 Task: Find connections with filter location La Roda with filter topic #recruitmentwith filter profile language French with filter current company Tata Group with filter school Anna Adarsh College For Women with filter industry Civil Engineering with filter service category Labor and Employment Law with filter keywords title Financial Services Representative
Action: Mouse moved to (644, 82)
Screenshot: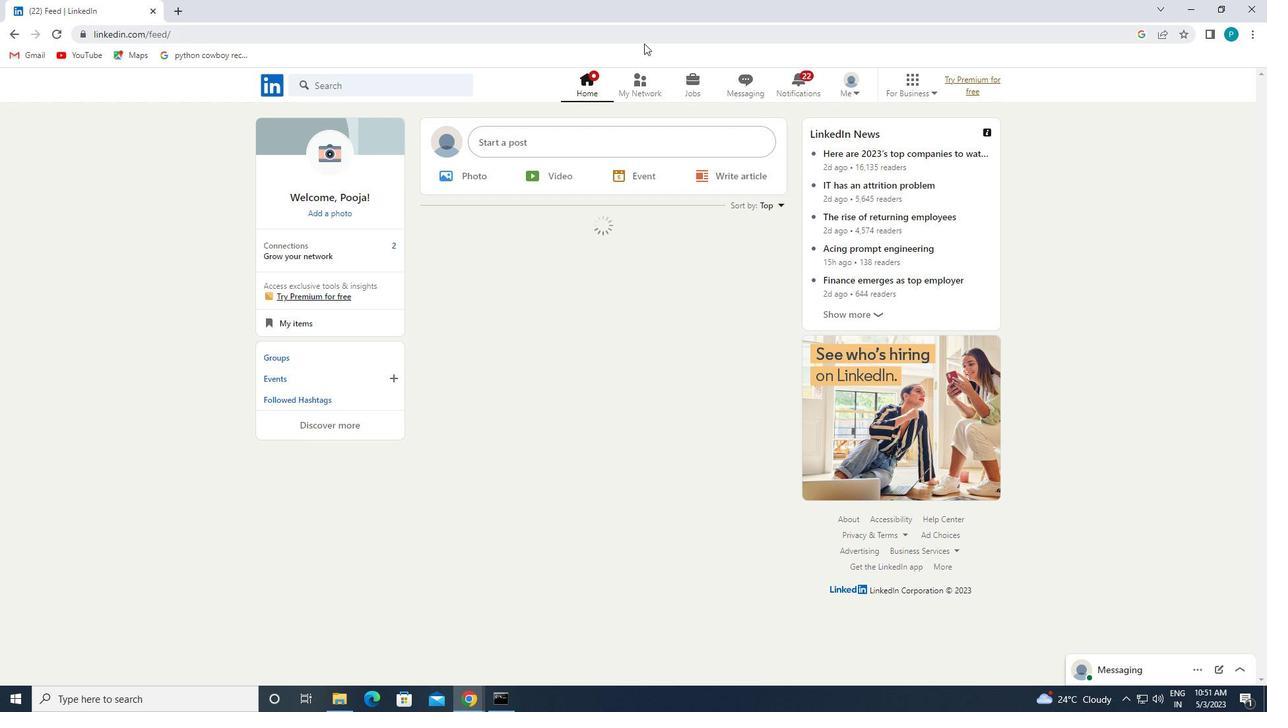 
Action: Mouse pressed left at (644, 82)
Screenshot: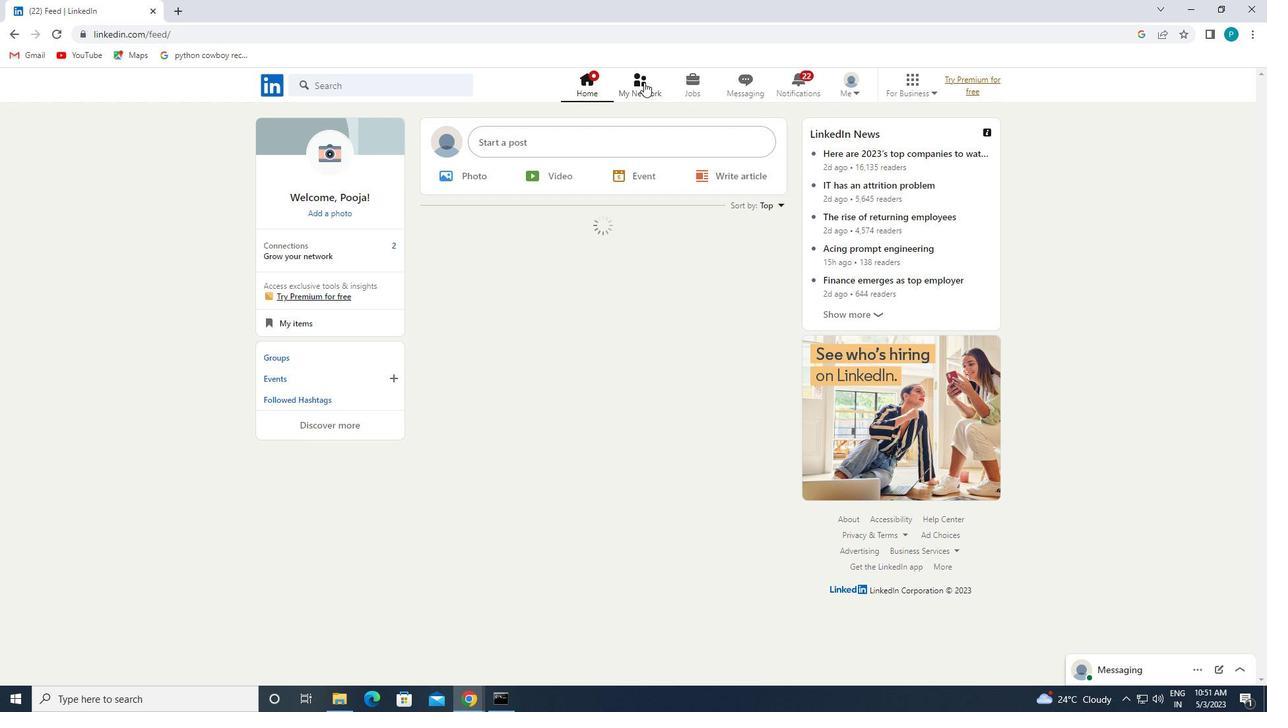 
Action: Mouse moved to (356, 151)
Screenshot: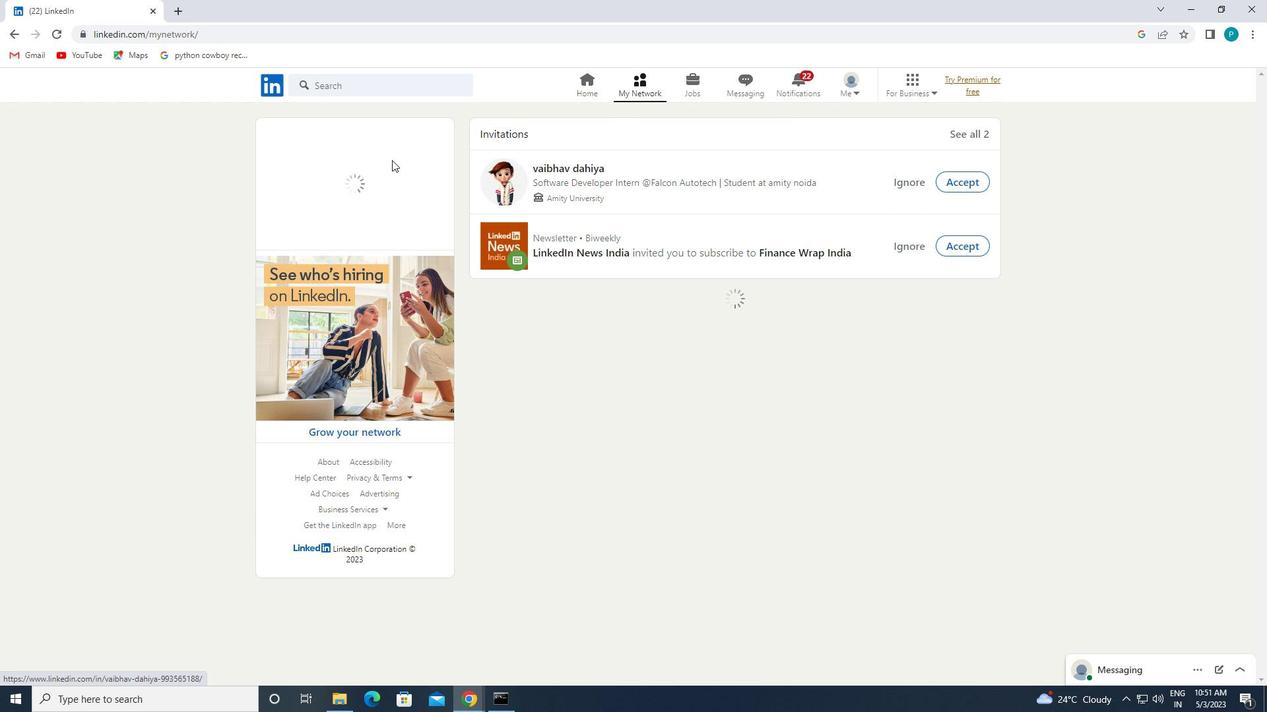 
Action: Mouse pressed left at (356, 151)
Screenshot: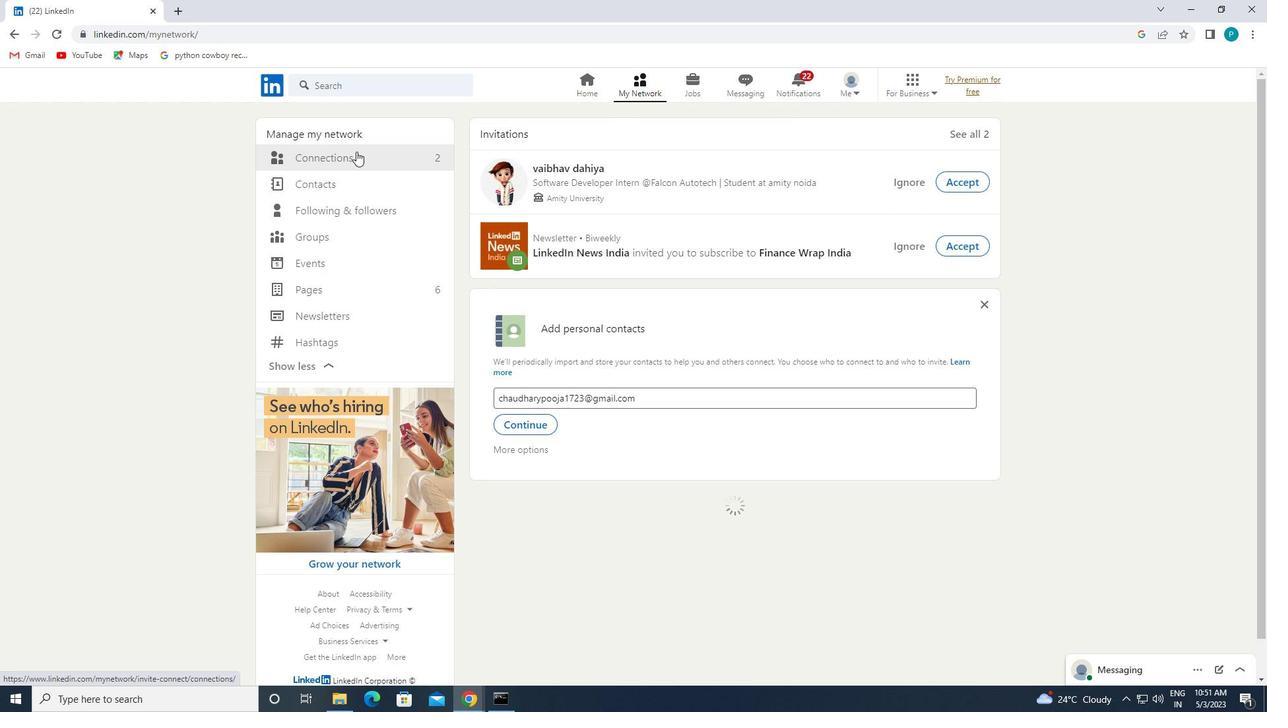 
Action: Mouse moved to (732, 171)
Screenshot: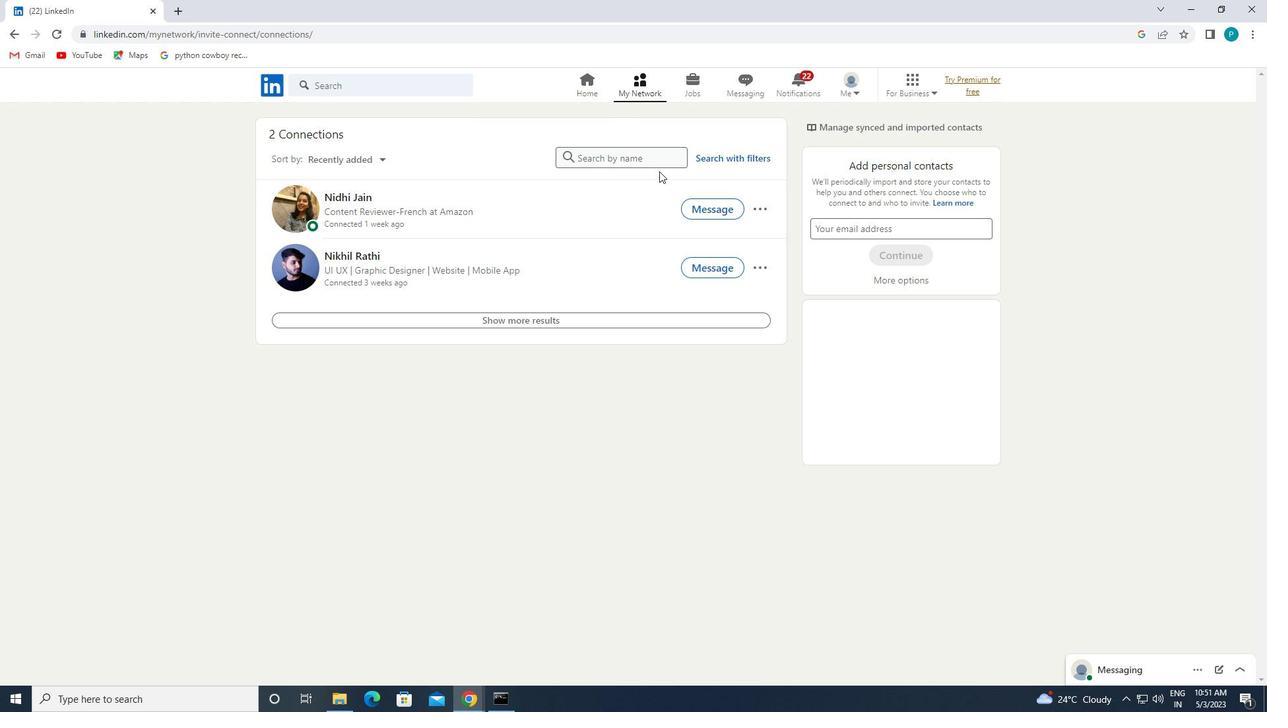 
Action: Mouse pressed left at (732, 171)
Screenshot: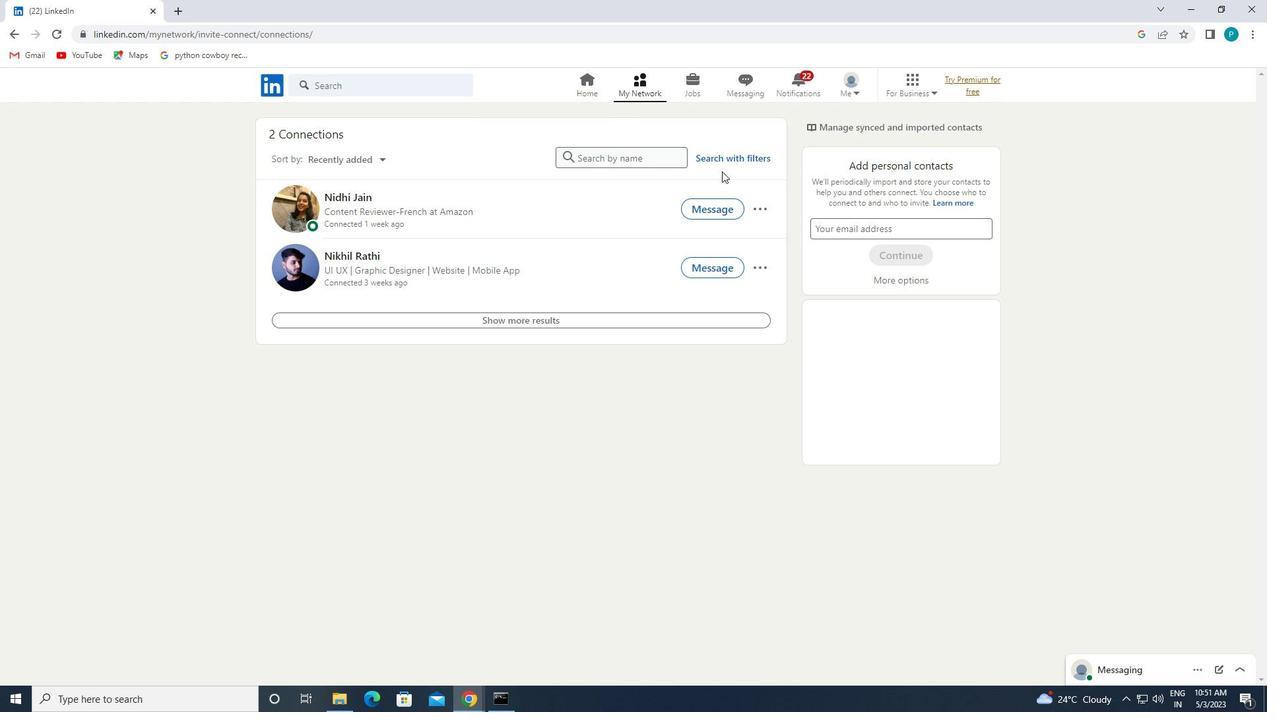 
Action: Mouse moved to (732, 165)
Screenshot: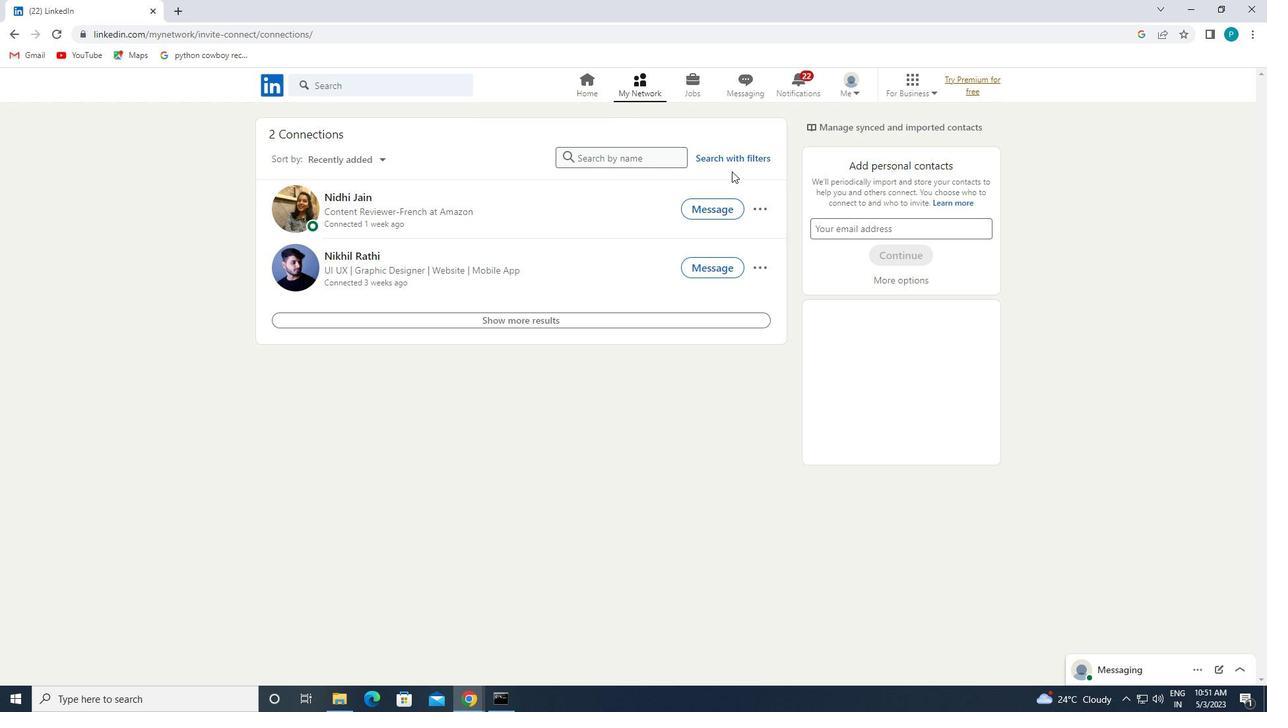 
Action: Mouse pressed left at (732, 165)
Screenshot: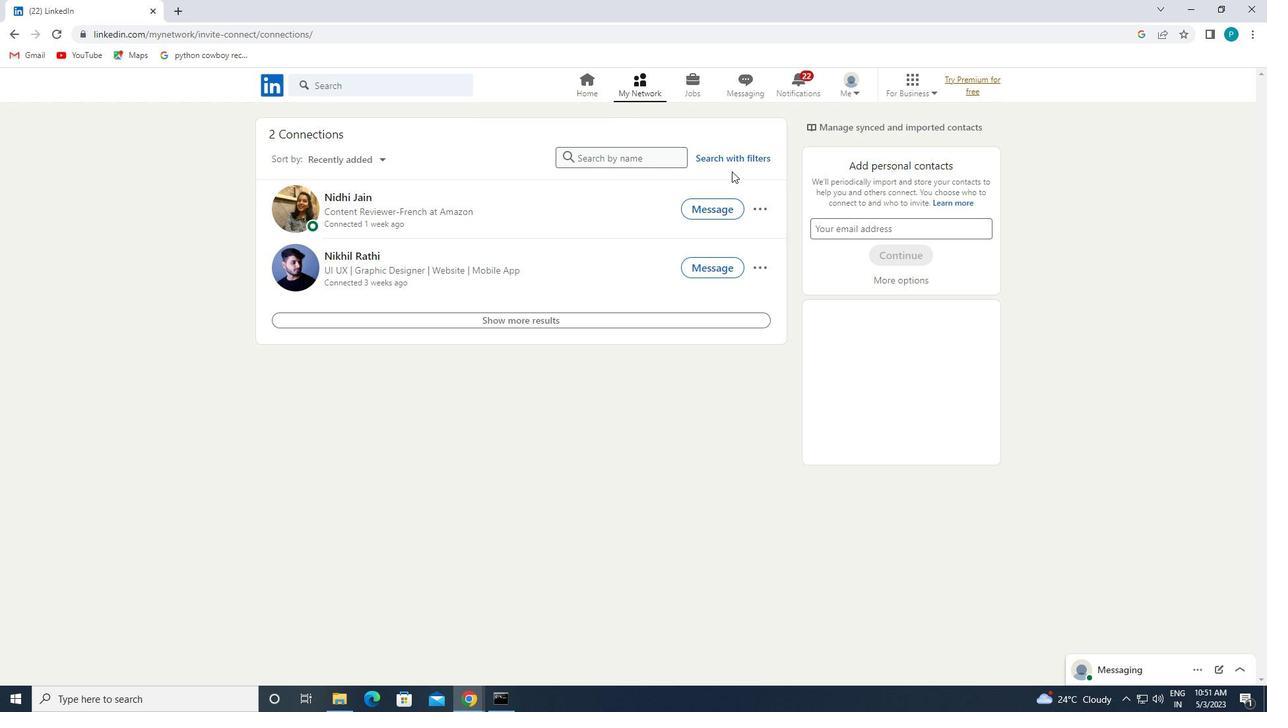 
Action: Mouse moved to (670, 120)
Screenshot: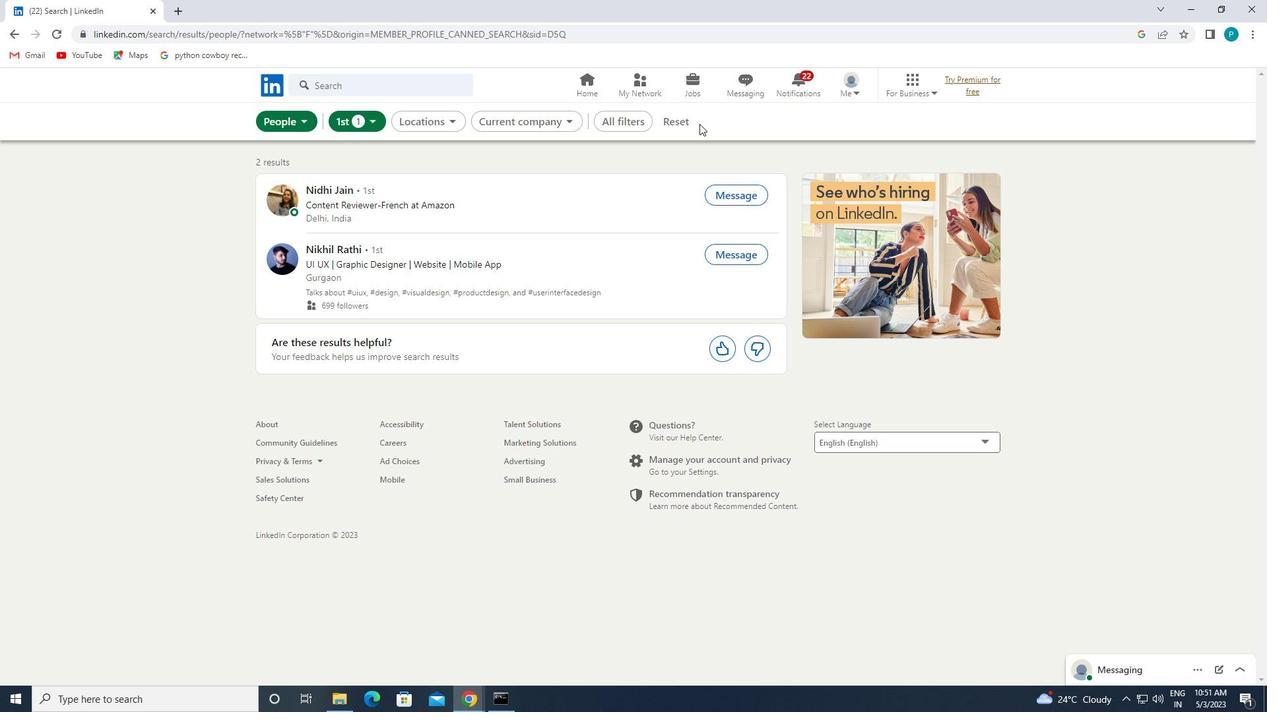 
Action: Mouse pressed left at (670, 120)
Screenshot: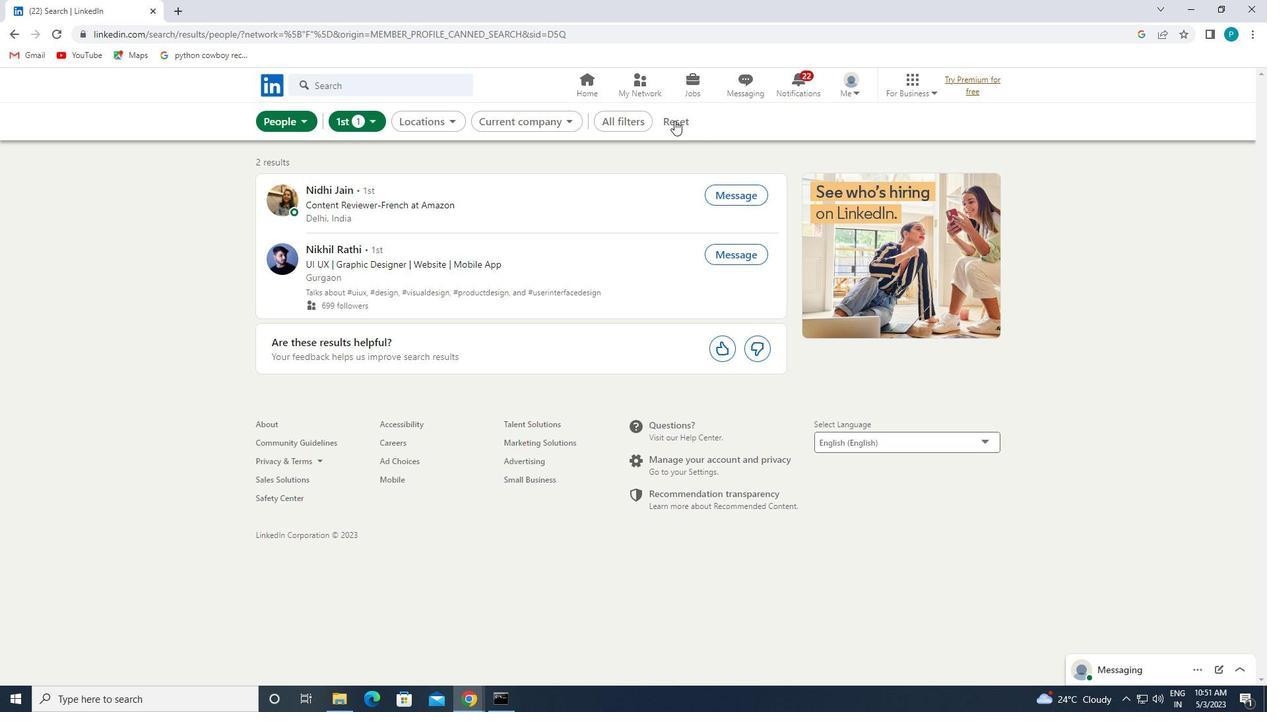 
Action: Mouse moved to (633, 124)
Screenshot: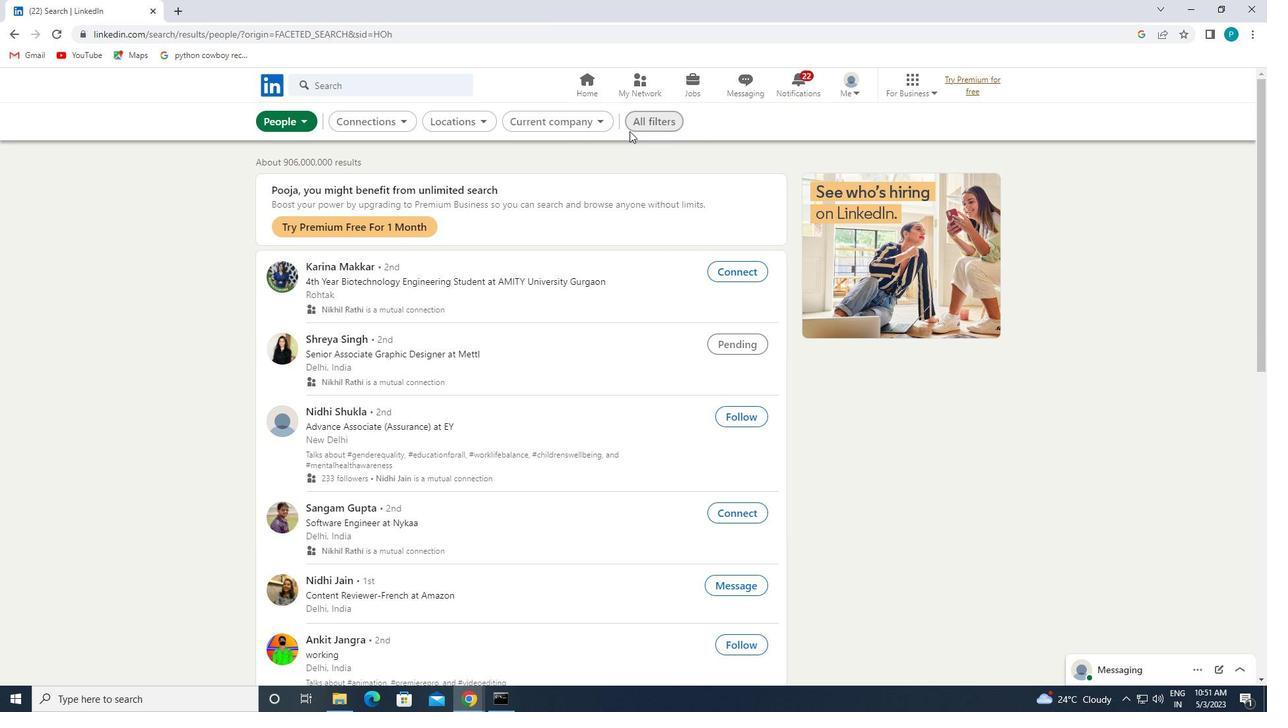 
Action: Mouse pressed left at (633, 124)
Screenshot: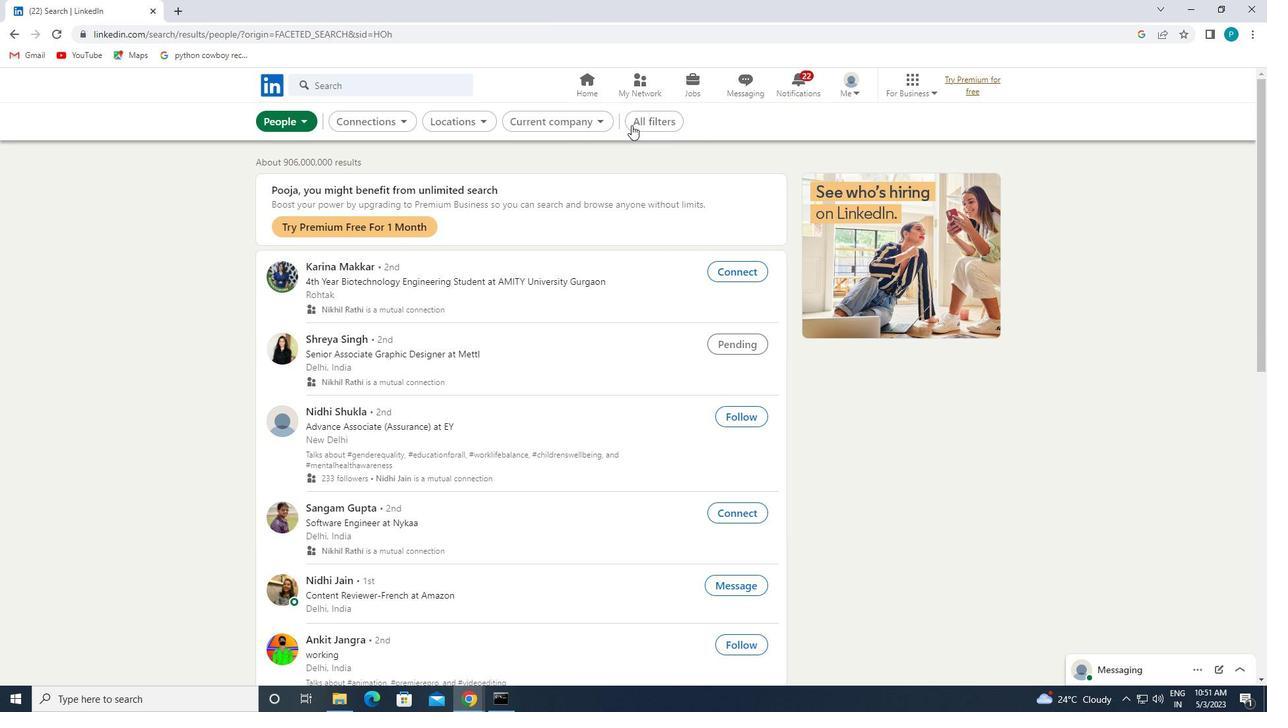 
Action: Mouse moved to (1048, 357)
Screenshot: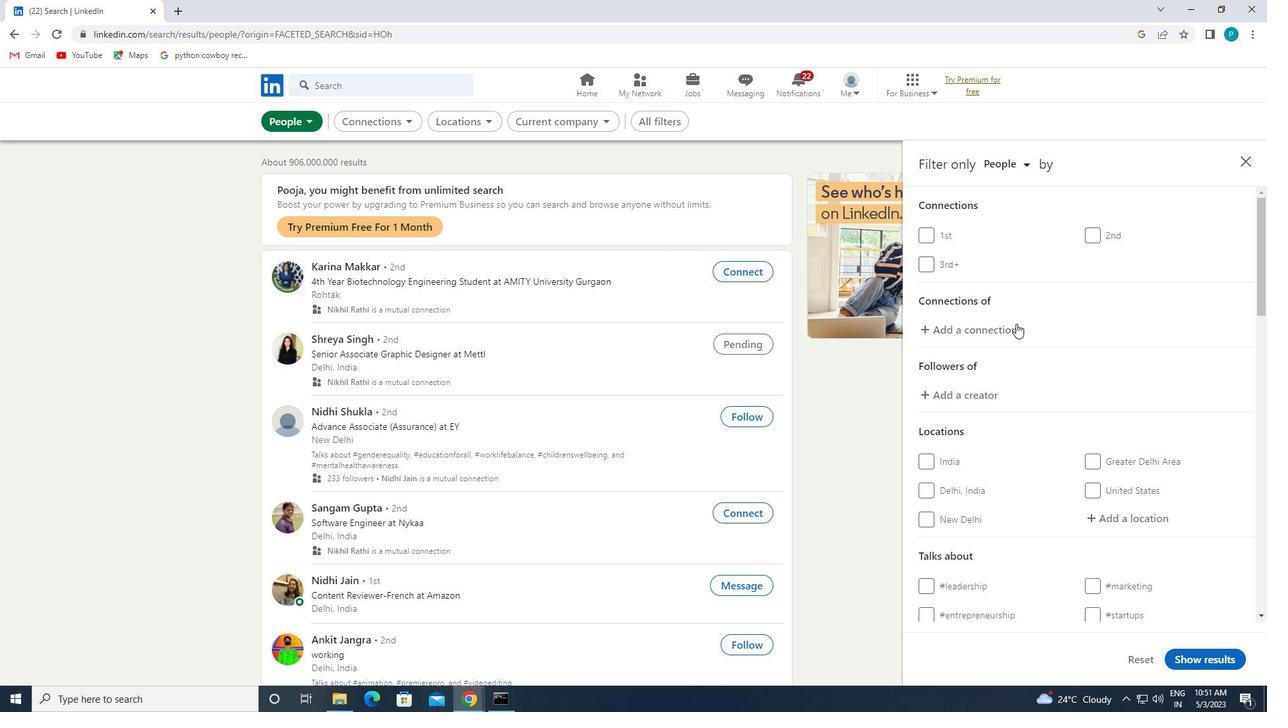 
Action: Mouse scrolled (1048, 356) with delta (0, 0)
Screenshot: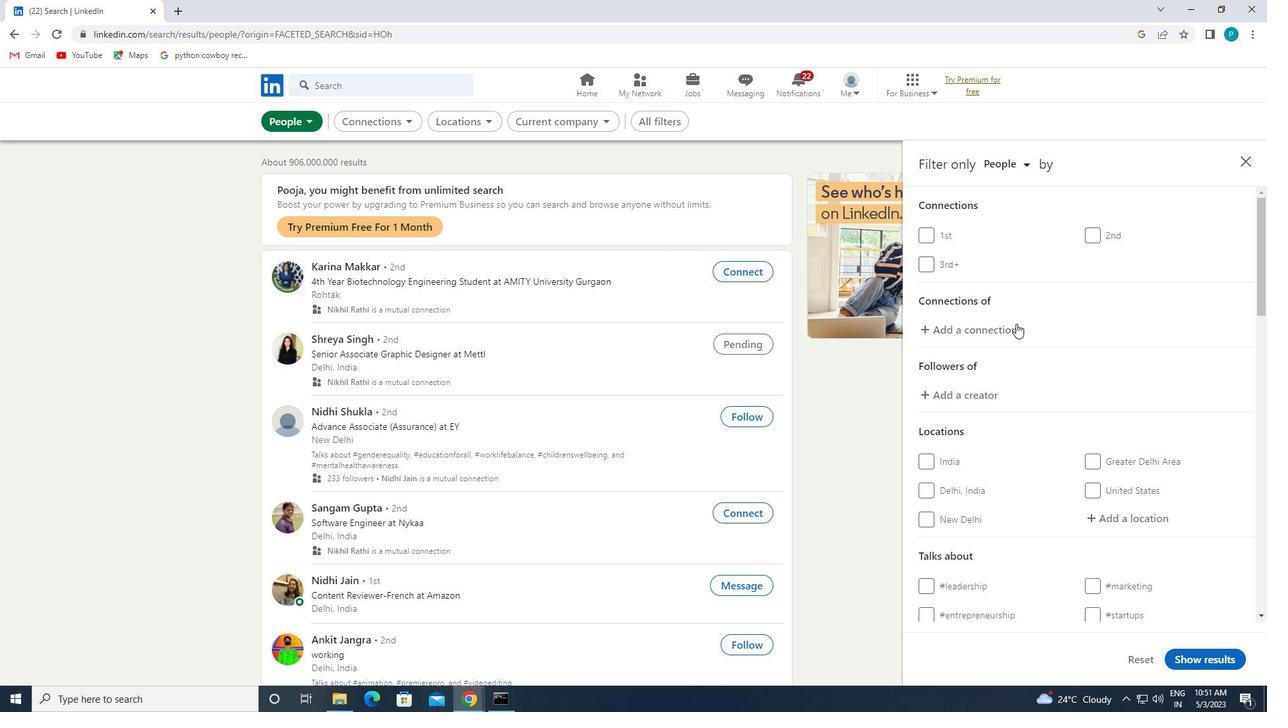 
Action: Mouse moved to (1050, 359)
Screenshot: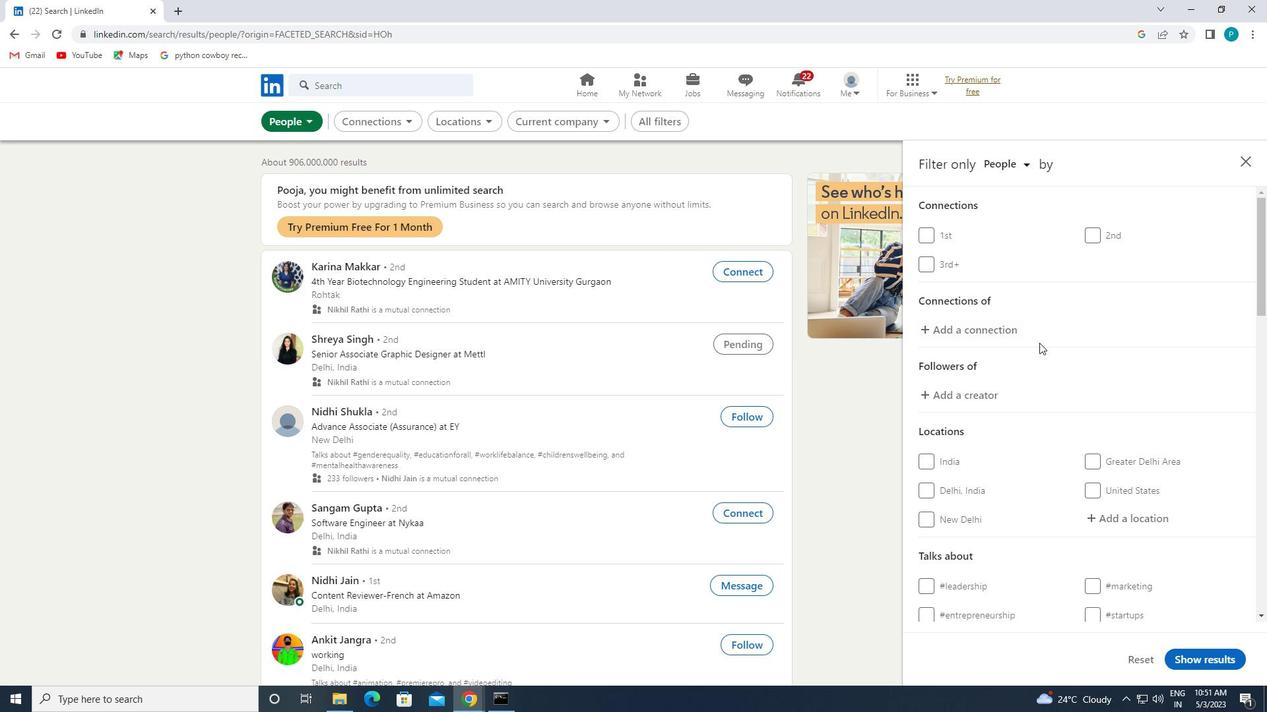 
Action: Mouse scrolled (1050, 358) with delta (0, 0)
Screenshot: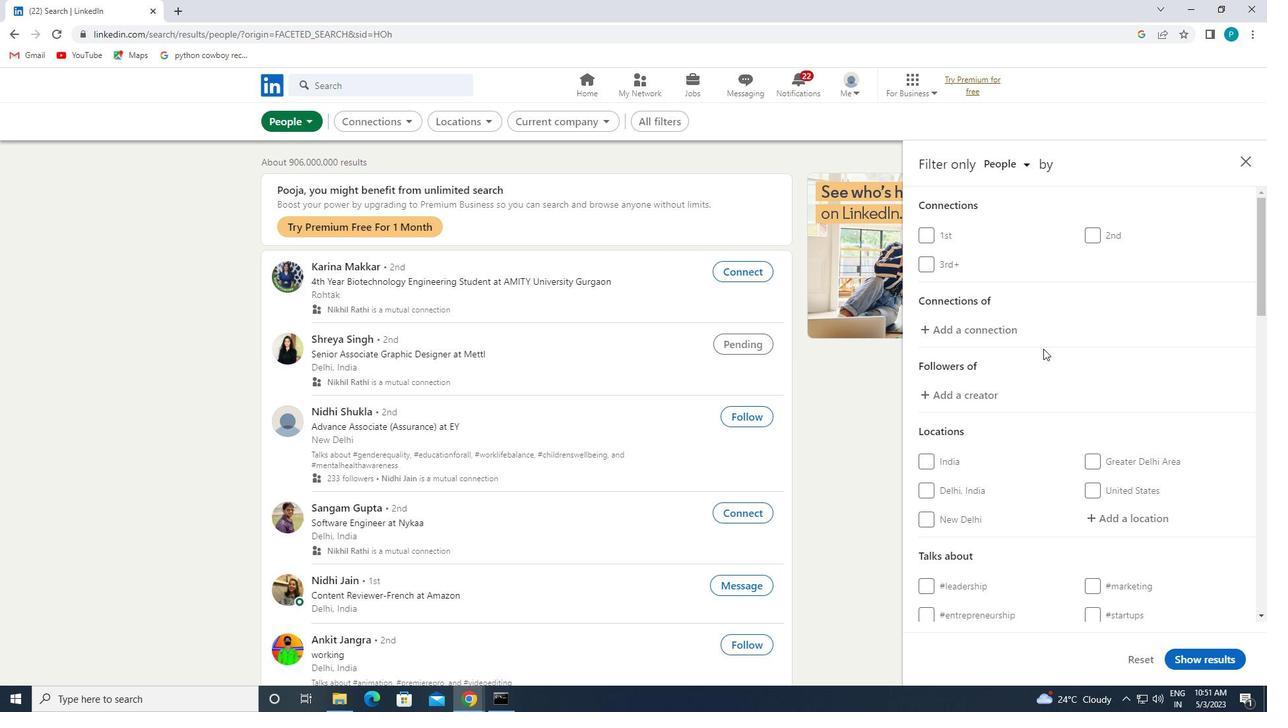 
Action: Mouse moved to (1097, 382)
Screenshot: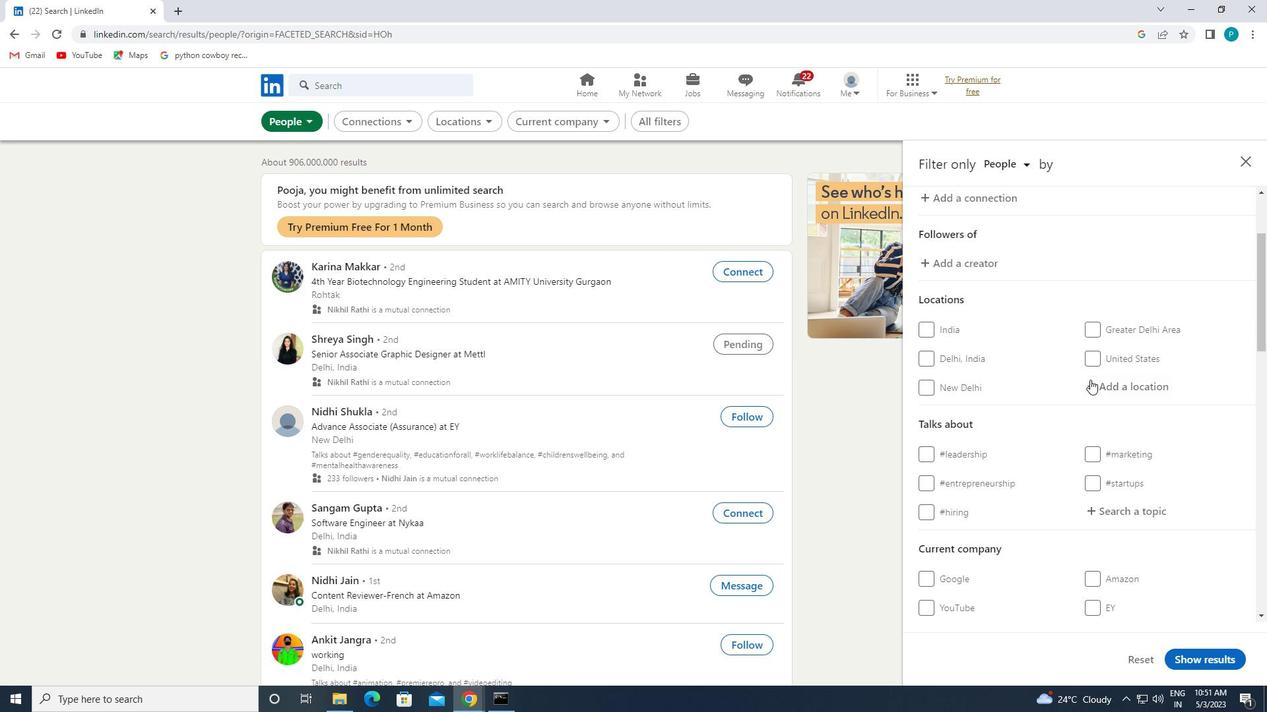 
Action: Mouse pressed left at (1097, 382)
Screenshot: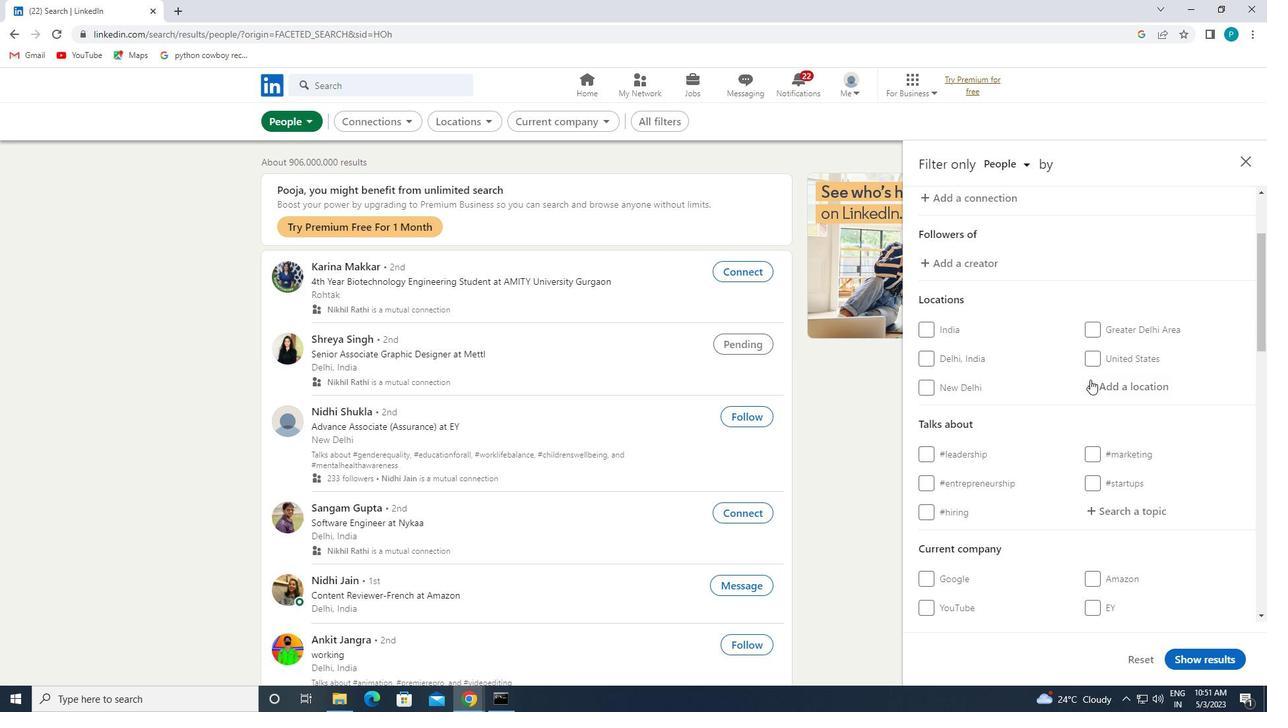
Action: Mouse moved to (1225, 418)
Screenshot: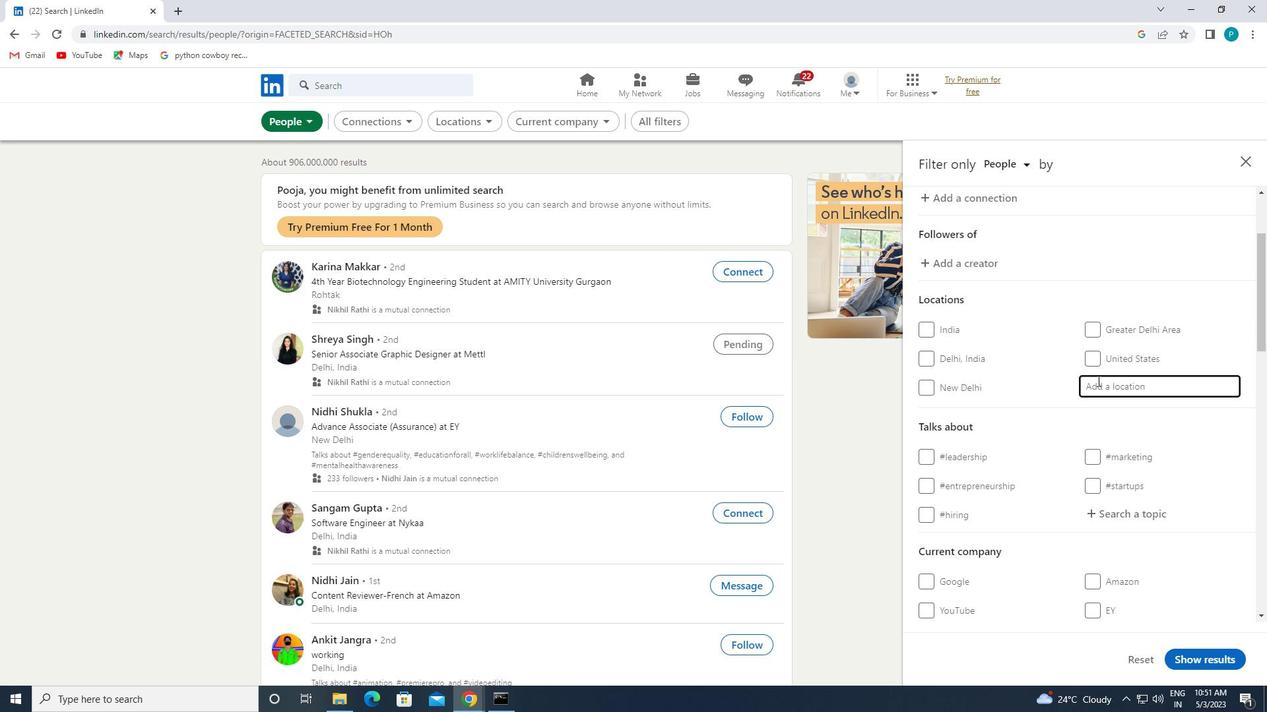 
Action: Key pressed <Key.caps_lock>l<Key.caps_lock>a<Key.space><Key.caps_lock>r<Key.caps_lock>oda
Screenshot: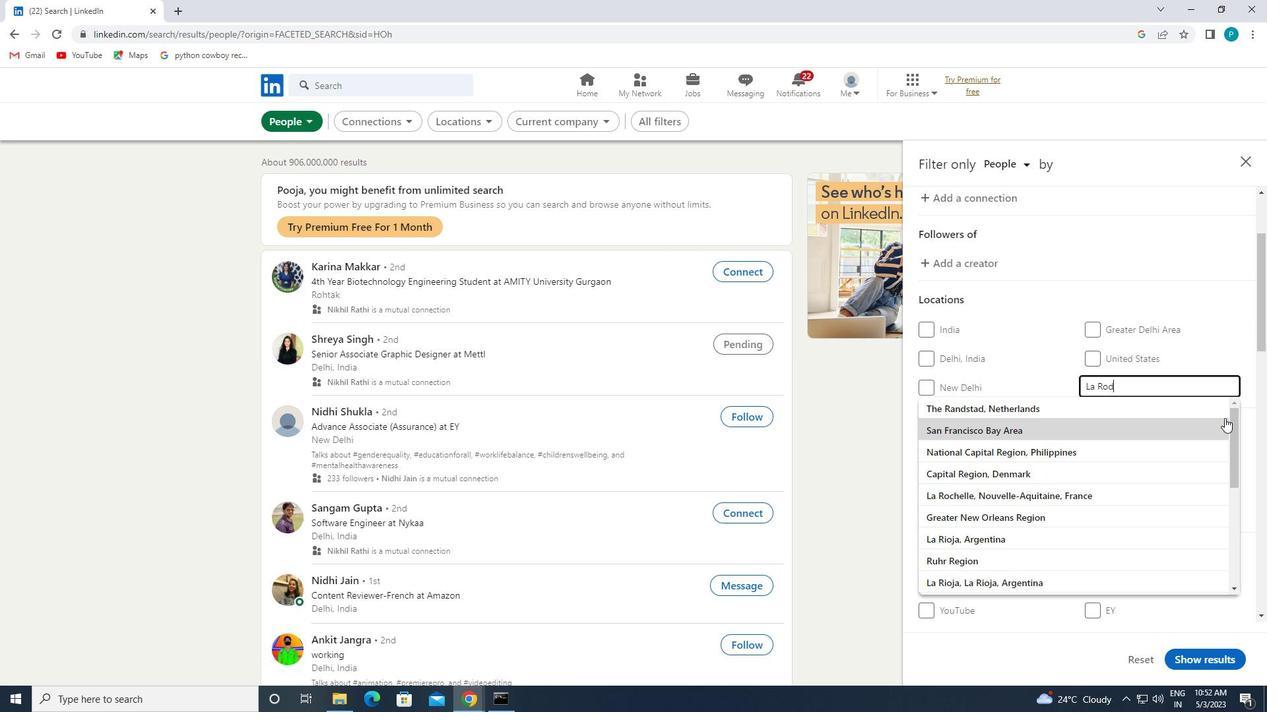 
Action: Mouse moved to (1179, 411)
Screenshot: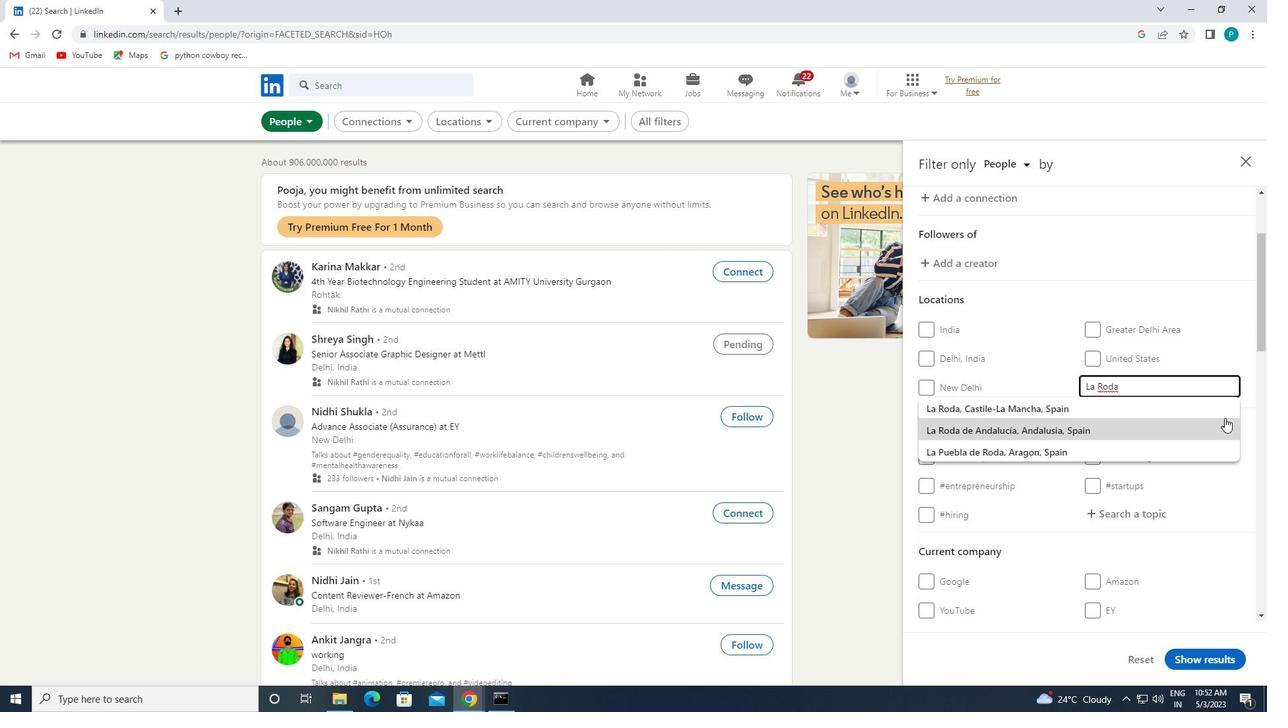 
Action: Mouse pressed left at (1179, 411)
Screenshot: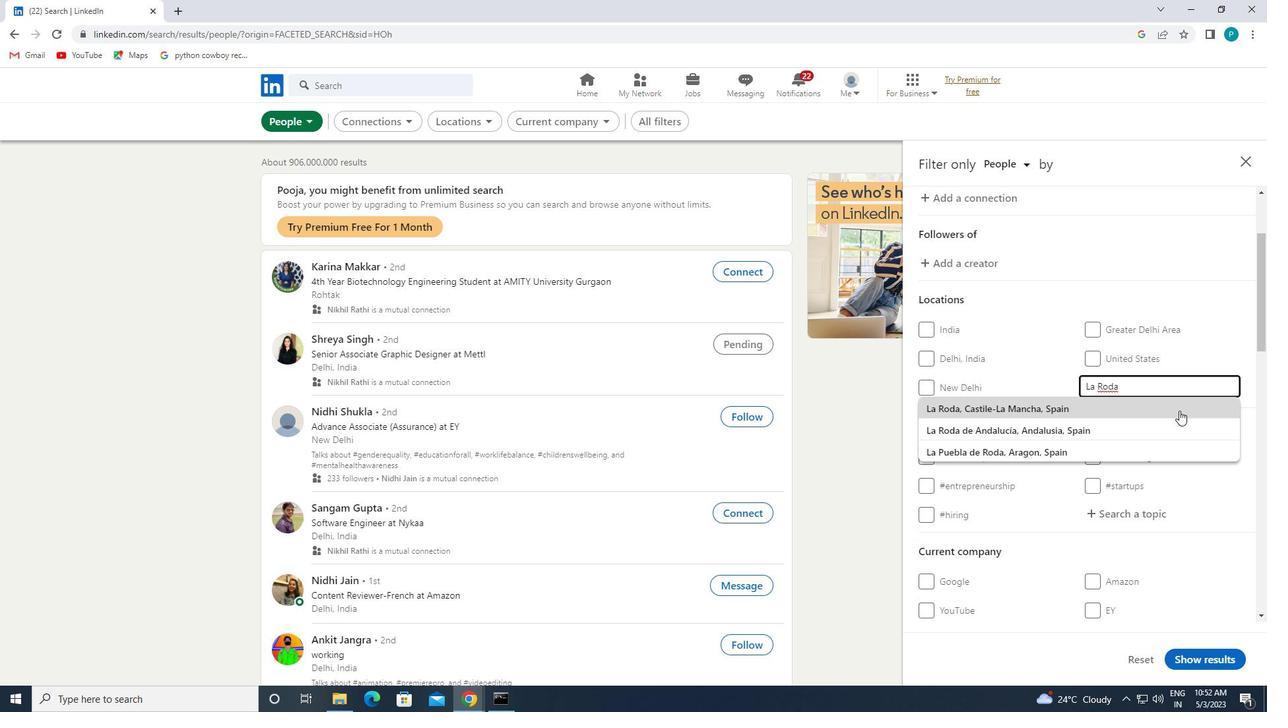 
Action: Mouse moved to (1179, 426)
Screenshot: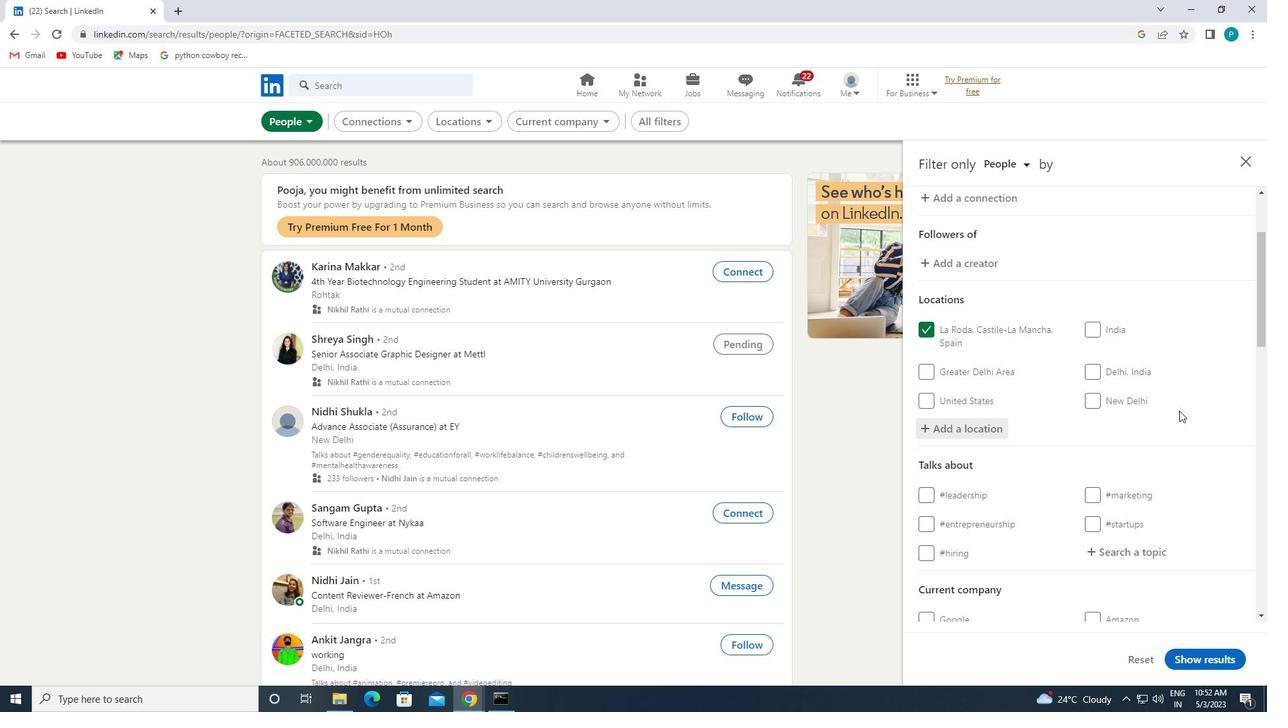 
Action: Mouse scrolled (1179, 425) with delta (0, 0)
Screenshot: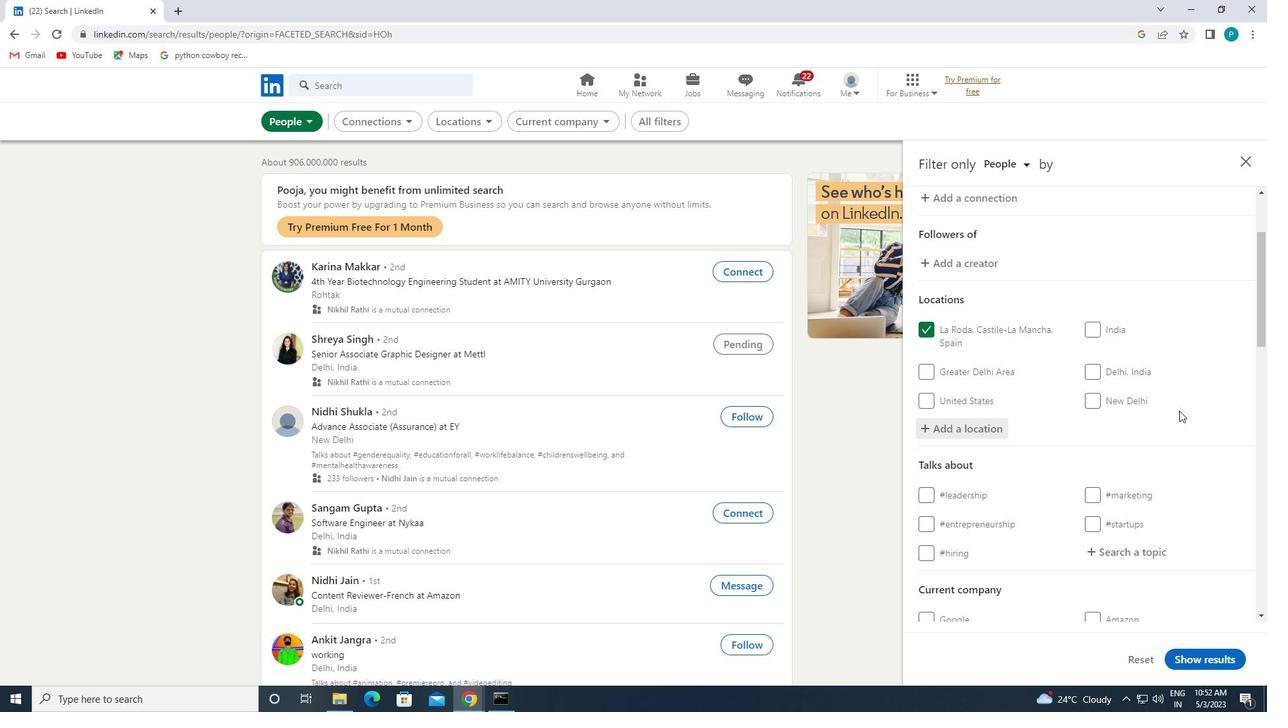 
Action: Mouse scrolled (1179, 425) with delta (0, 0)
Screenshot: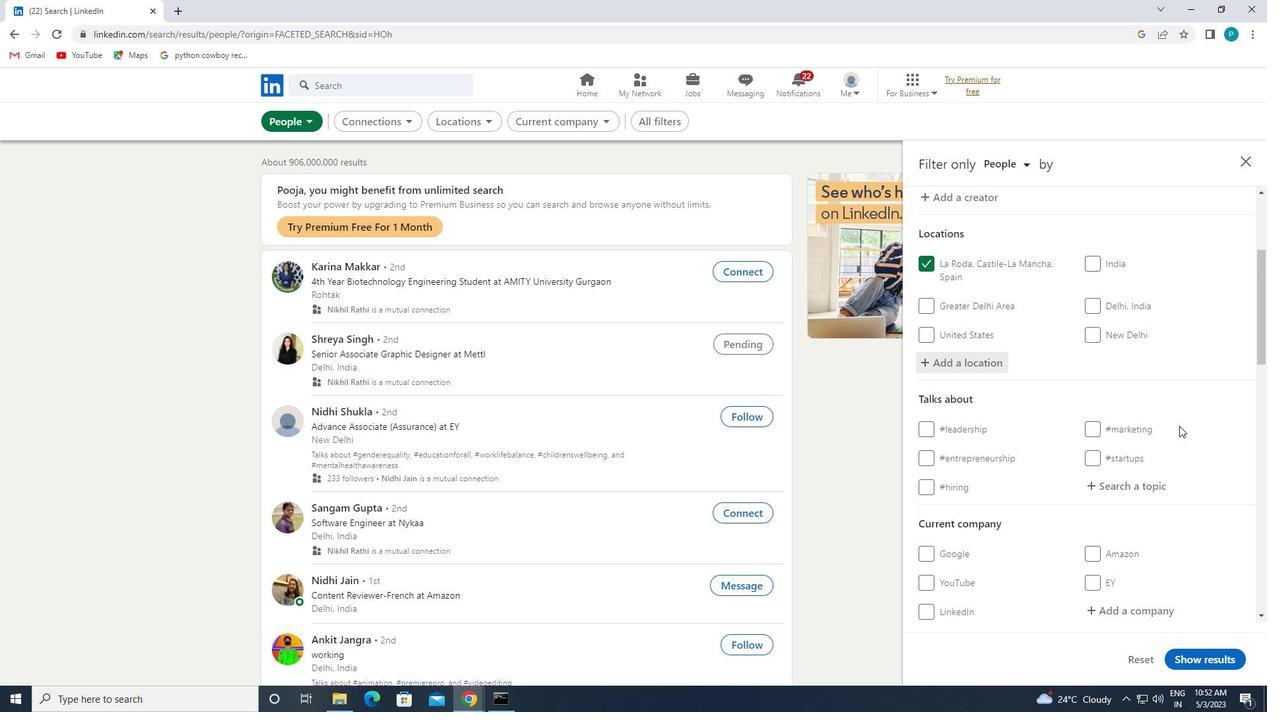 
Action: Mouse moved to (1179, 427)
Screenshot: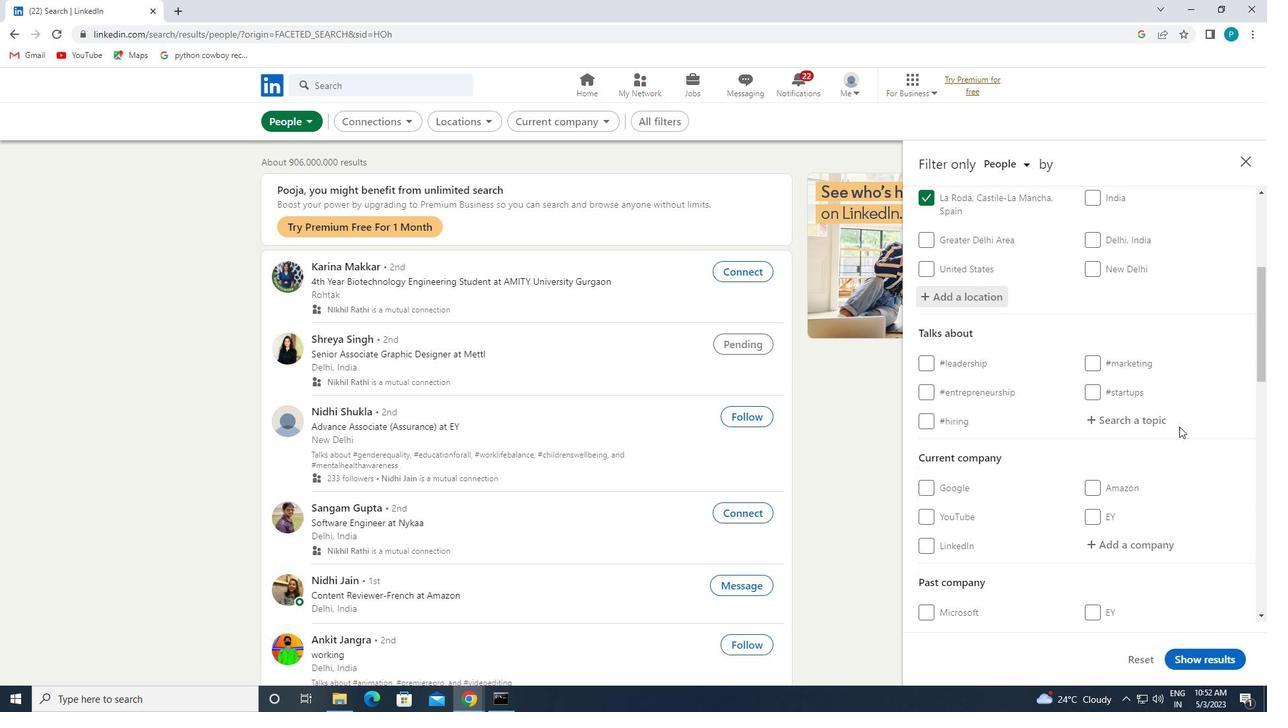 
Action: Mouse scrolled (1179, 427) with delta (0, 0)
Screenshot: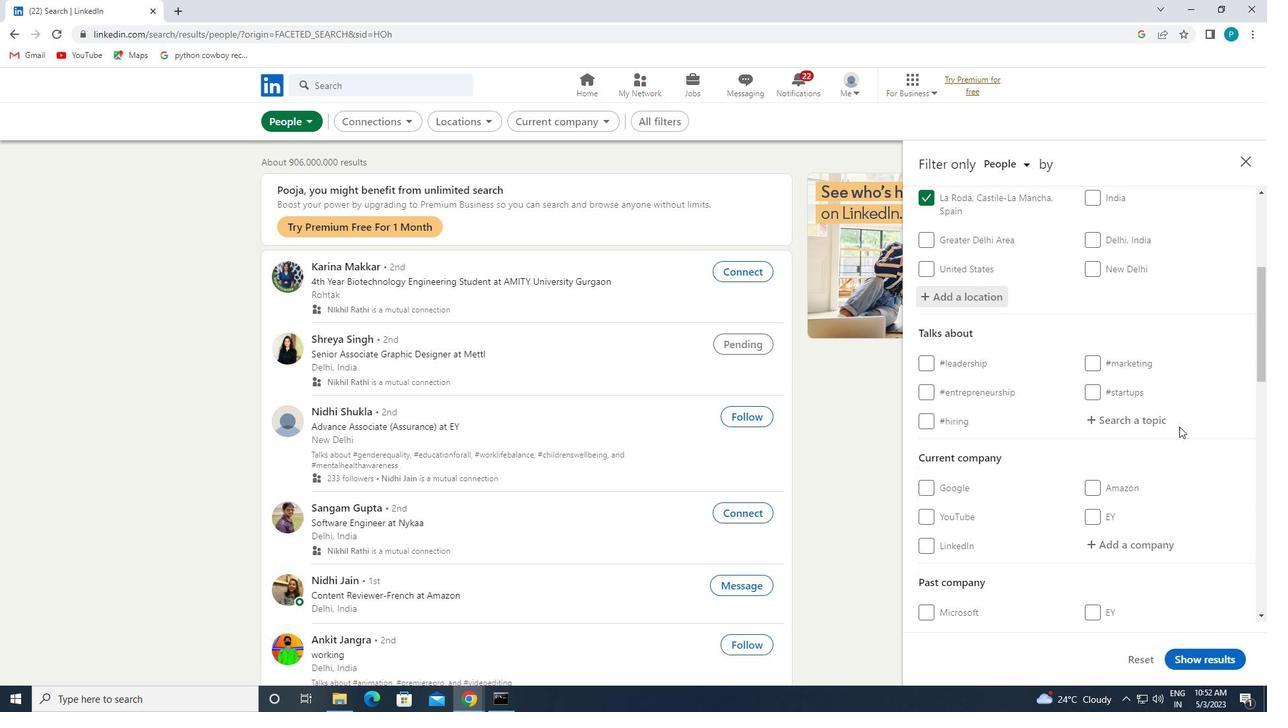 
Action: Mouse moved to (1146, 361)
Screenshot: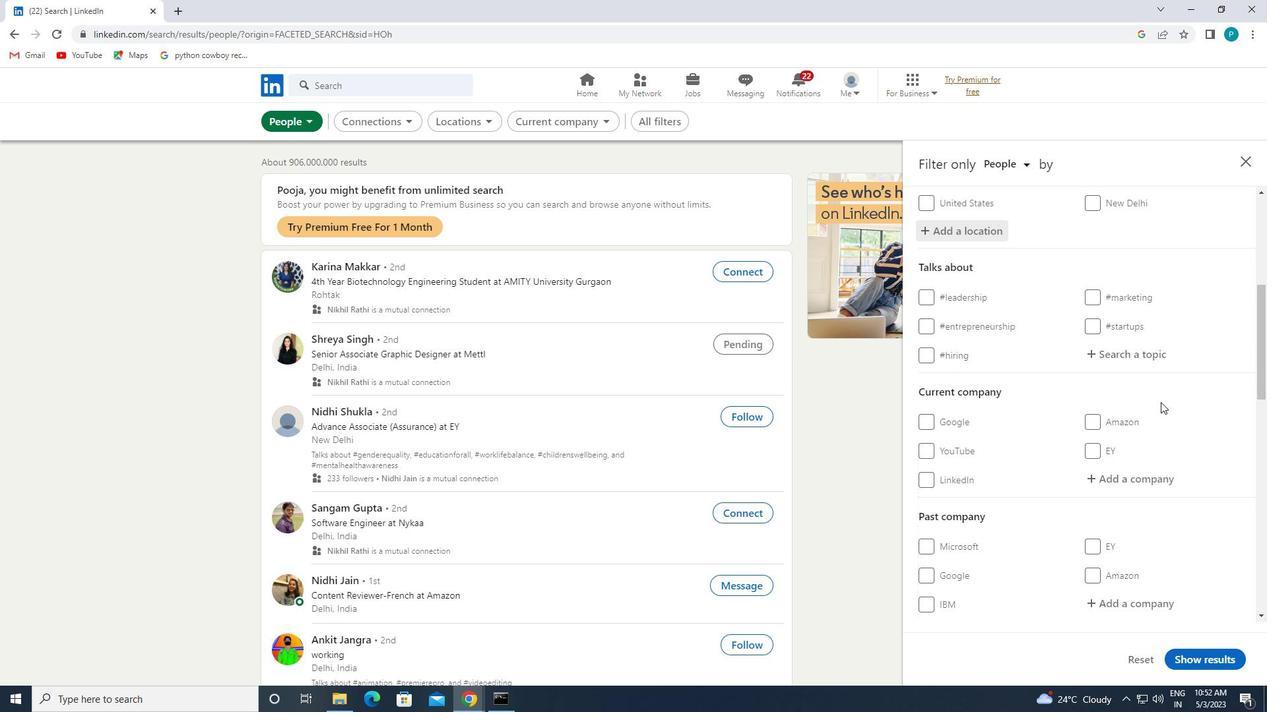 
Action: Mouse pressed left at (1146, 361)
Screenshot: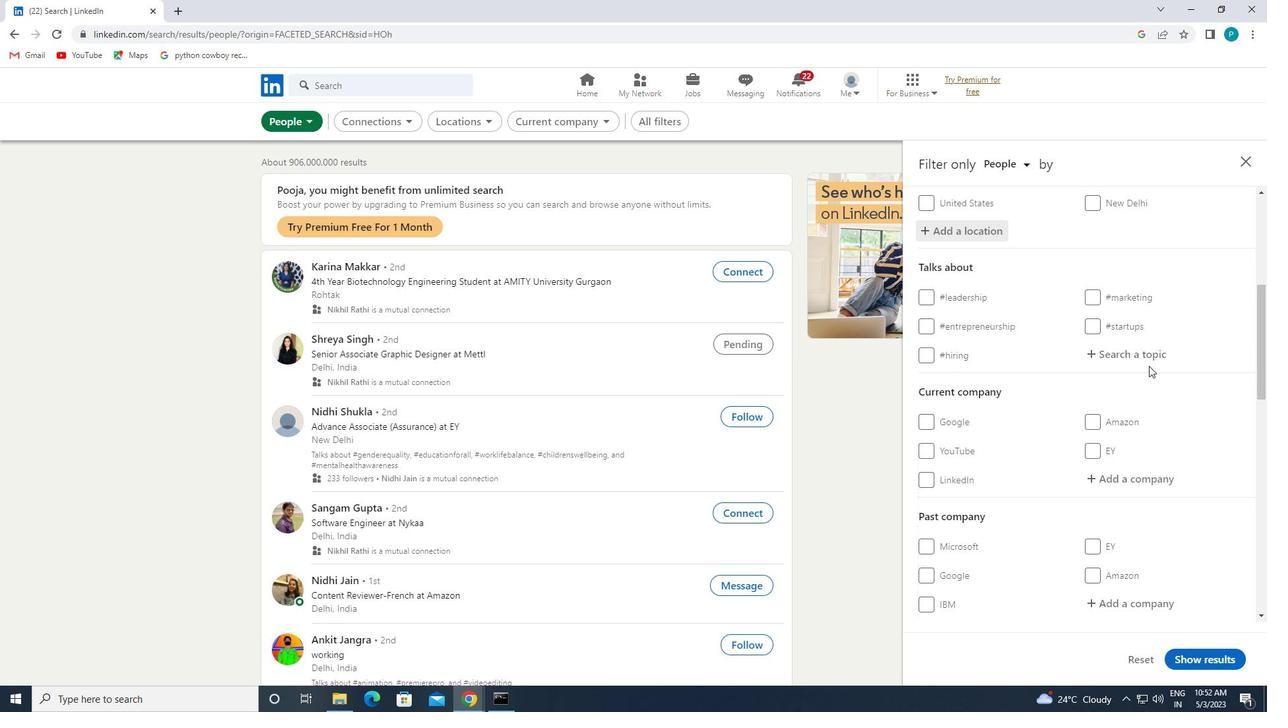 
Action: Mouse moved to (1176, 380)
Screenshot: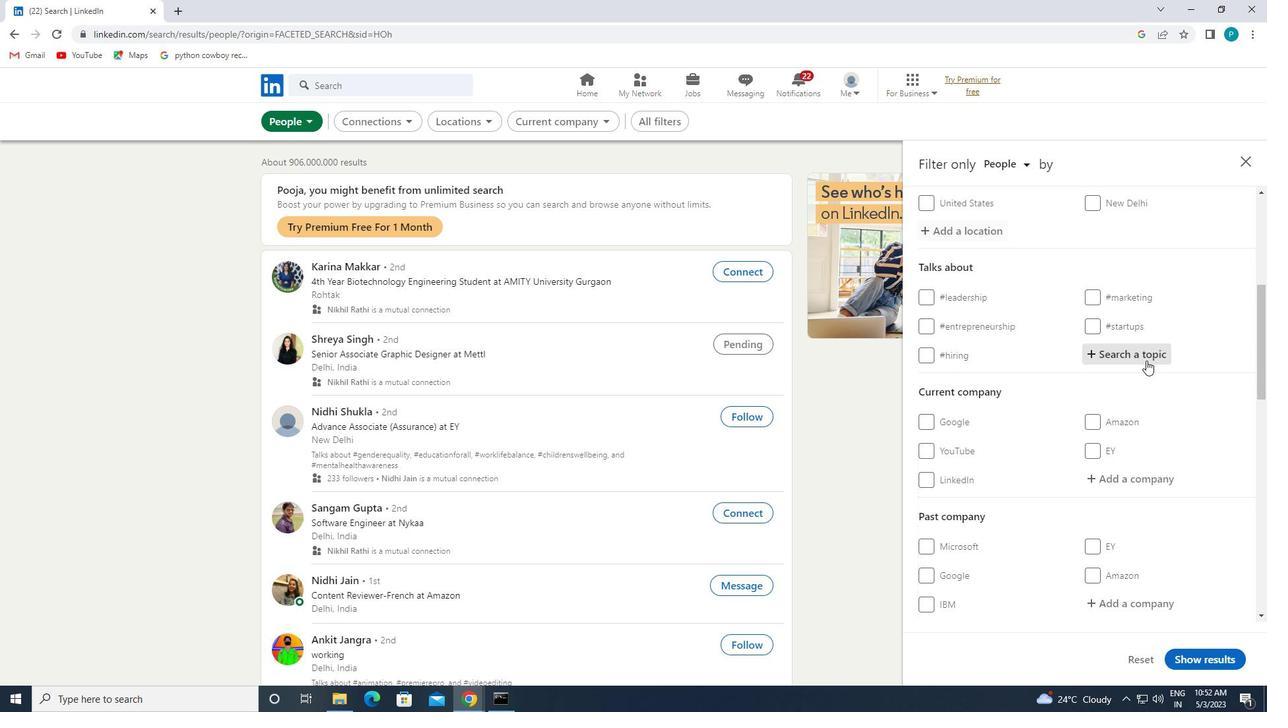 
Action: Key pressed <Key.shift><Key.shift>#RECRUITMENT
Screenshot: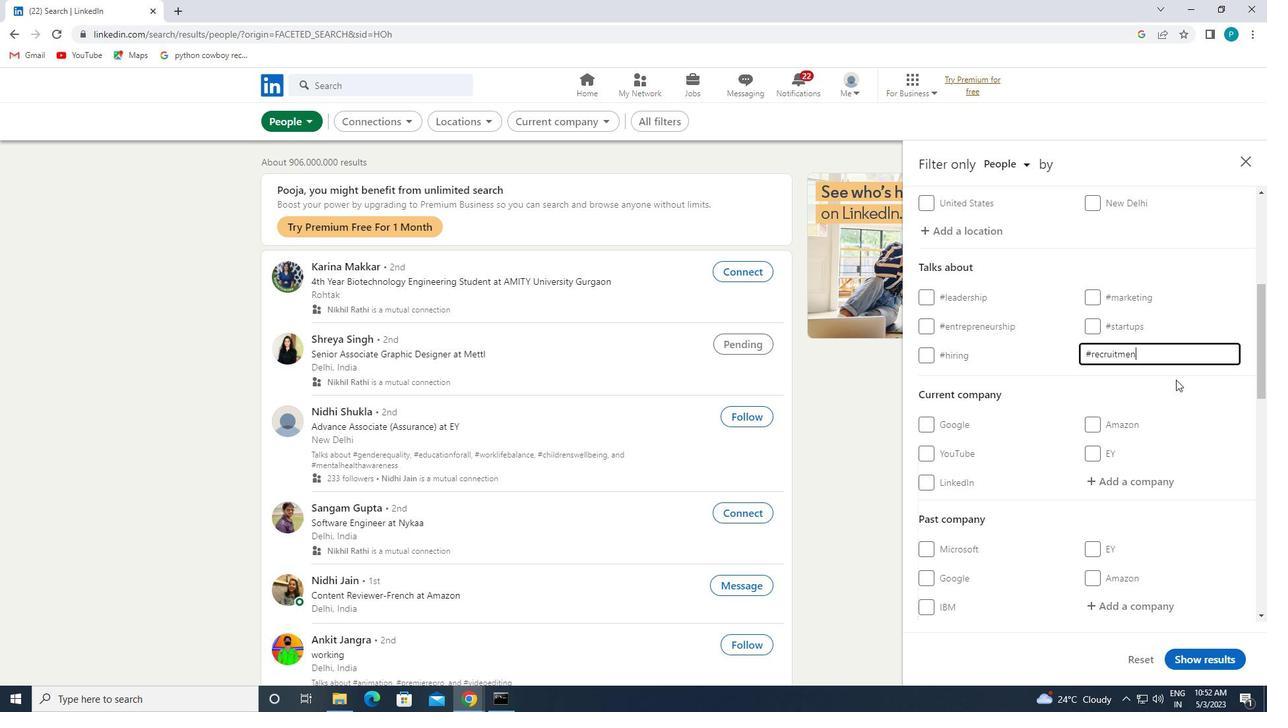 
Action: Mouse moved to (1103, 387)
Screenshot: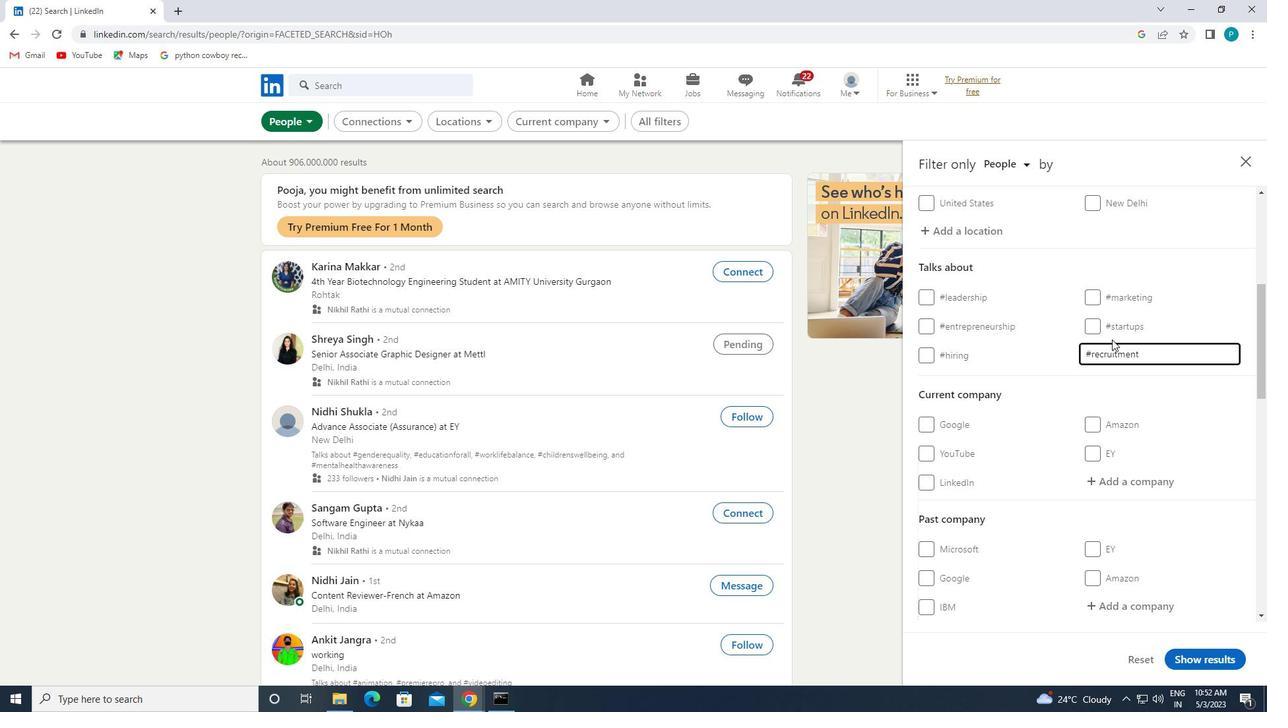 
Action: Mouse scrolled (1103, 386) with delta (0, 0)
Screenshot: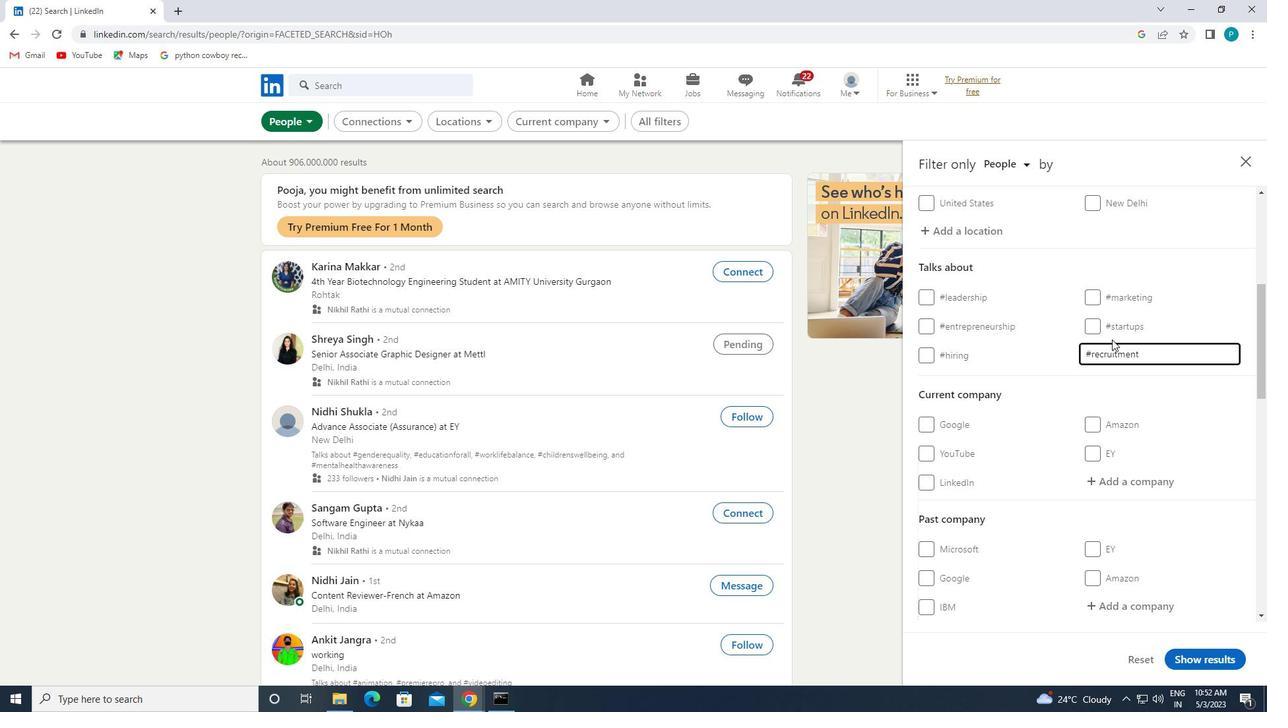 
Action: Mouse moved to (1102, 396)
Screenshot: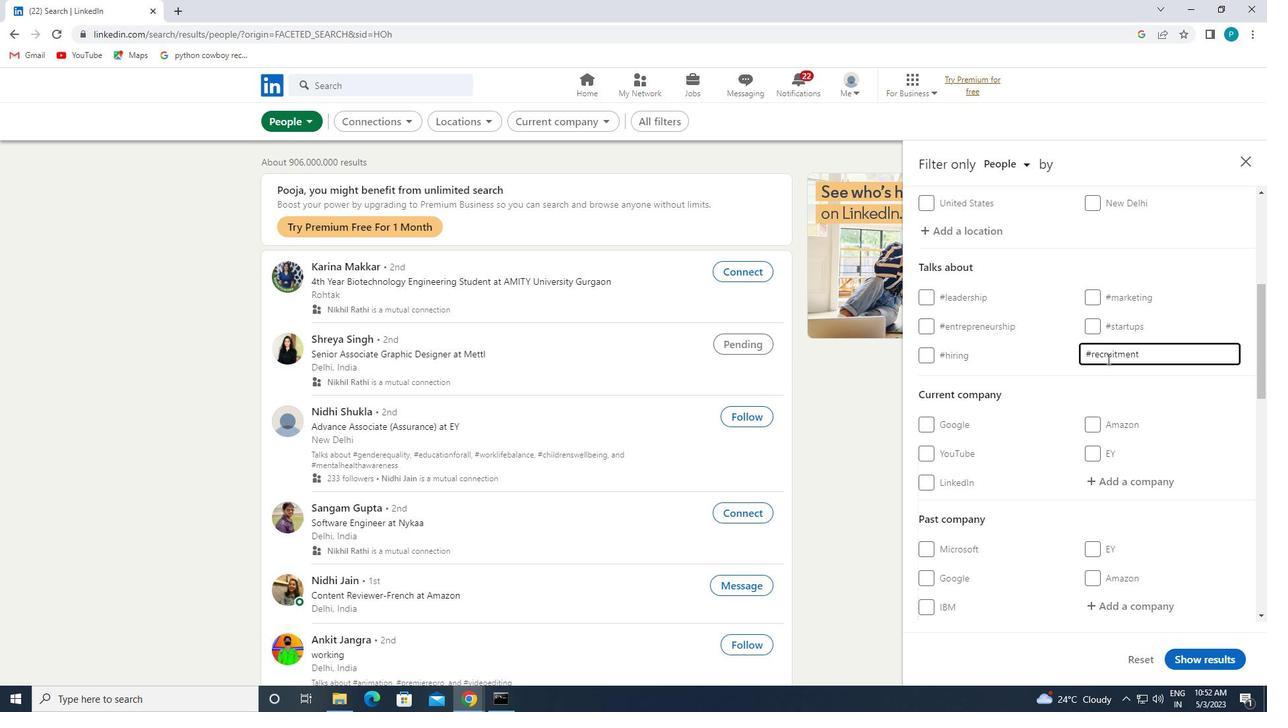 
Action: Mouse scrolled (1102, 395) with delta (0, 0)
Screenshot: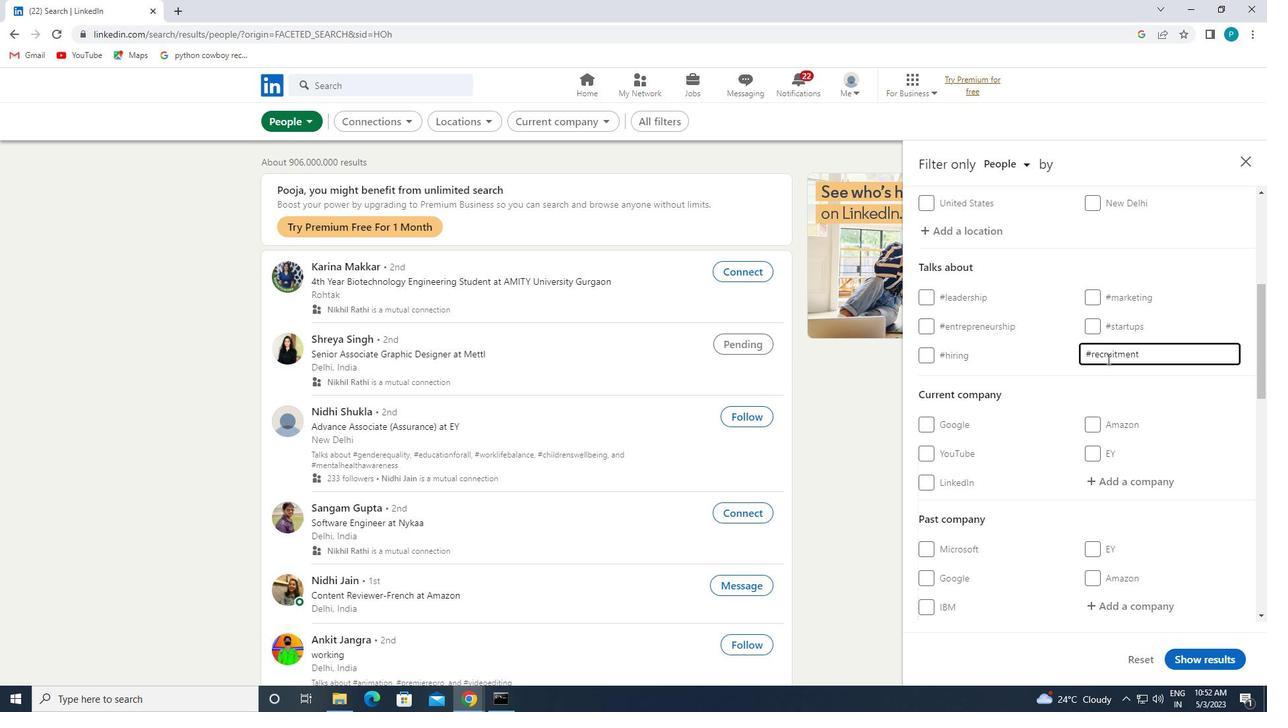 
Action: Mouse moved to (1102, 398)
Screenshot: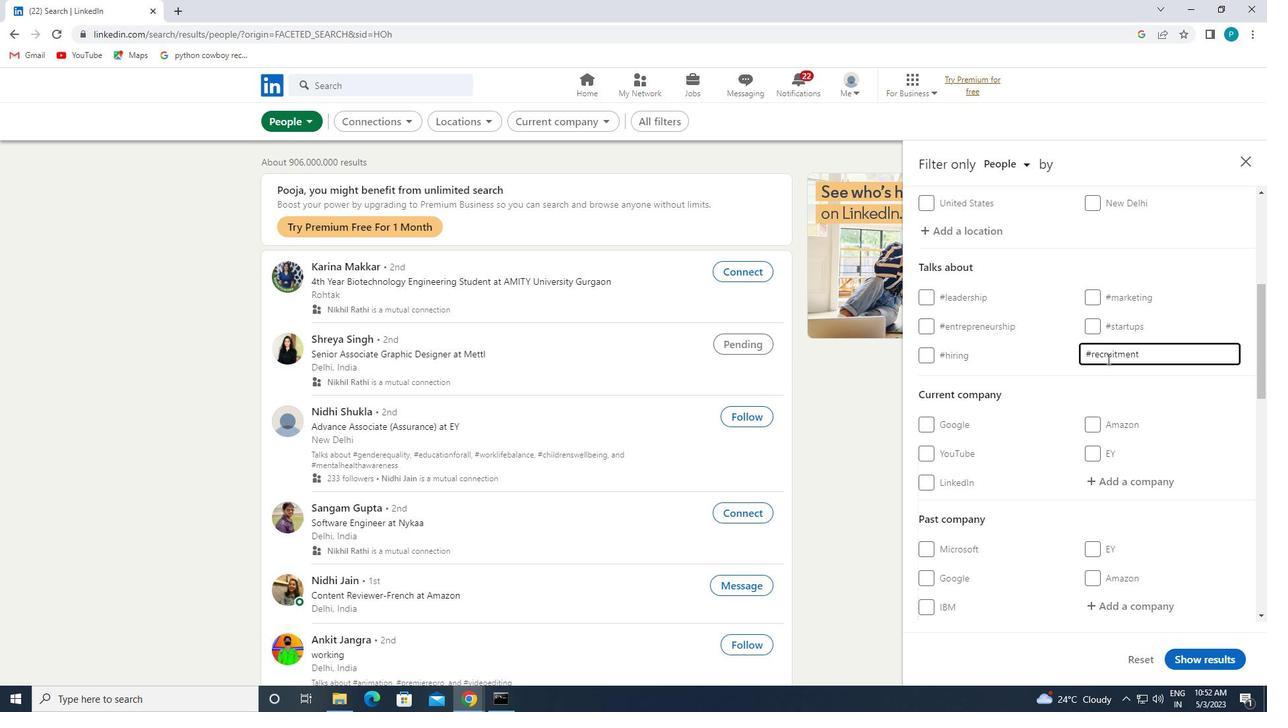 
Action: Mouse scrolled (1102, 397) with delta (0, 0)
Screenshot: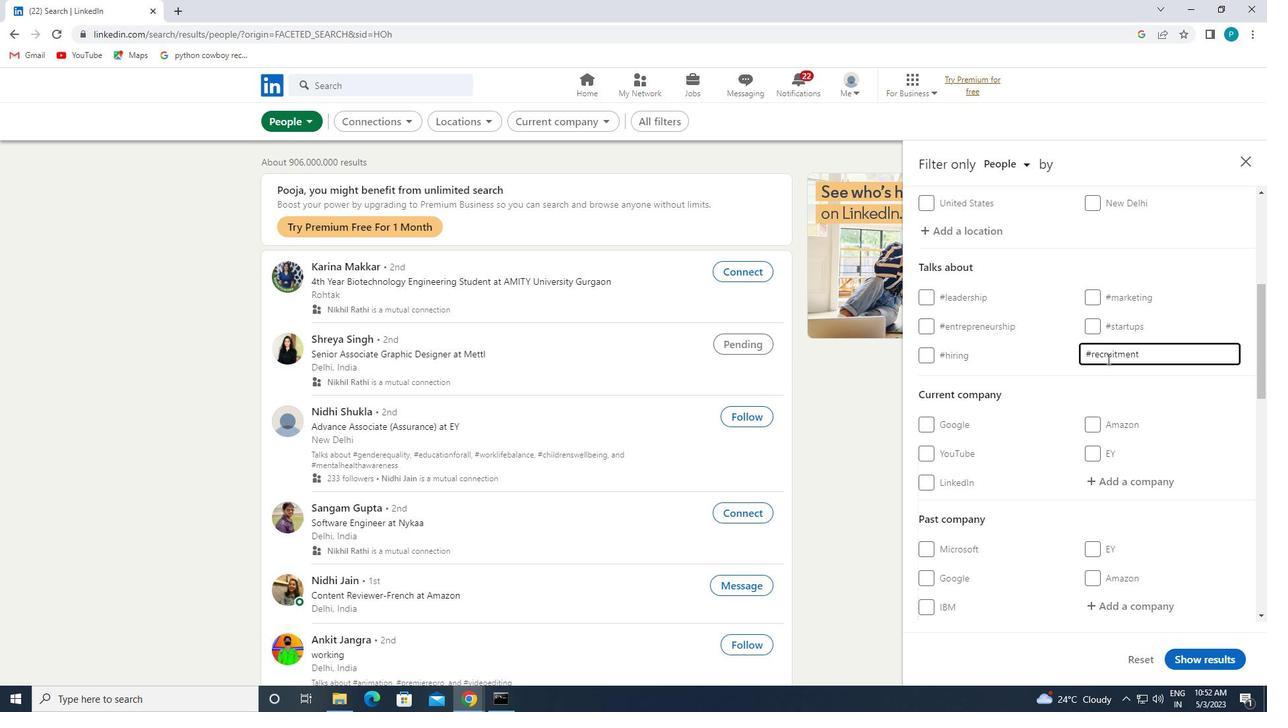 
Action: Mouse moved to (1101, 398)
Screenshot: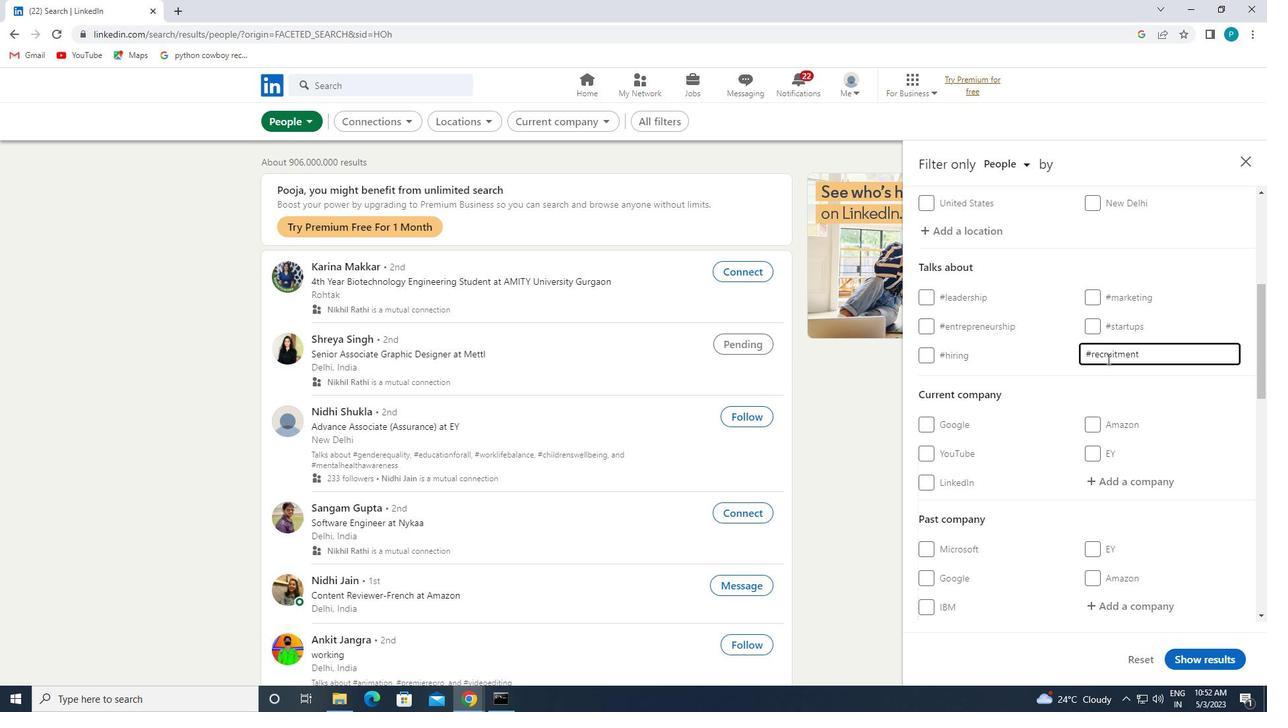 
Action: Mouse scrolled (1101, 398) with delta (0, 0)
Screenshot: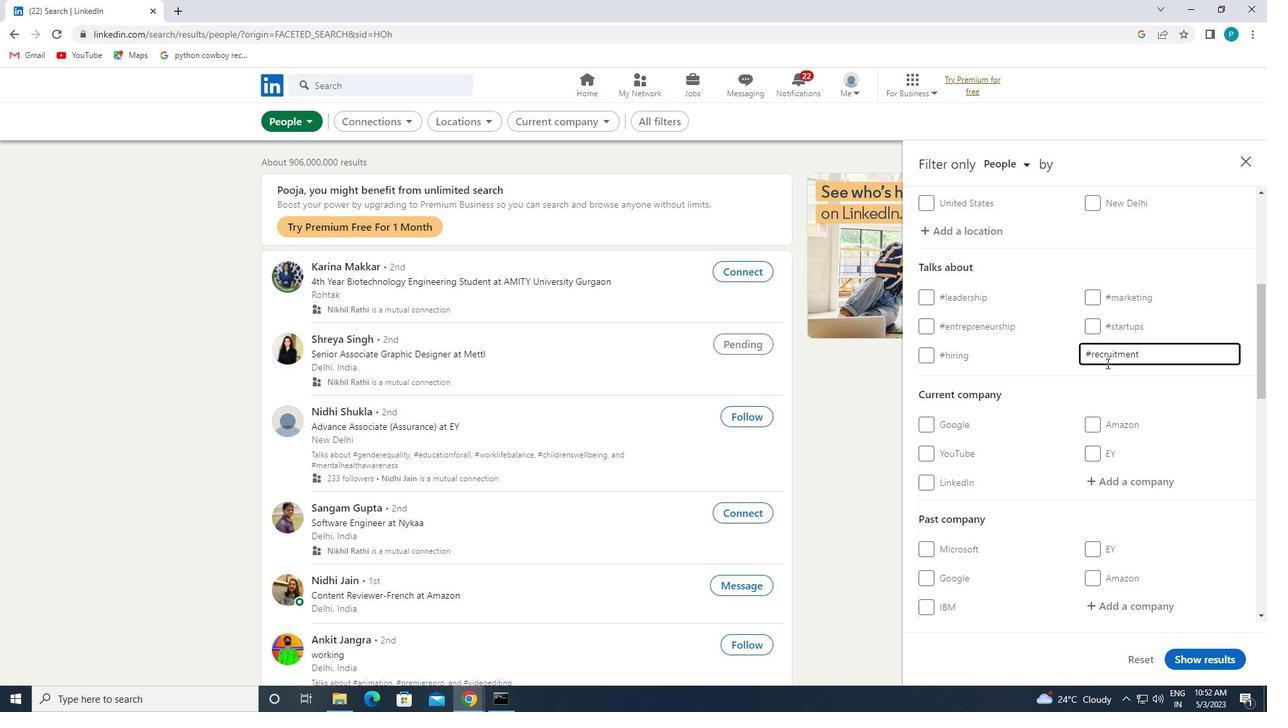 
Action: Mouse moved to (1059, 423)
Screenshot: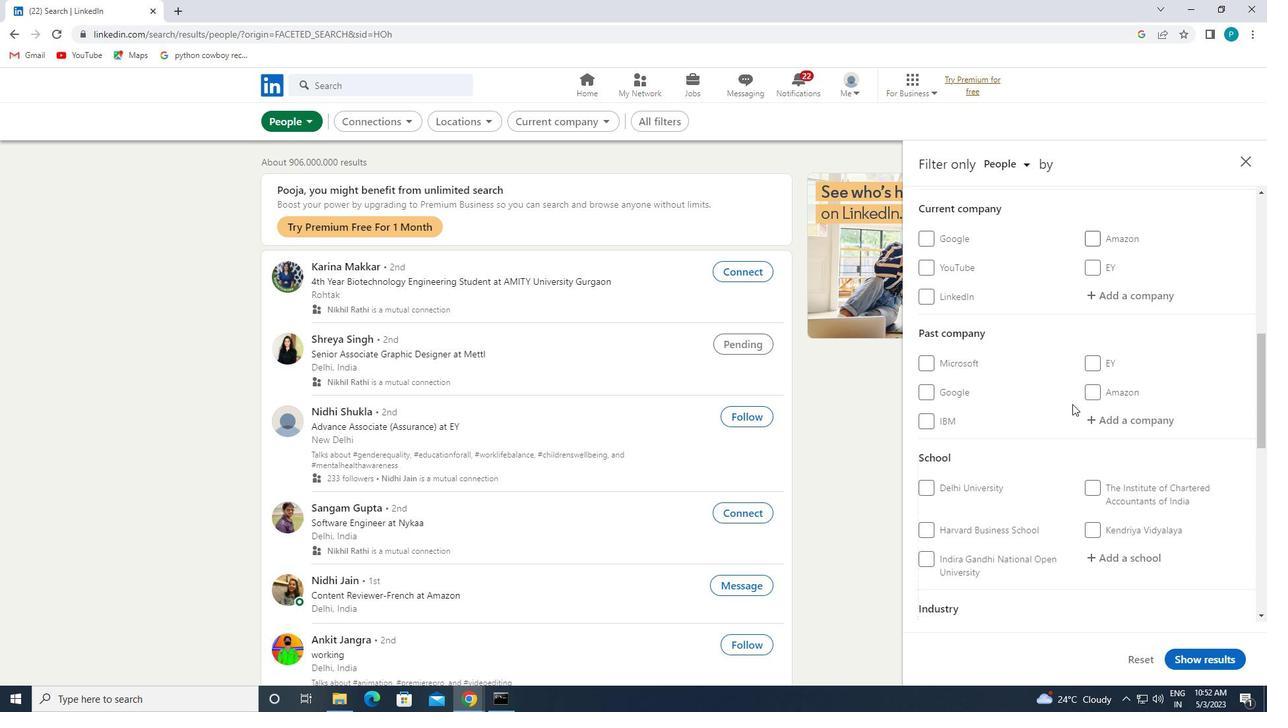 
Action: Mouse scrolled (1059, 422) with delta (0, 0)
Screenshot: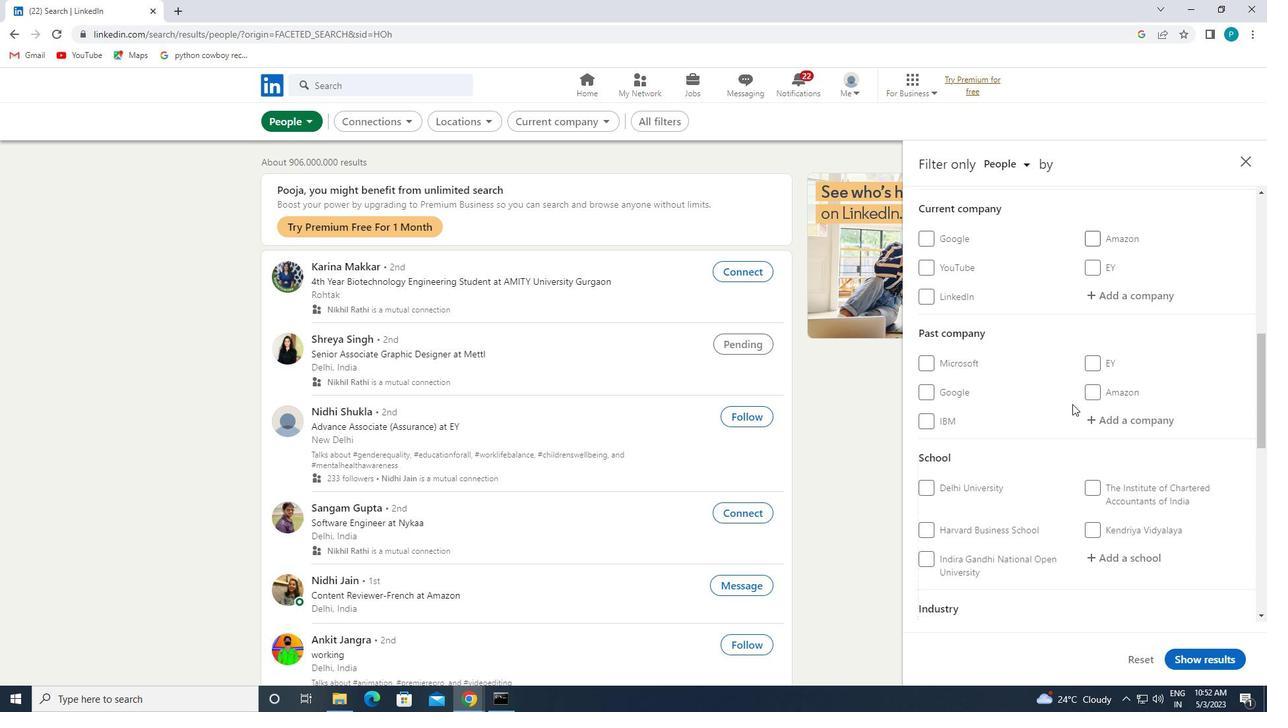 
Action: Mouse moved to (1059, 423)
Screenshot: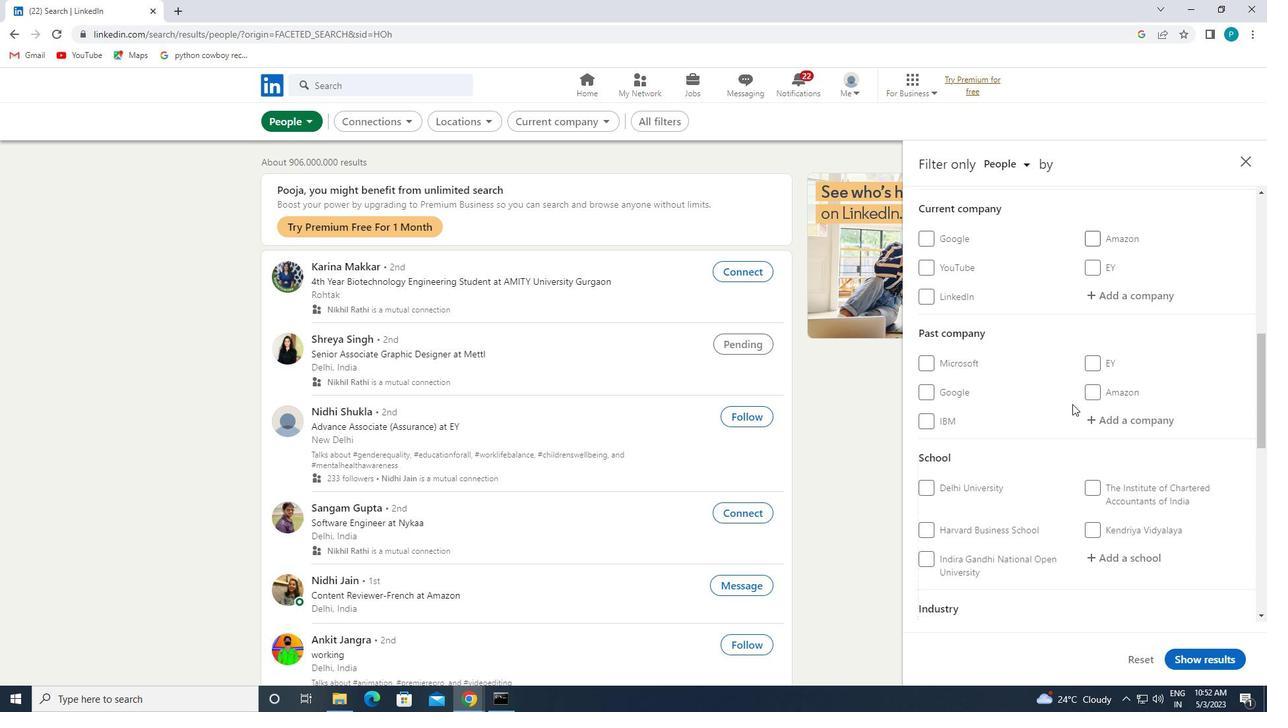 
Action: Mouse scrolled (1059, 422) with delta (0, 0)
Screenshot: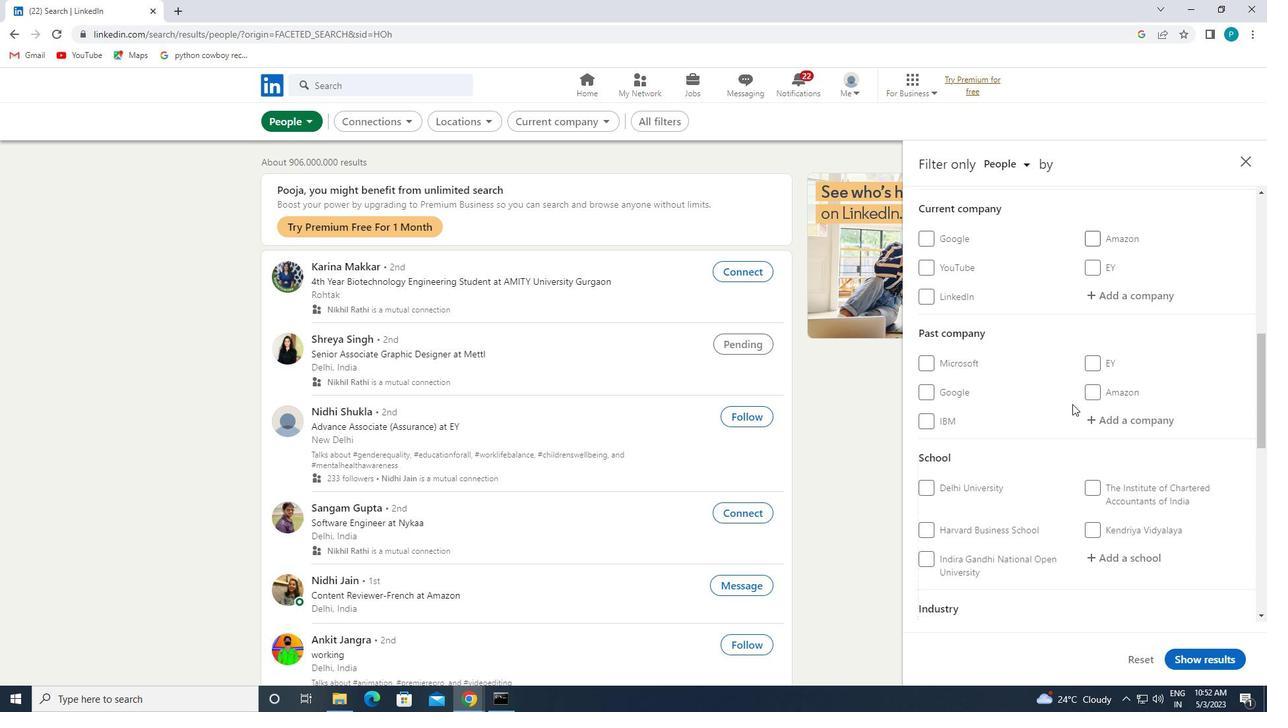 
Action: Mouse moved to (1077, 466)
Screenshot: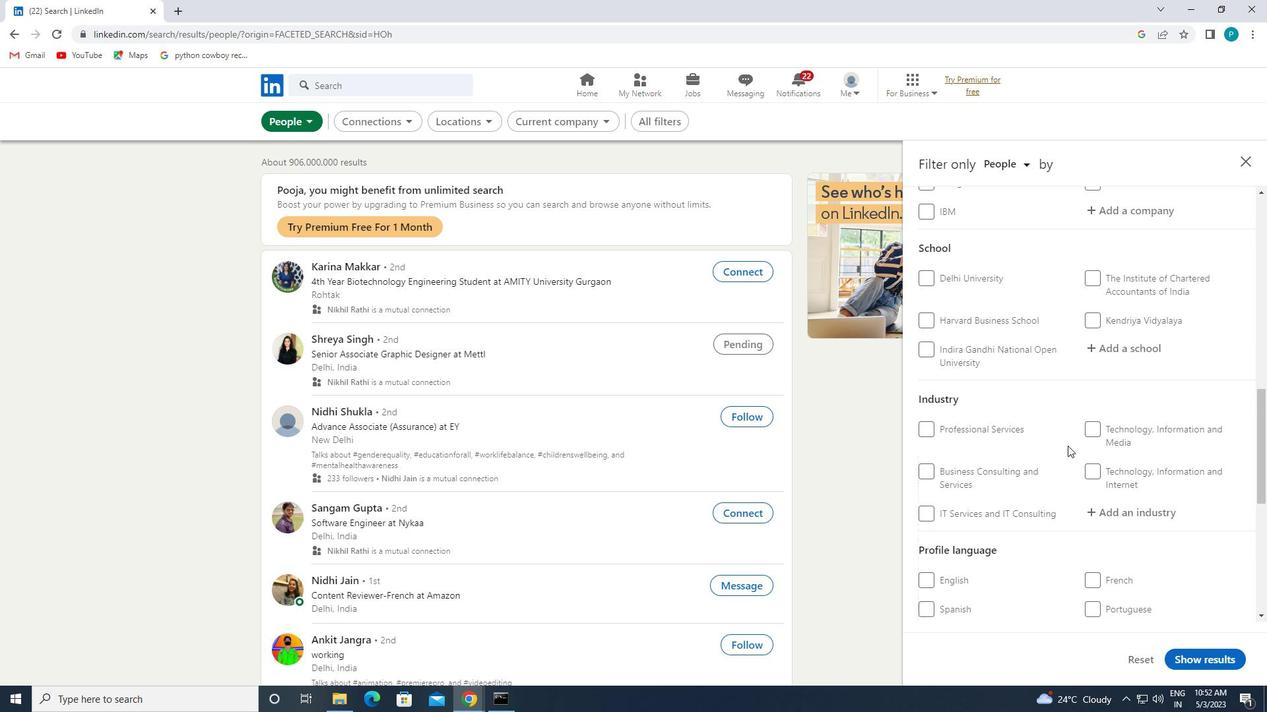 
Action: Mouse scrolled (1077, 465) with delta (0, 0)
Screenshot: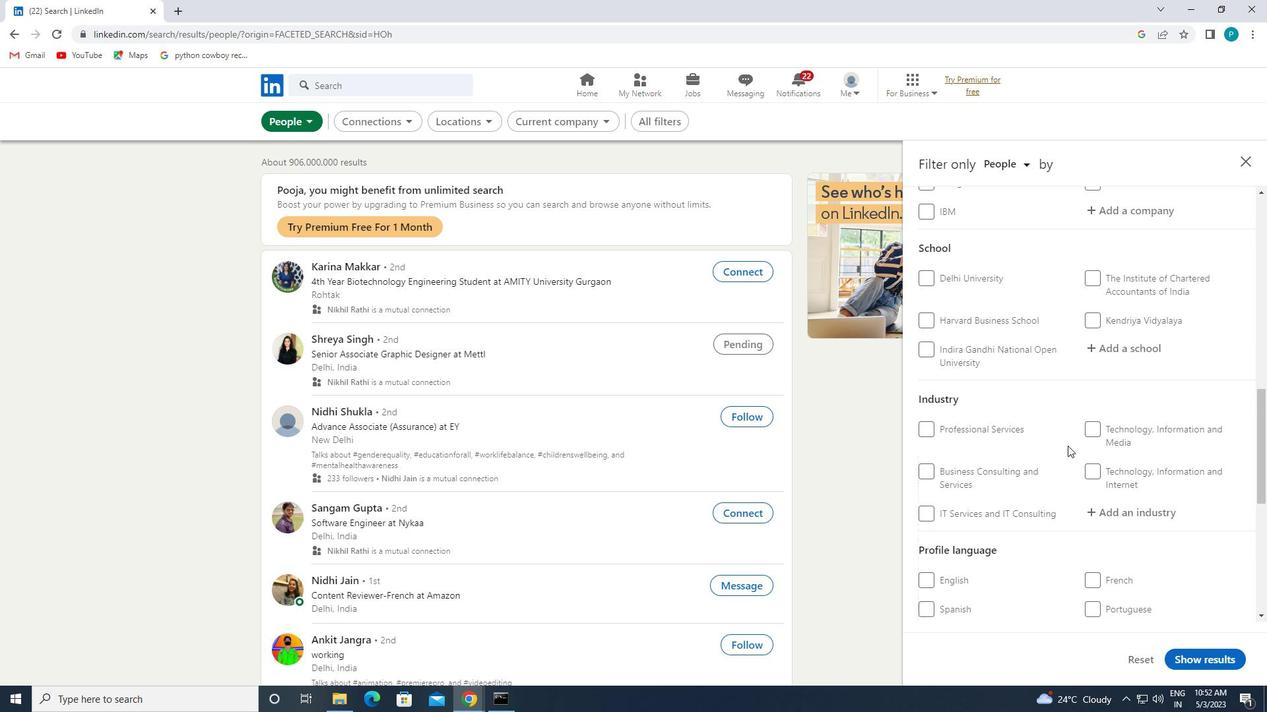 
Action: Mouse moved to (1098, 515)
Screenshot: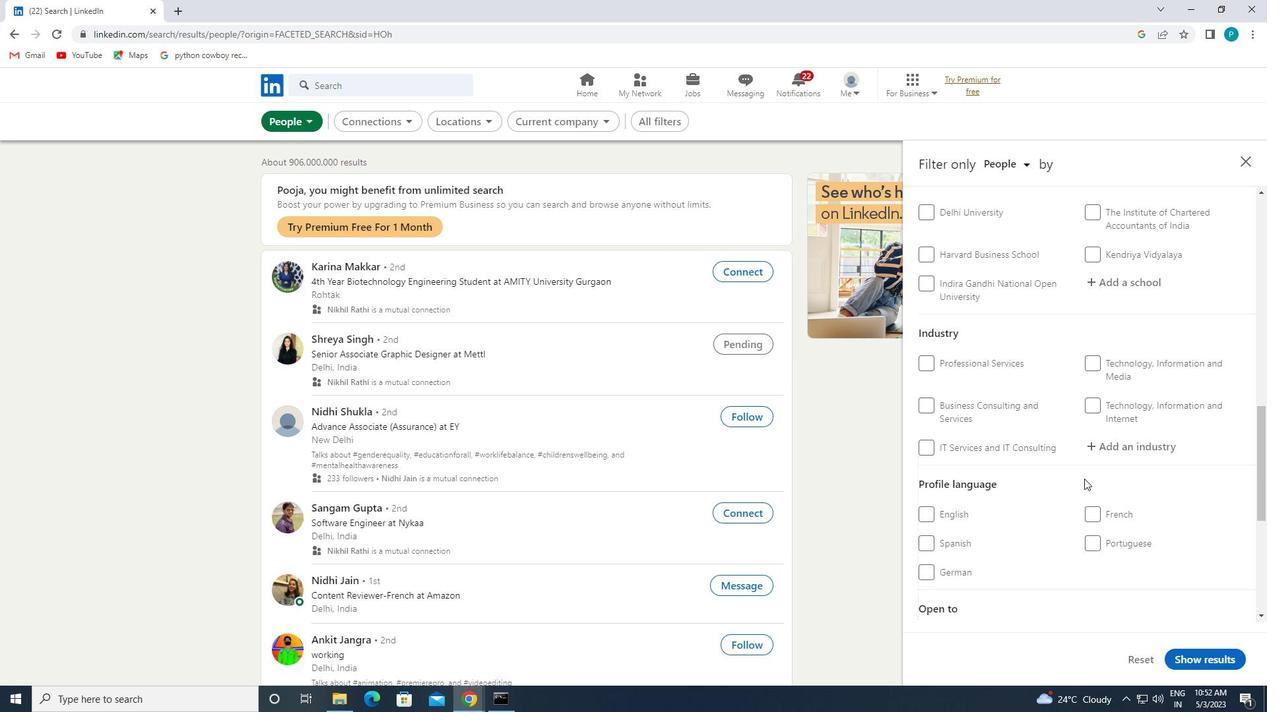 
Action: Mouse pressed left at (1098, 515)
Screenshot: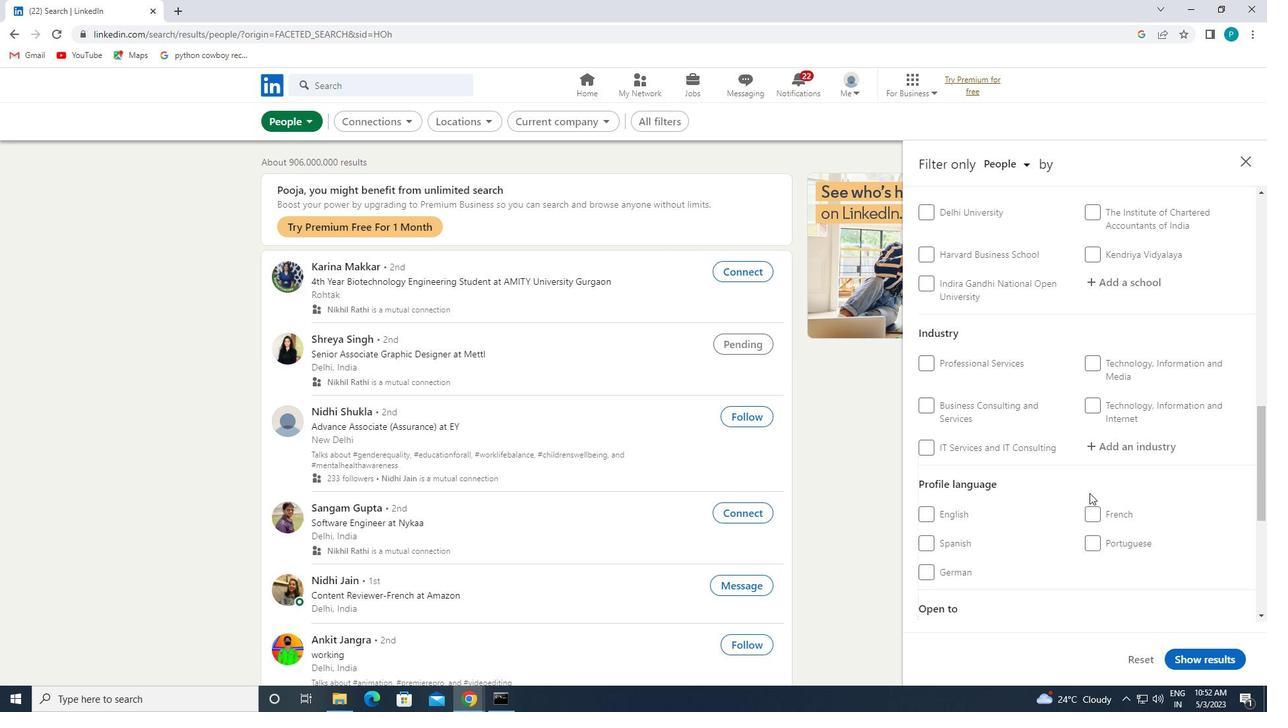 
Action: Mouse moved to (1158, 413)
Screenshot: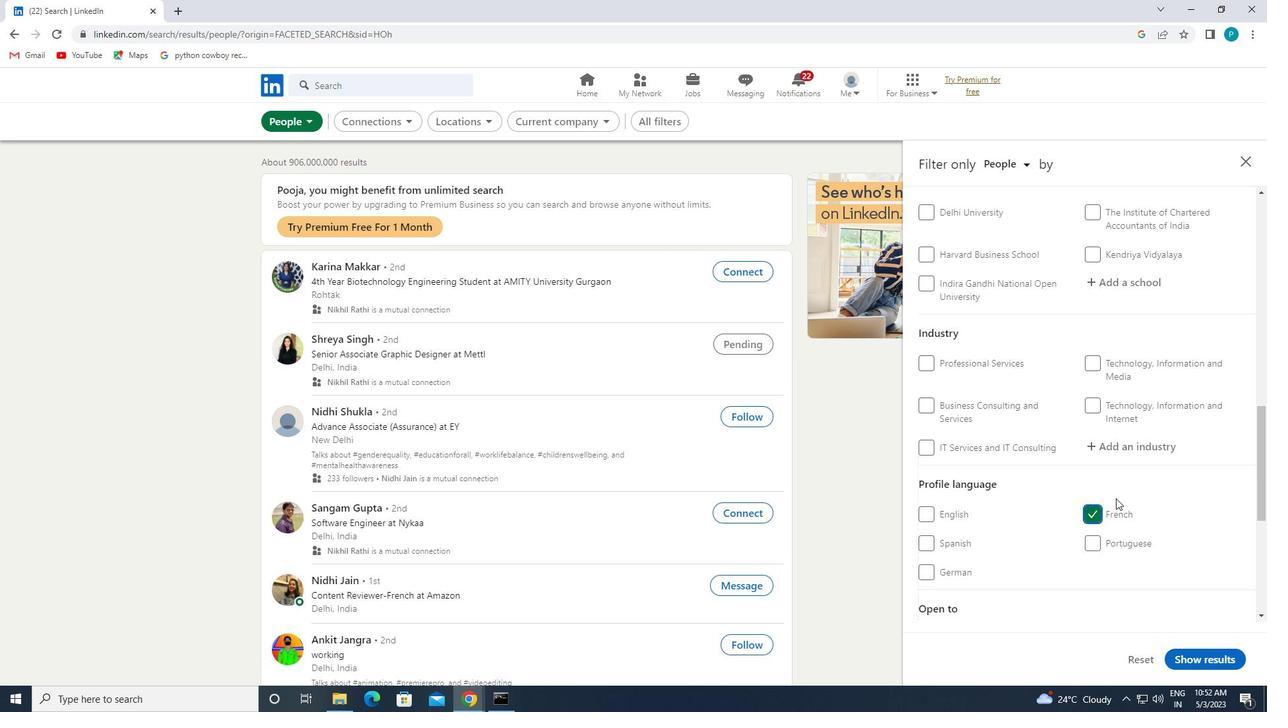 
Action: Mouse scrolled (1158, 413) with delta (0, 0)
Screenshot: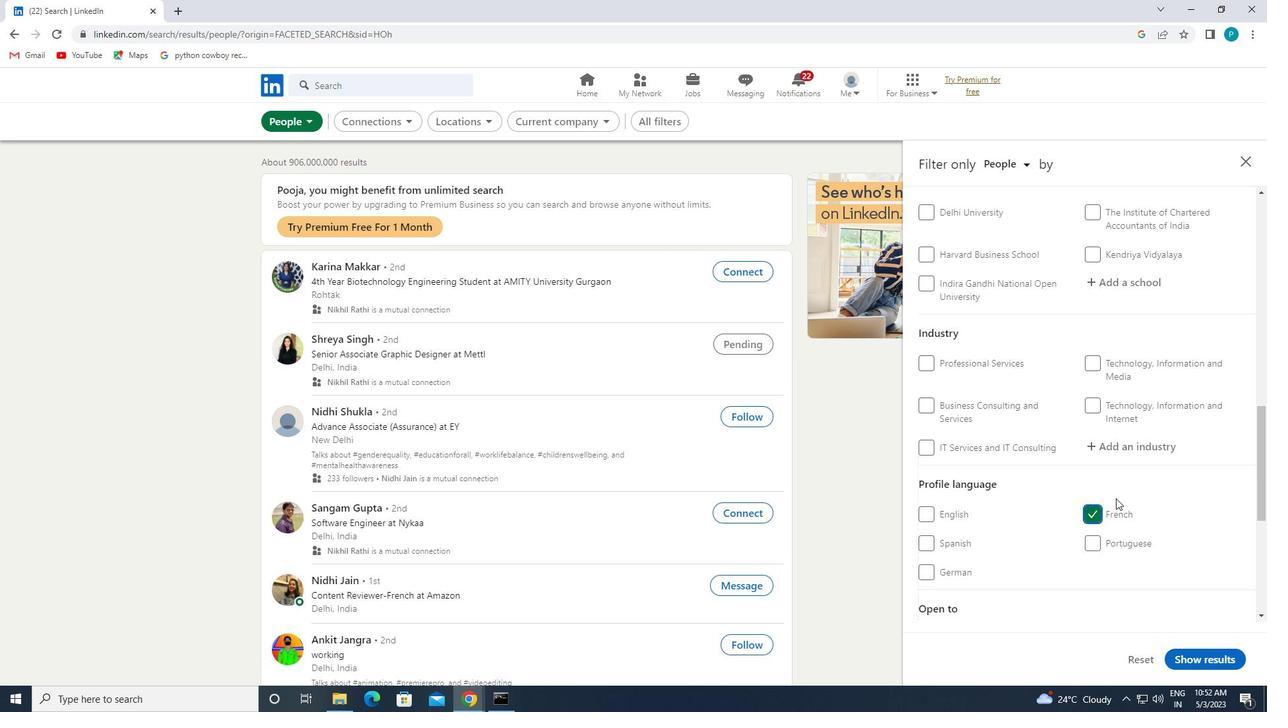 
Action: Mouse moved to (1158, 412)
Screenshot: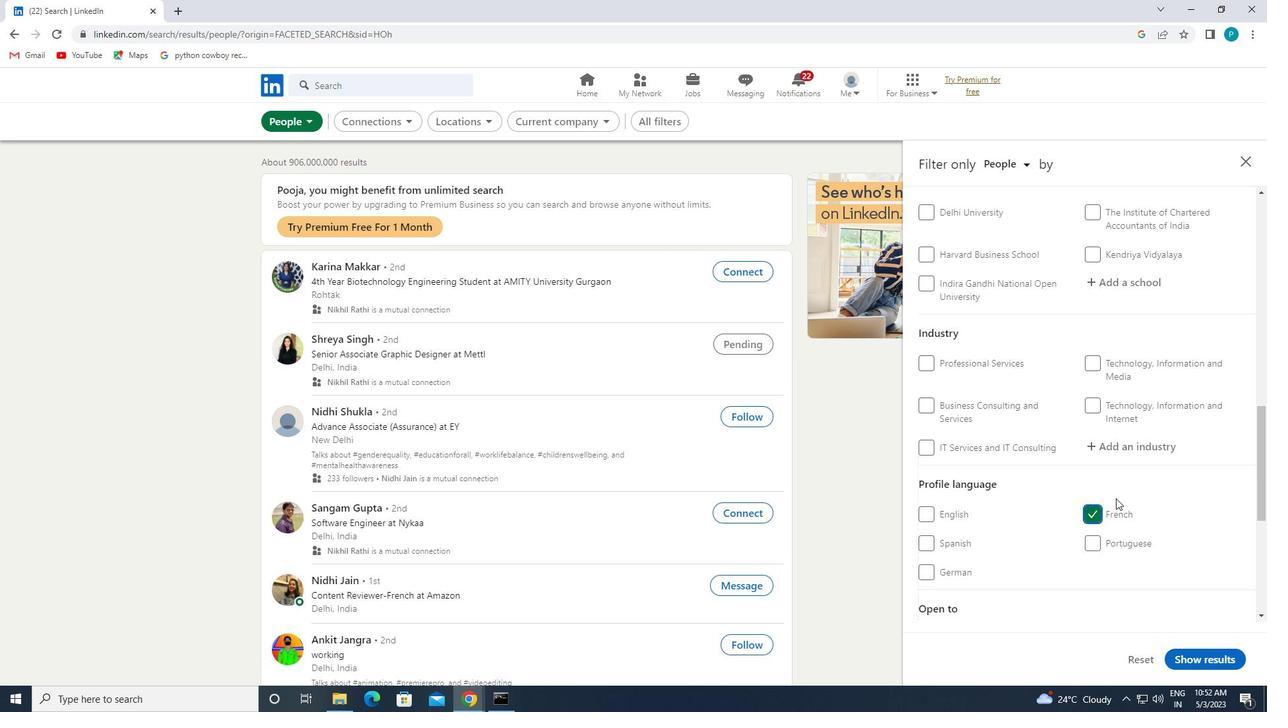 
Action: Mouse scrolled (1158, 413) with delta (0, 0)
Screenshot: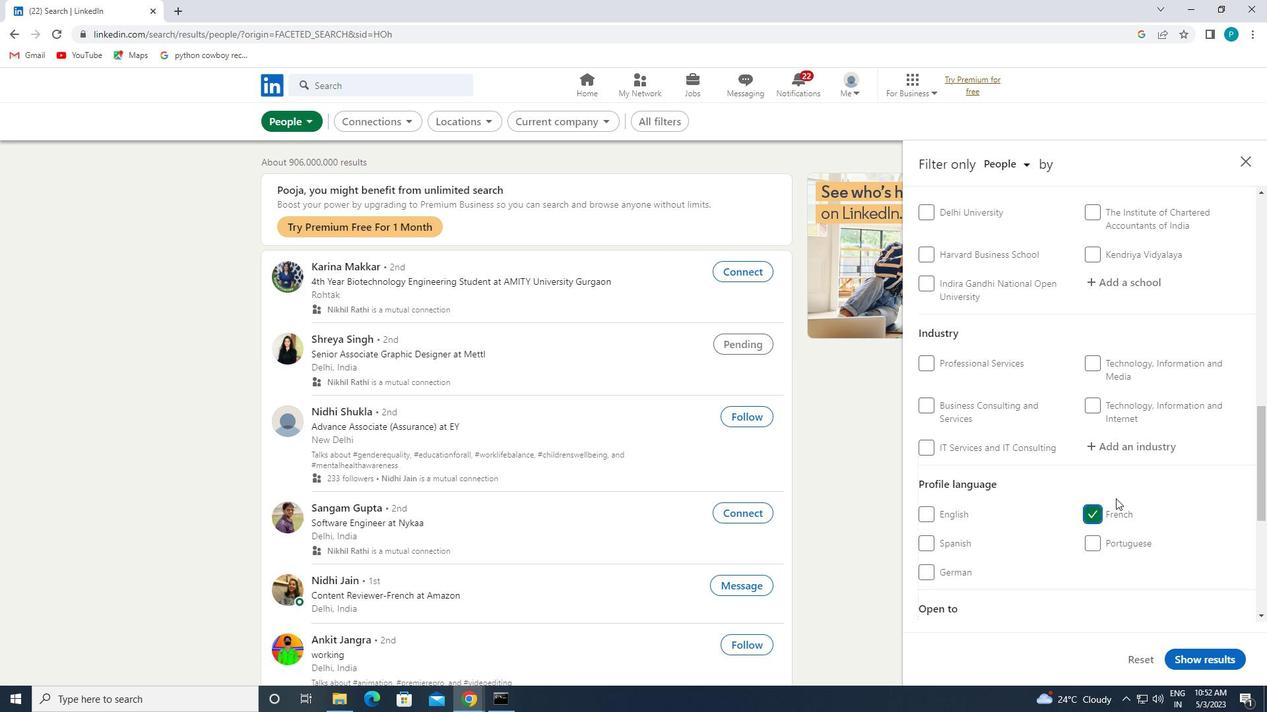 
Action: Mouse scrolled (1158, 413) with delta (0, 0)
Screenshot: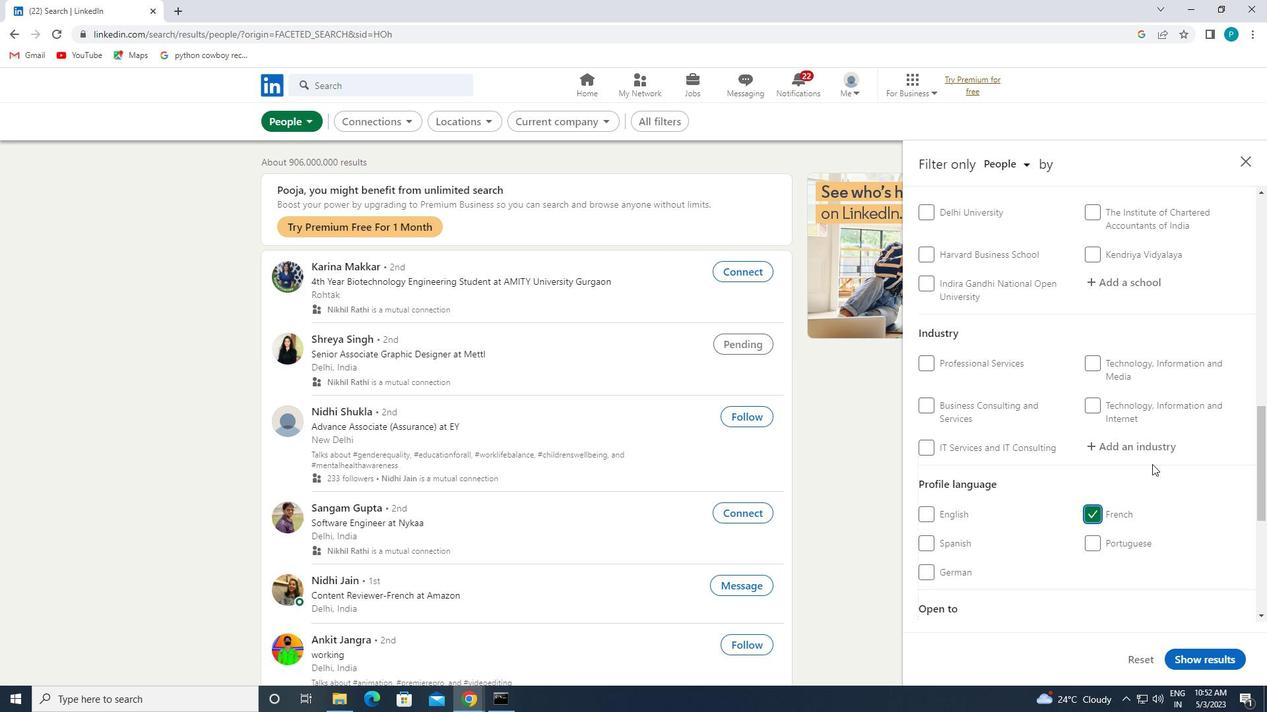 
Action: Mouse scrolled (1158, 413) with delta (0, 0)
Screenshot: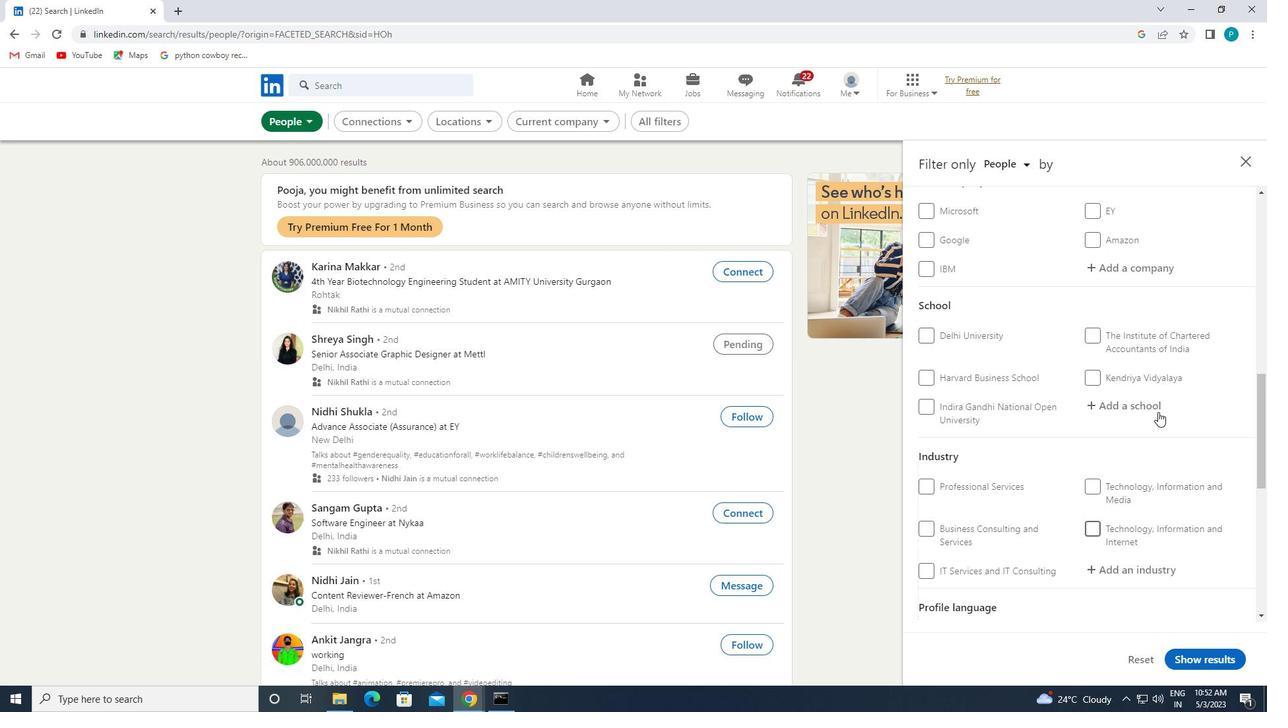 
Action: Mouse moved to (1158, 410)
Screenshot: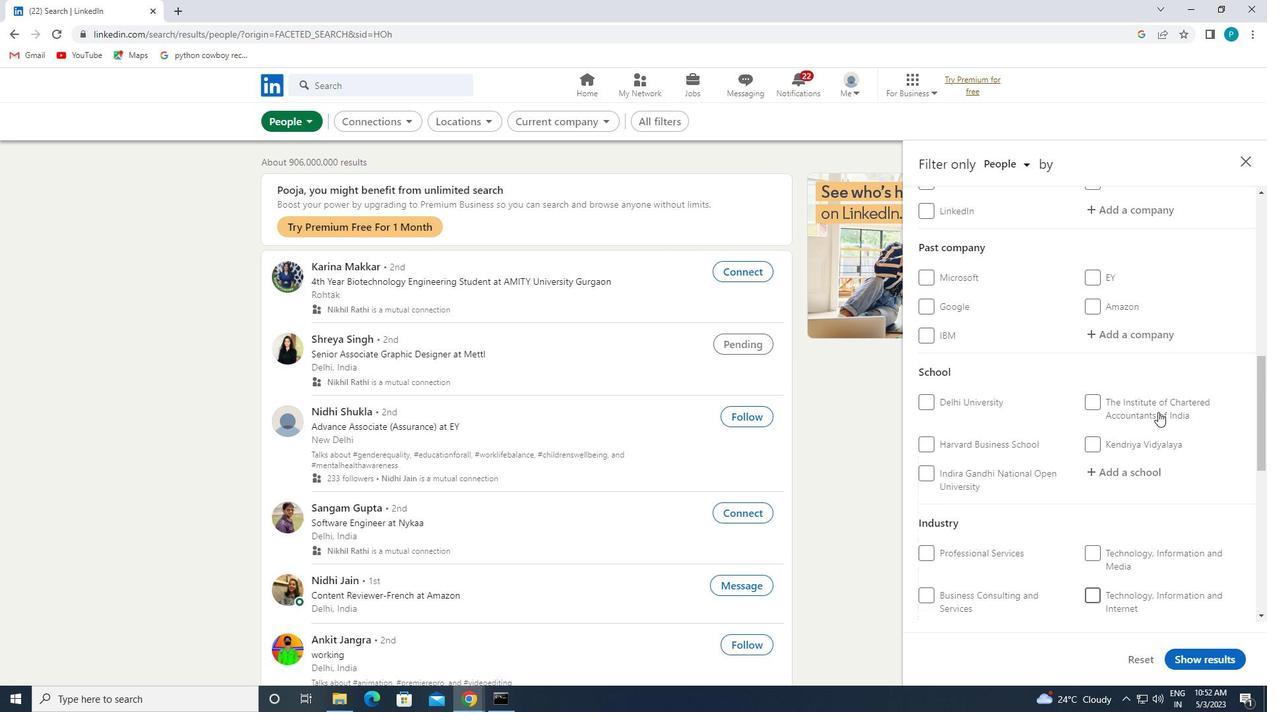 
Action: Mouse scrolled (1158, 411) with delta (0, 0)
Screenshot: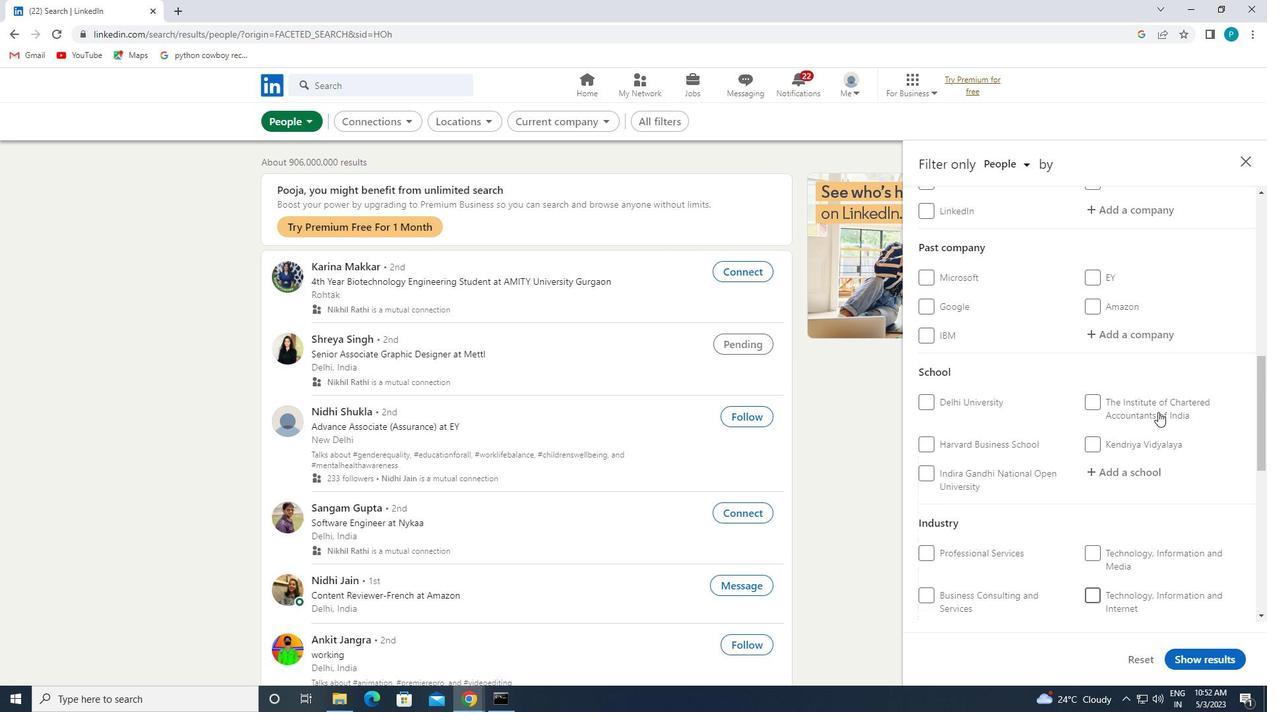 
Action: Mouse moved to (1158, 408)
Screenshot: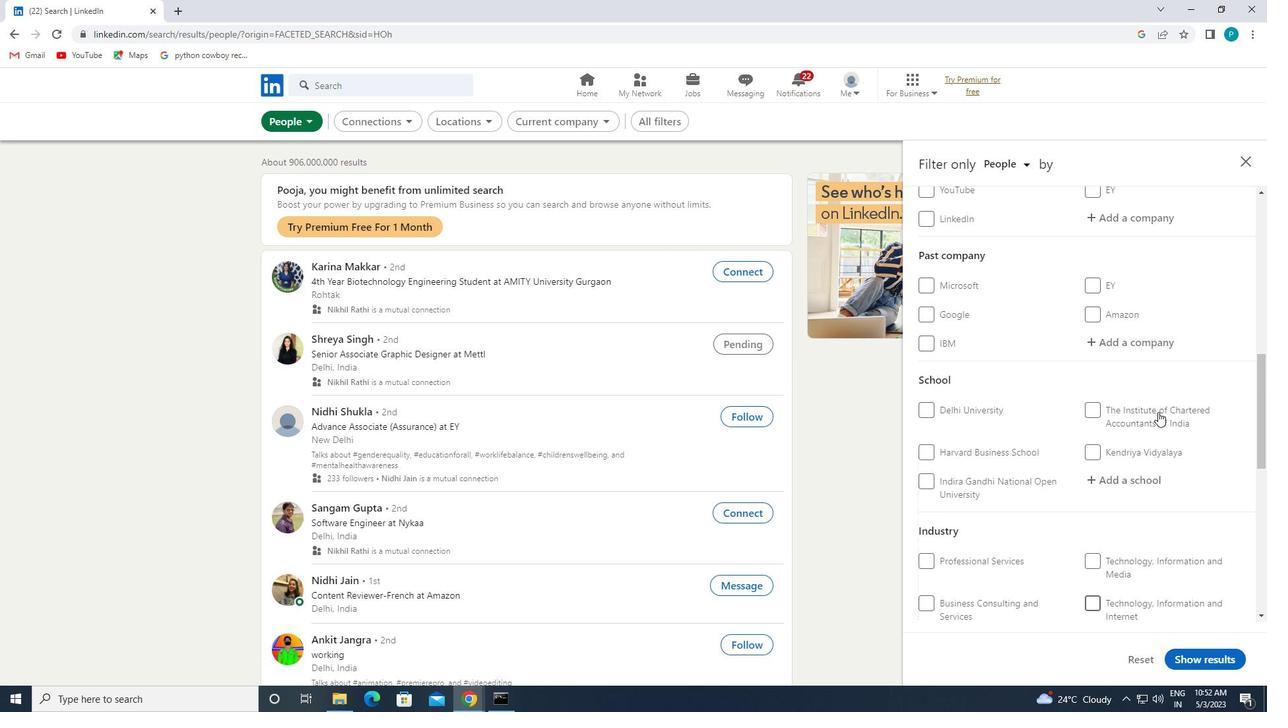 
Action: Mouse scrolled (1158, 409) with delta (0, 0)
Screenshot: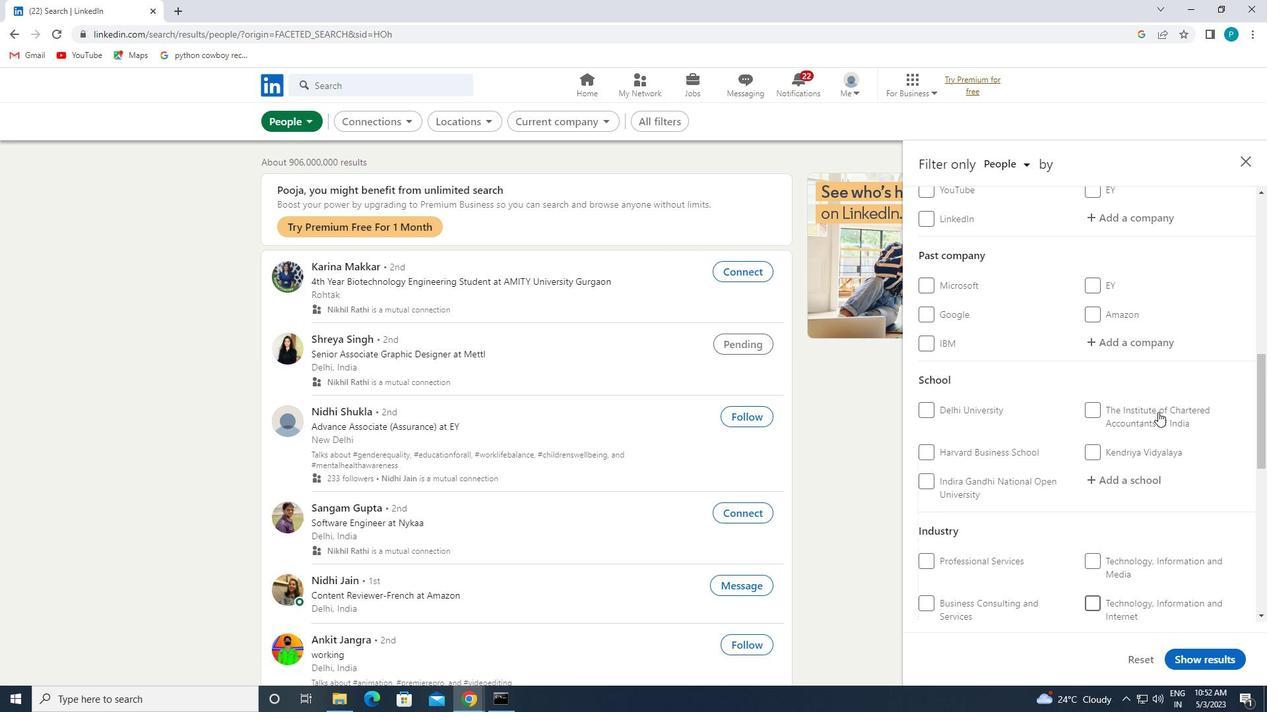 
Action: Mouse moved to (1130, 413)
Screenshot: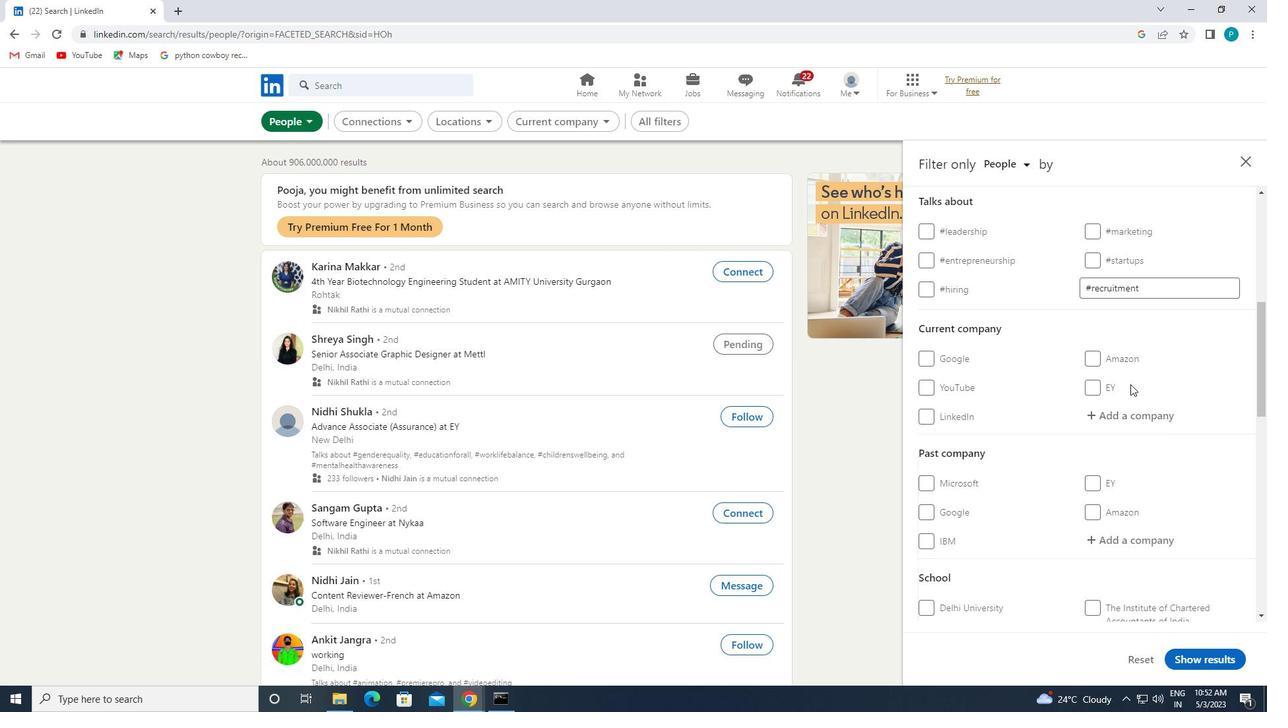 
Action: Mouse pressed left at (1130, 413)
Screenshot: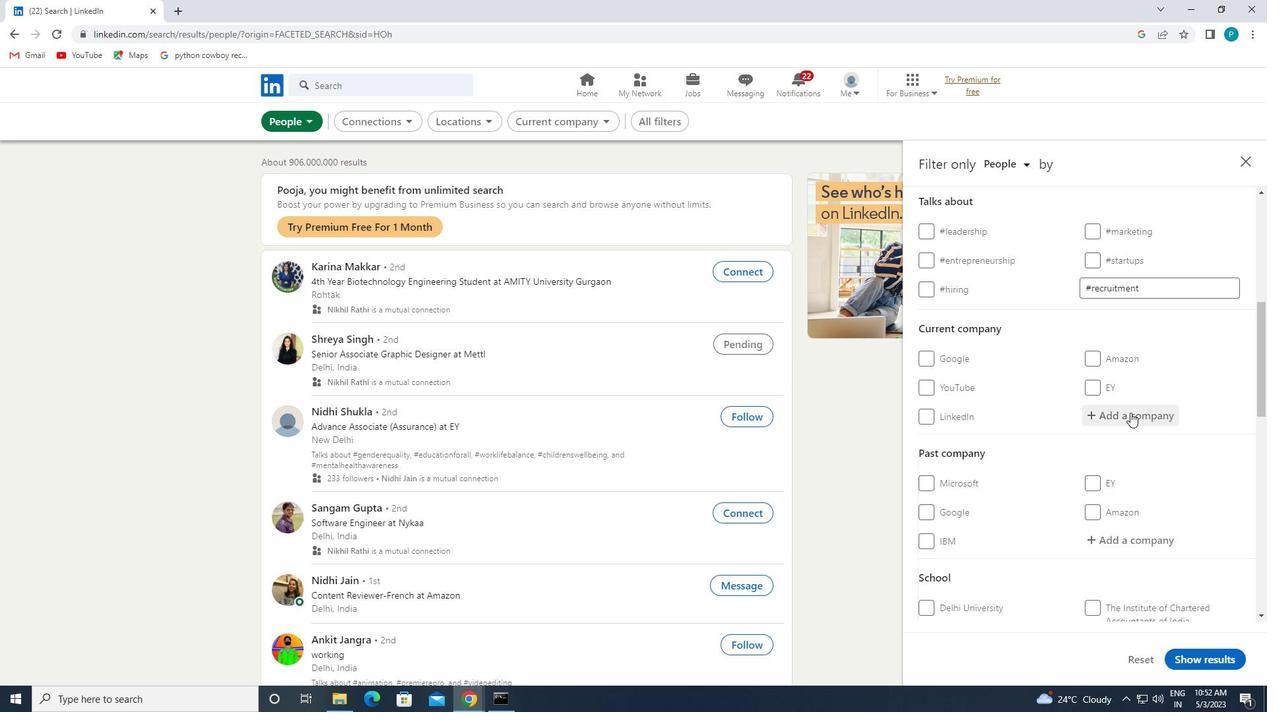
Action: Mouse moved to (1016, 407)
Screenshot: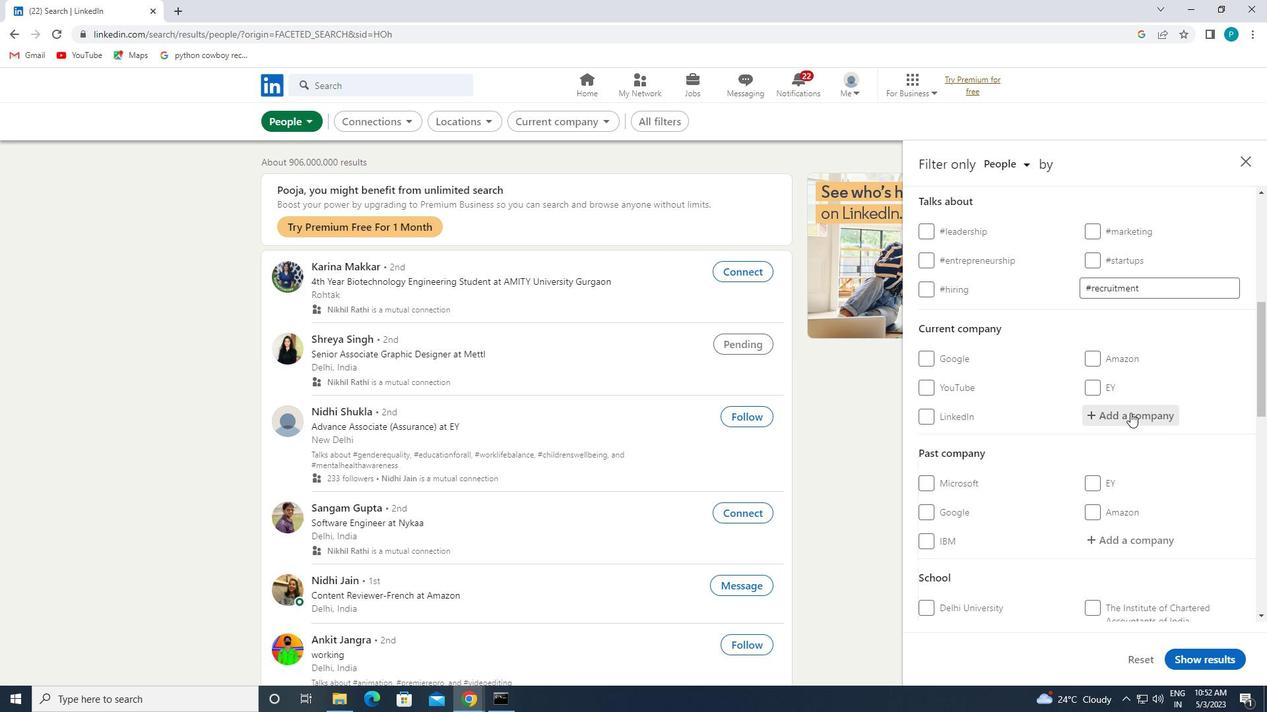 
Action: Key pressed <Key.caps_lock>T<Key.caps_lock>ATA<Key.space>
Screenshot: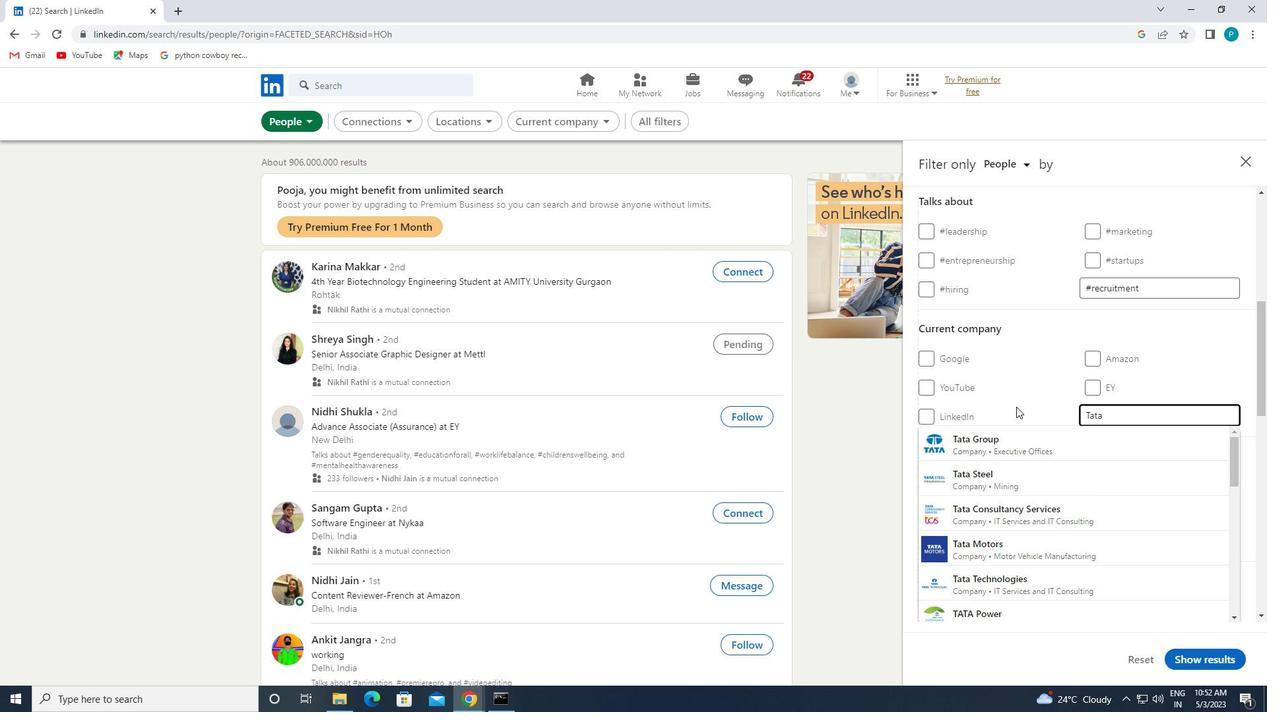 
Action: Mouse moved to (1005, 437)
Screenshot: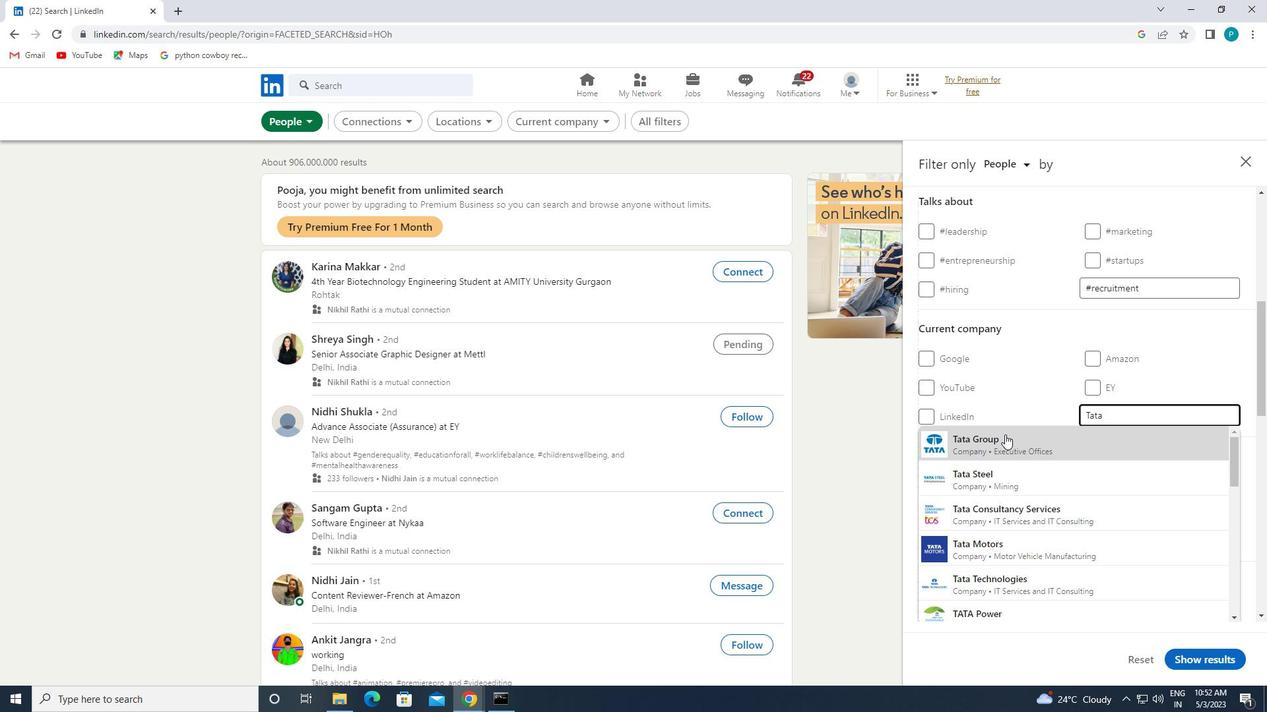 
Action: Mouse pressed left at (1005, 437)
Screenshot: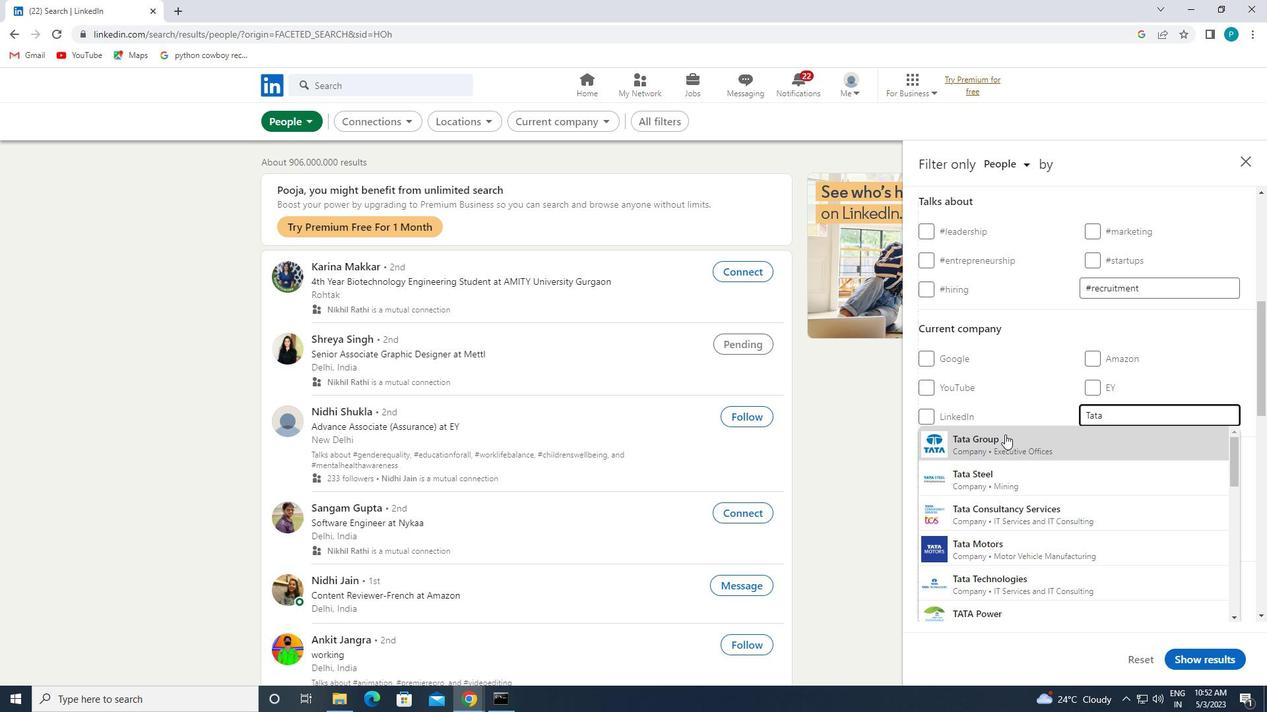 
Action: Mouse scrolled (1005, 437) with delta (0, 0)
Screenshot: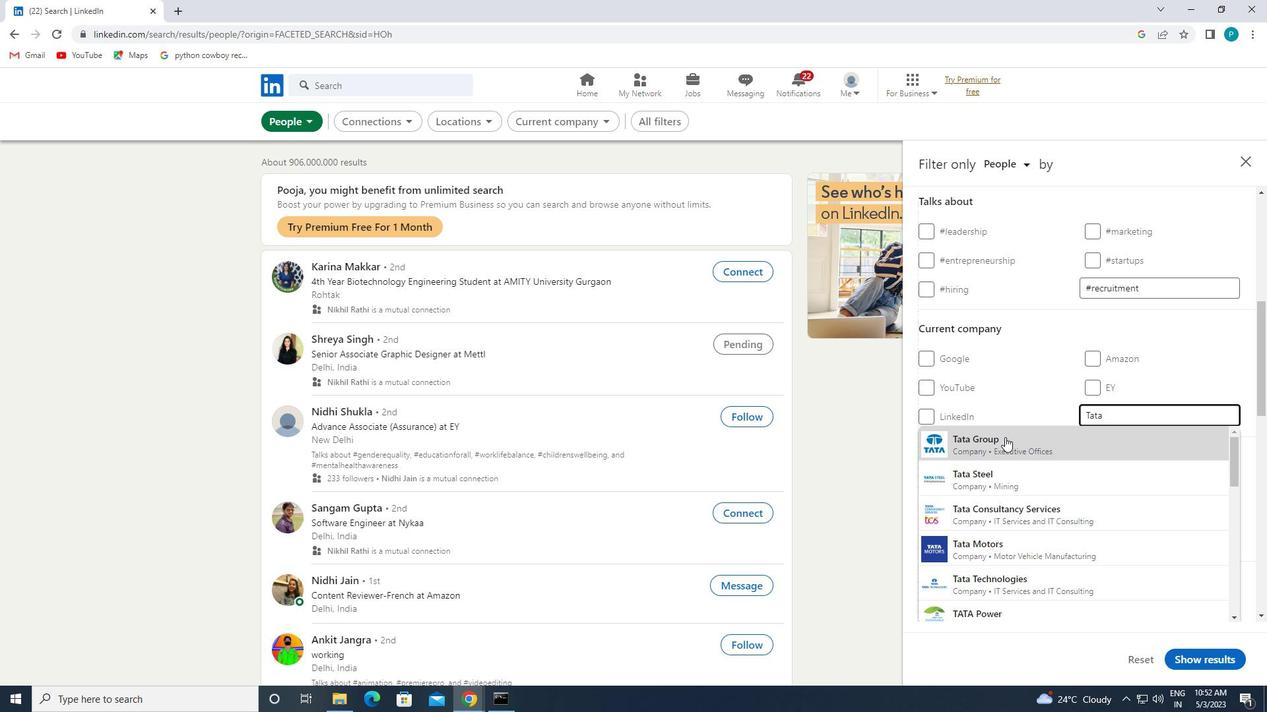 
Action: Mouse moved to (1005, 439)
Screenshot: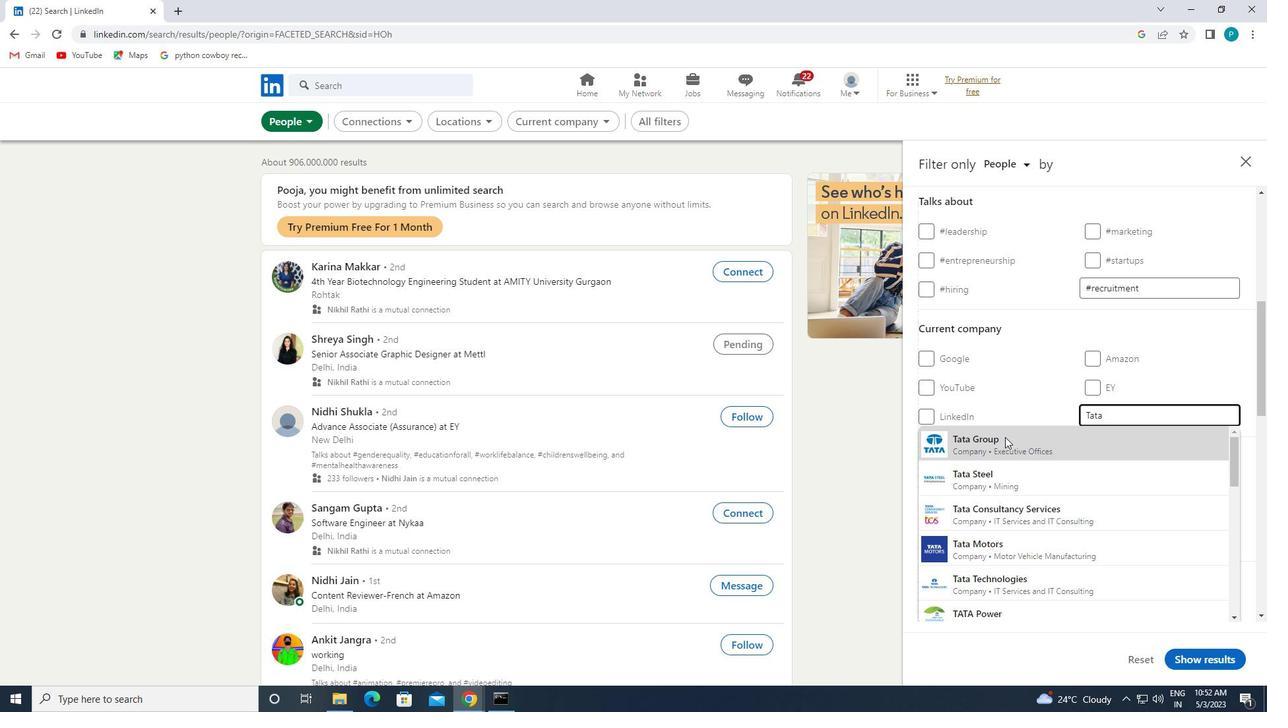
Action: Mouse scrolled (1005, 438) with delta (0, 0)
Screenshot: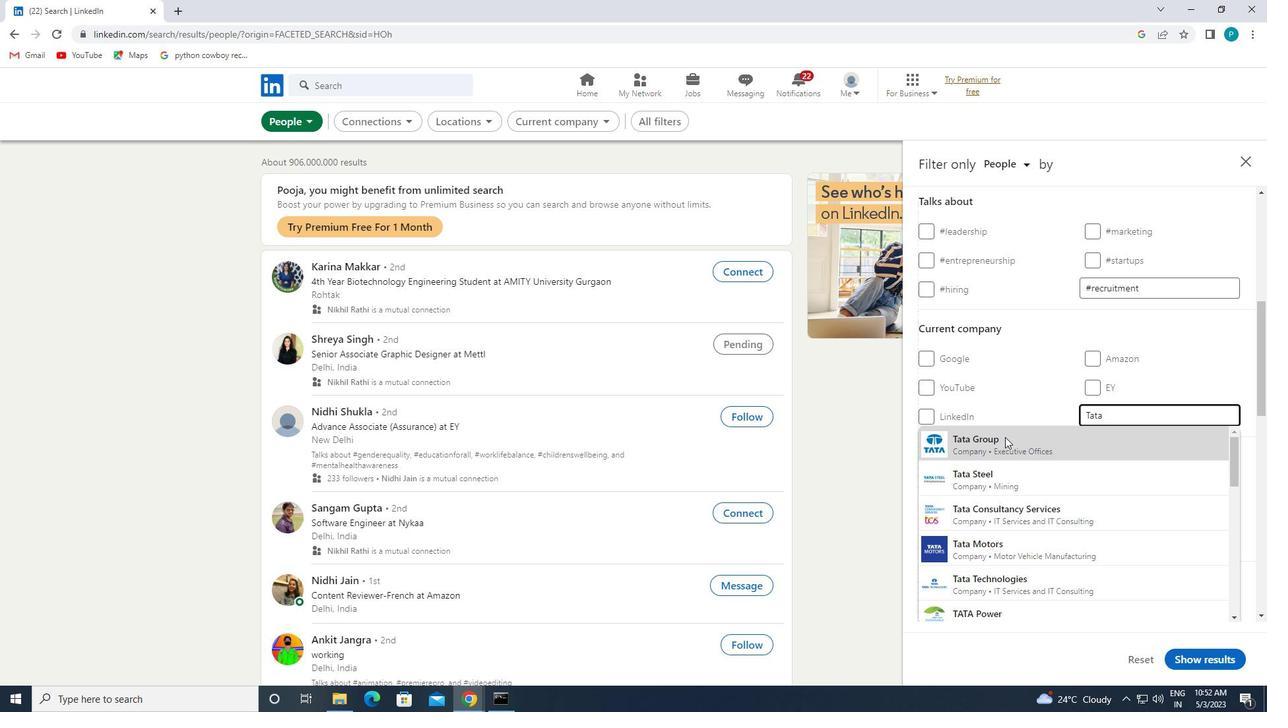
Action: Mouse moved to (1006, 443)
Screenshot: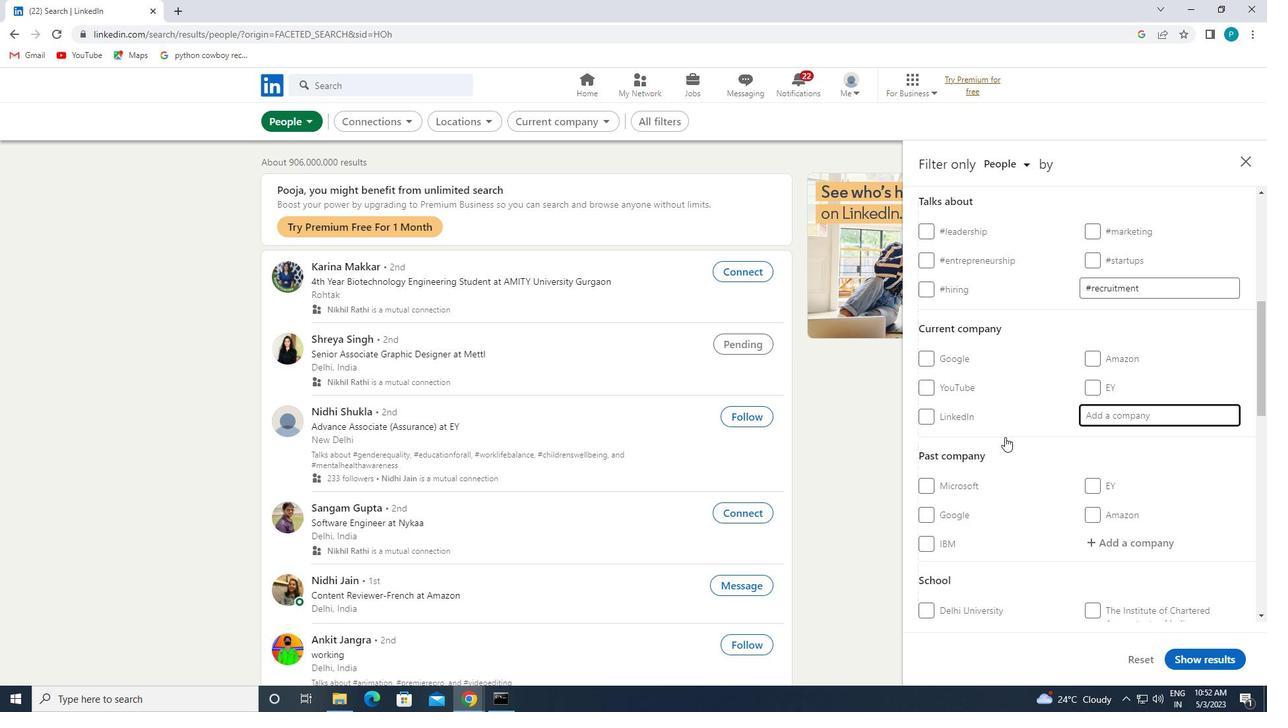 
Action: Mouse scrolled (1006, 442) with delta (0, 0)
Screenshot: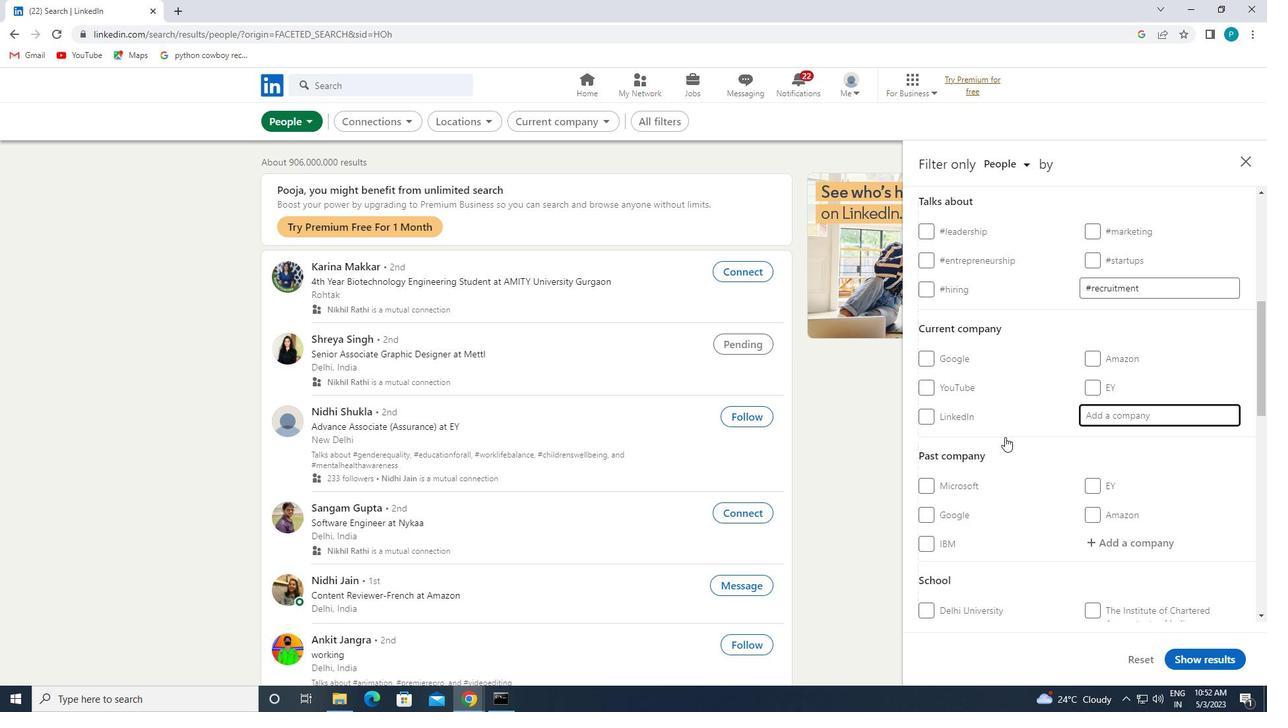 
Action: Mouse moved to (1011, 449)
Screenshot: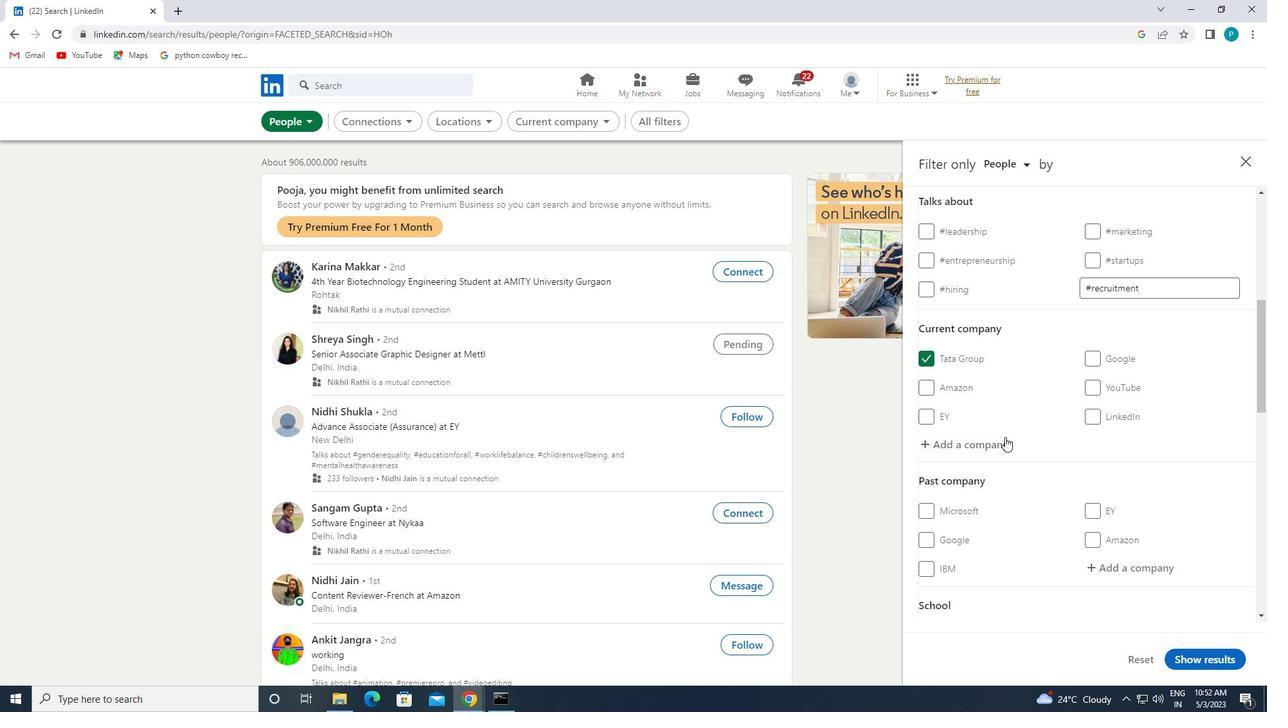
Action: Mouse scrolled (1011, 448) with delta (0, 0)
Screenshot: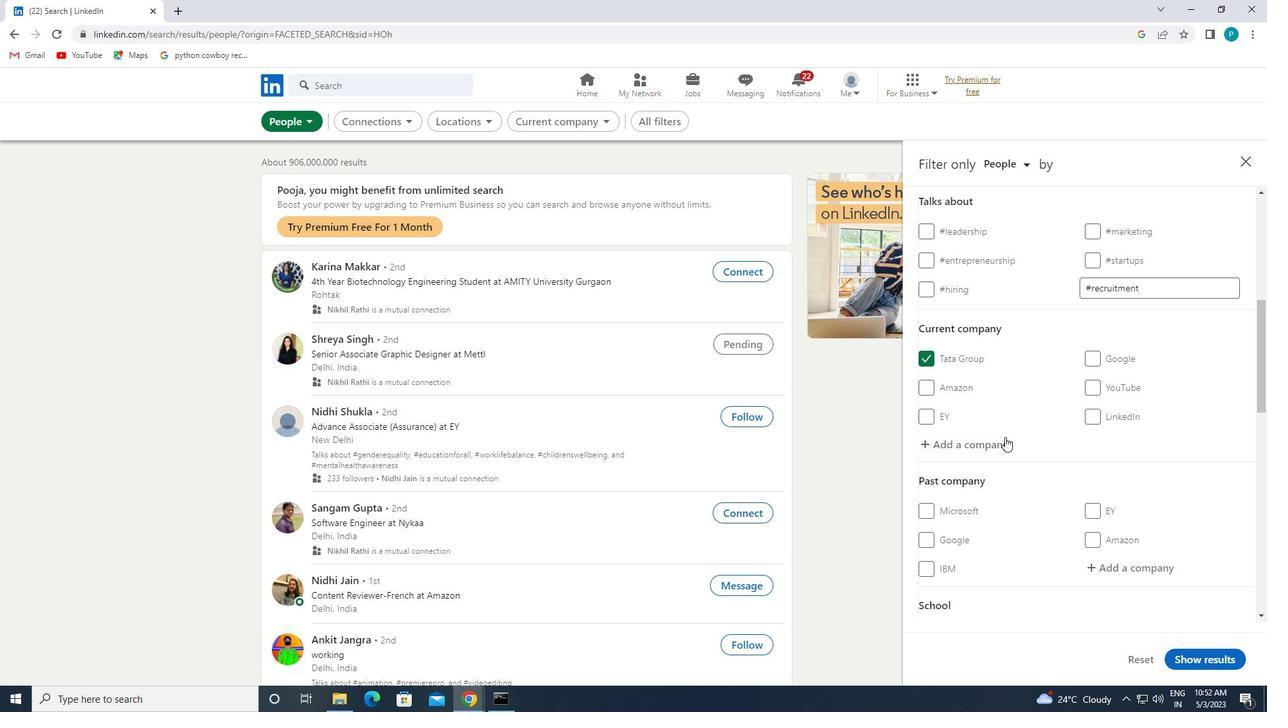 
Action: Mouse moved to (1125, 435)
Screenshot: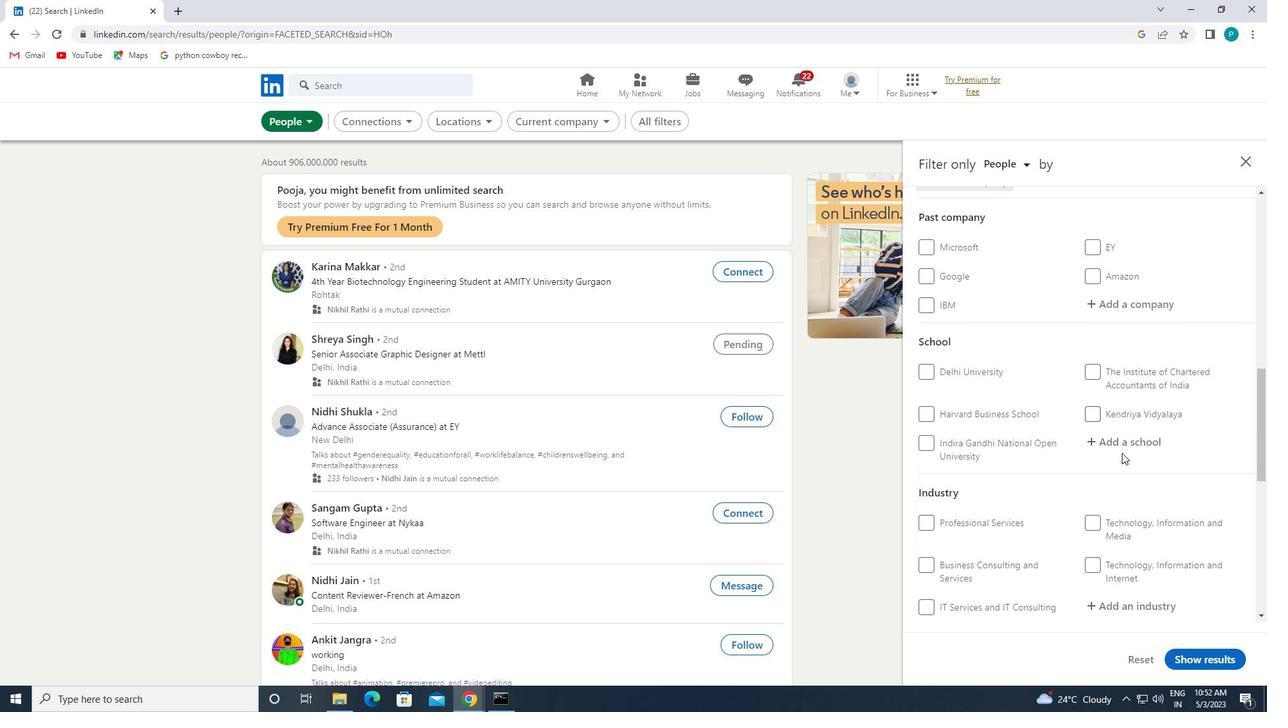 
Action: Mouse pressed left at (1125, 435)
Screenshot: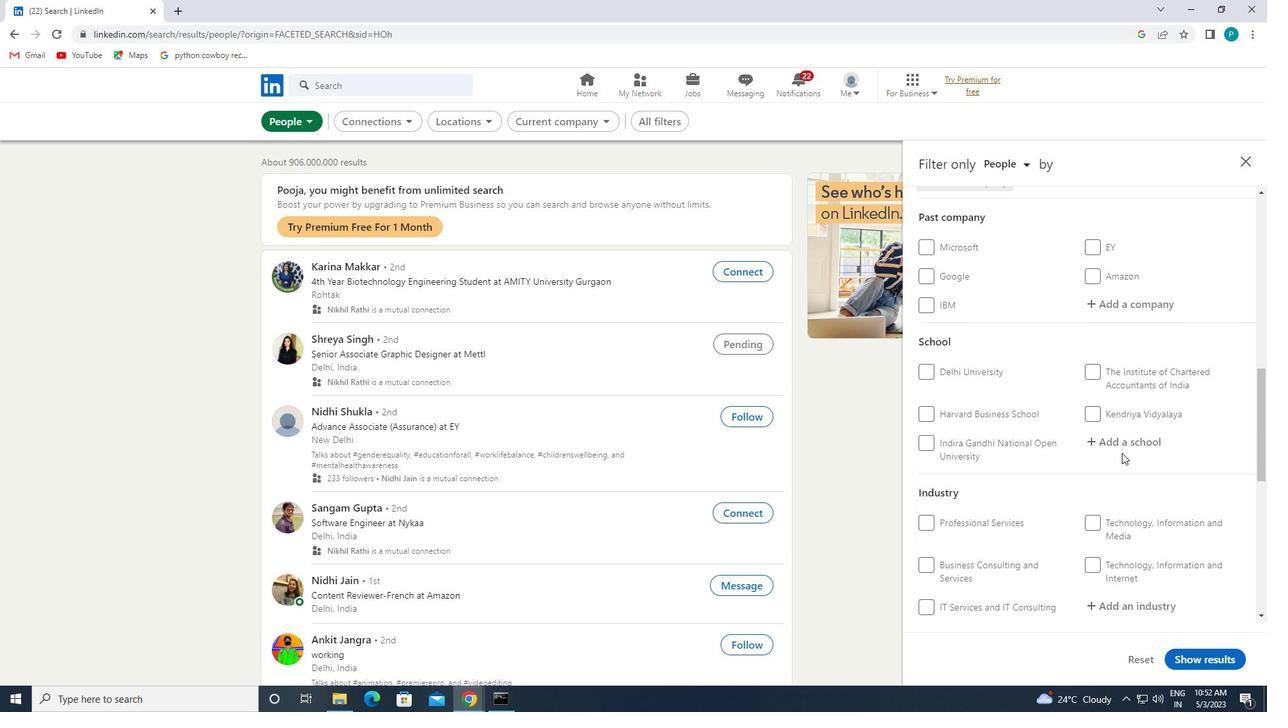 
Action: Mouse moved to (1128, 431)
Screenshot: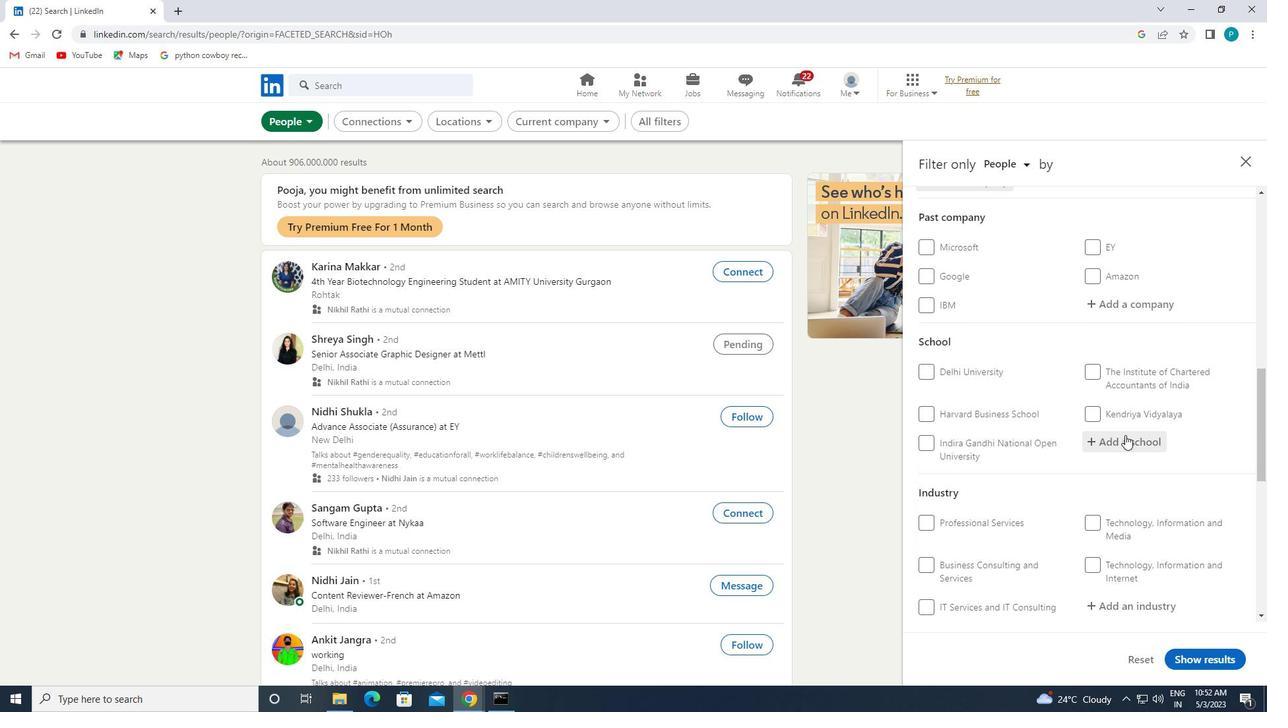 
Action: Key pressed <Key.caps_lock>A<Key.caps_lock>NA<Key.backspace>NA<Key.space>A<Key.backspace><Key.caps_lock>A<Key.caps_lock>D
Screenshot: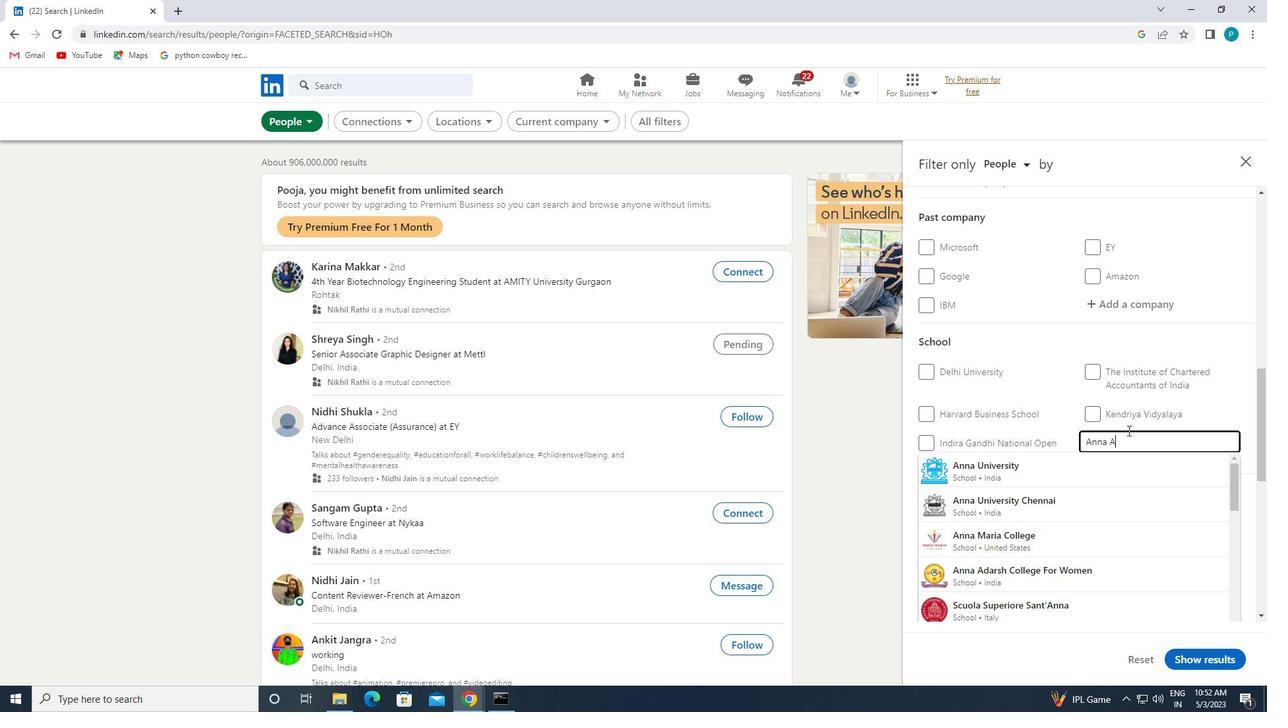 
Action: Mouse moved to (1120, 470)
Screenshot: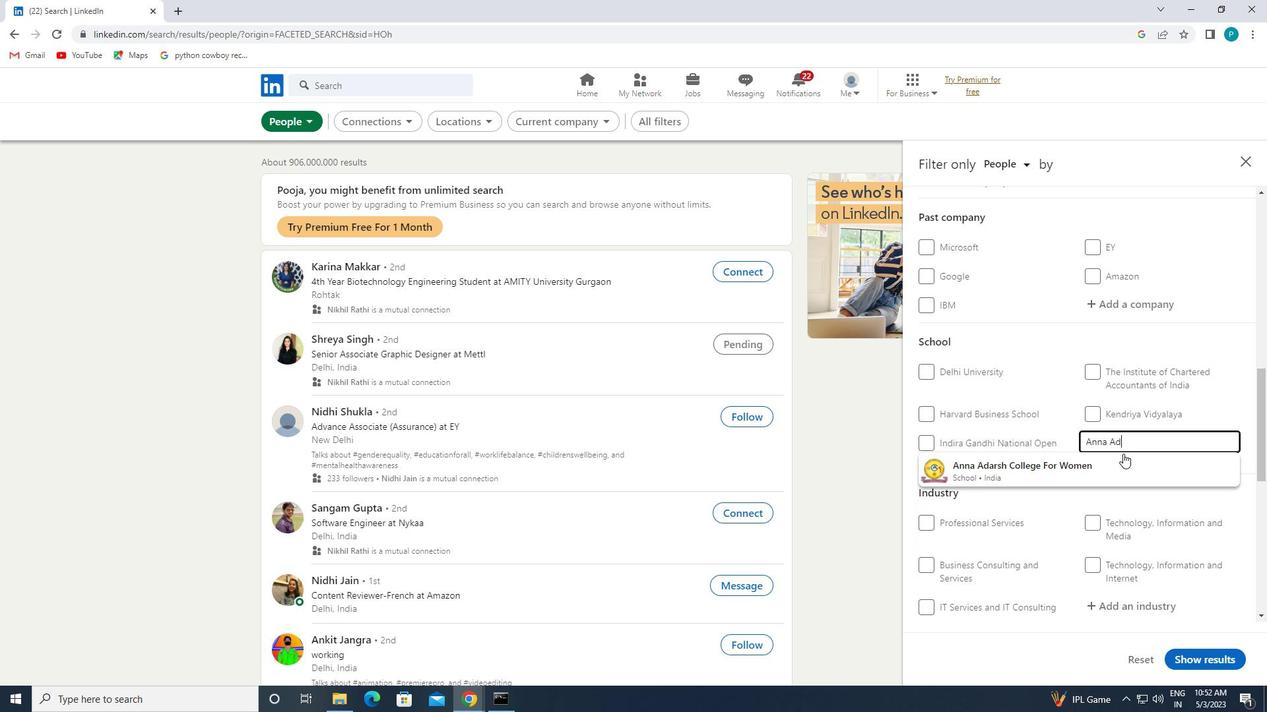 
Action: Mouse pressed left at (1120, 470)
Screenshot: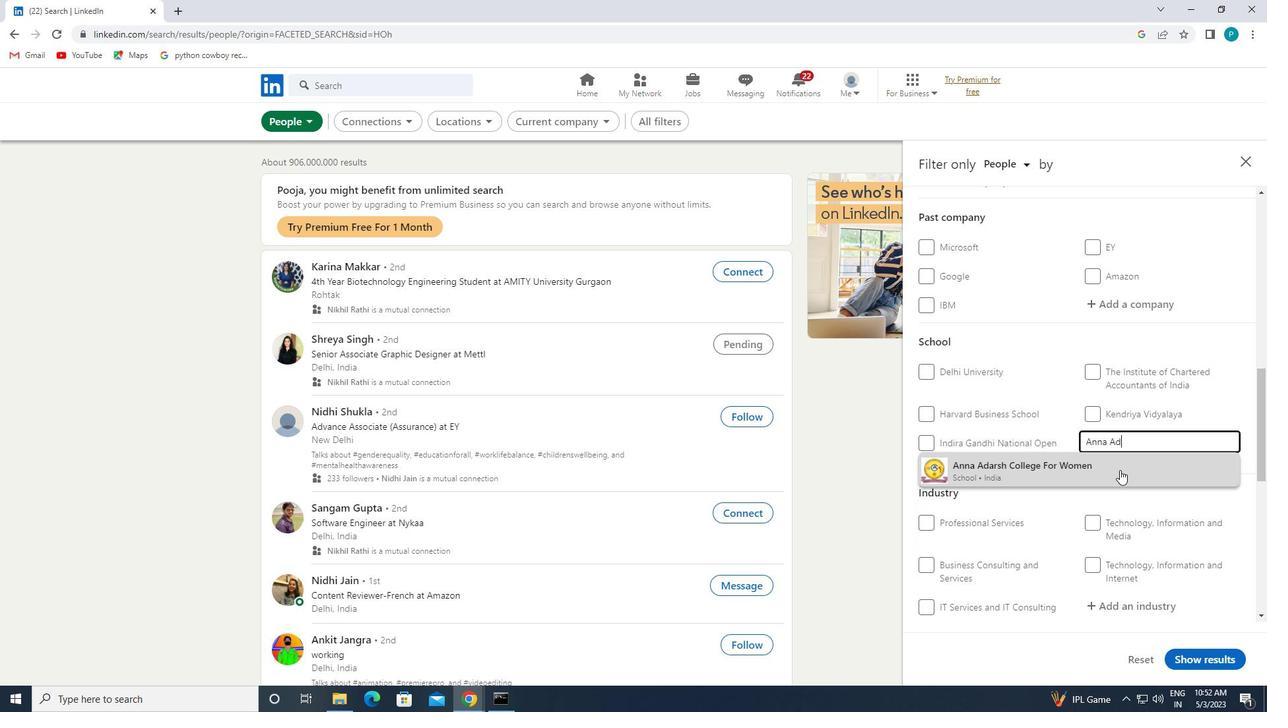 
Action: Mouse moved to (1136, 484)
Screenshot: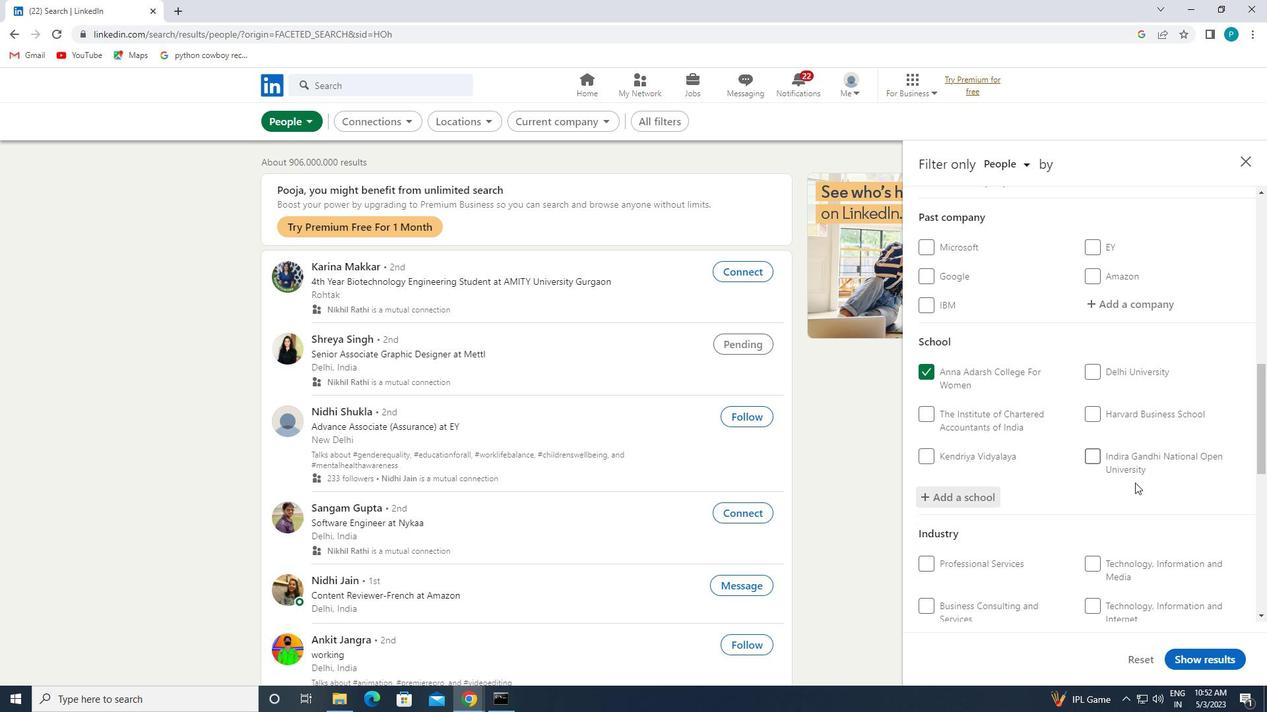 
Action: Mouse scrolled (1136, 483) with delta (0, 0)
Screenshot: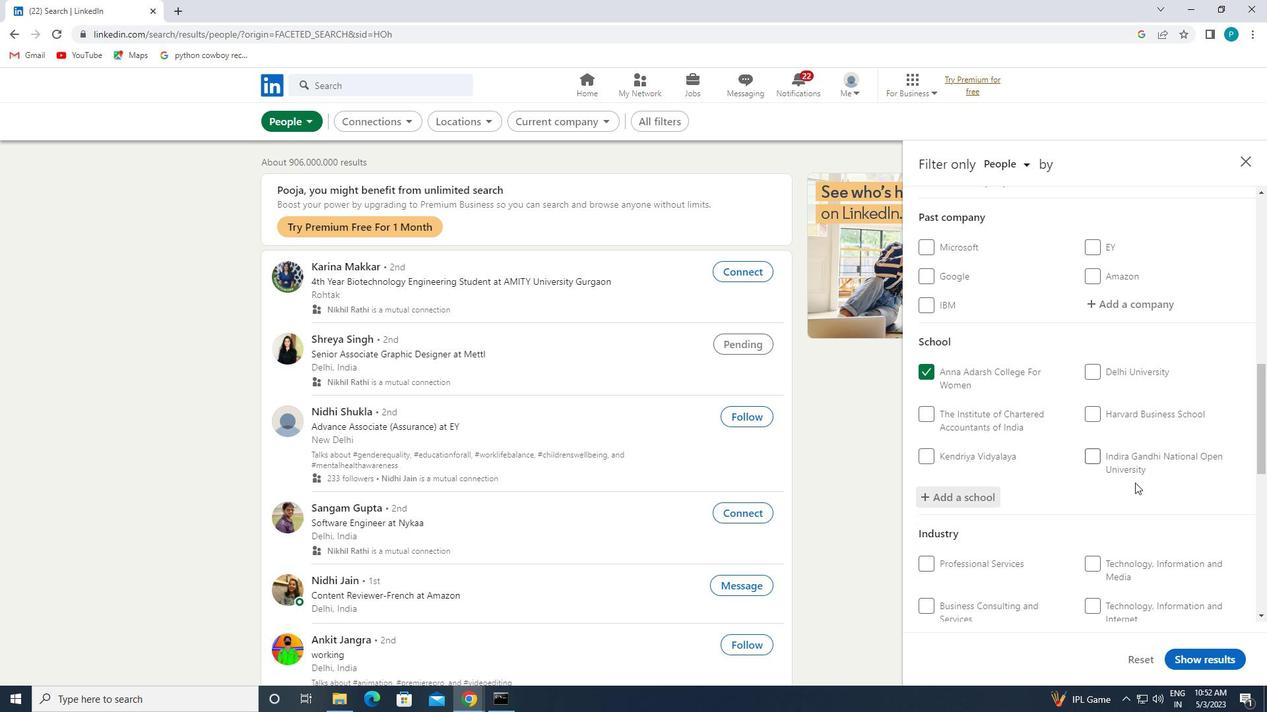 
Action: Mouse moved to (1139, 489)
Screenshot: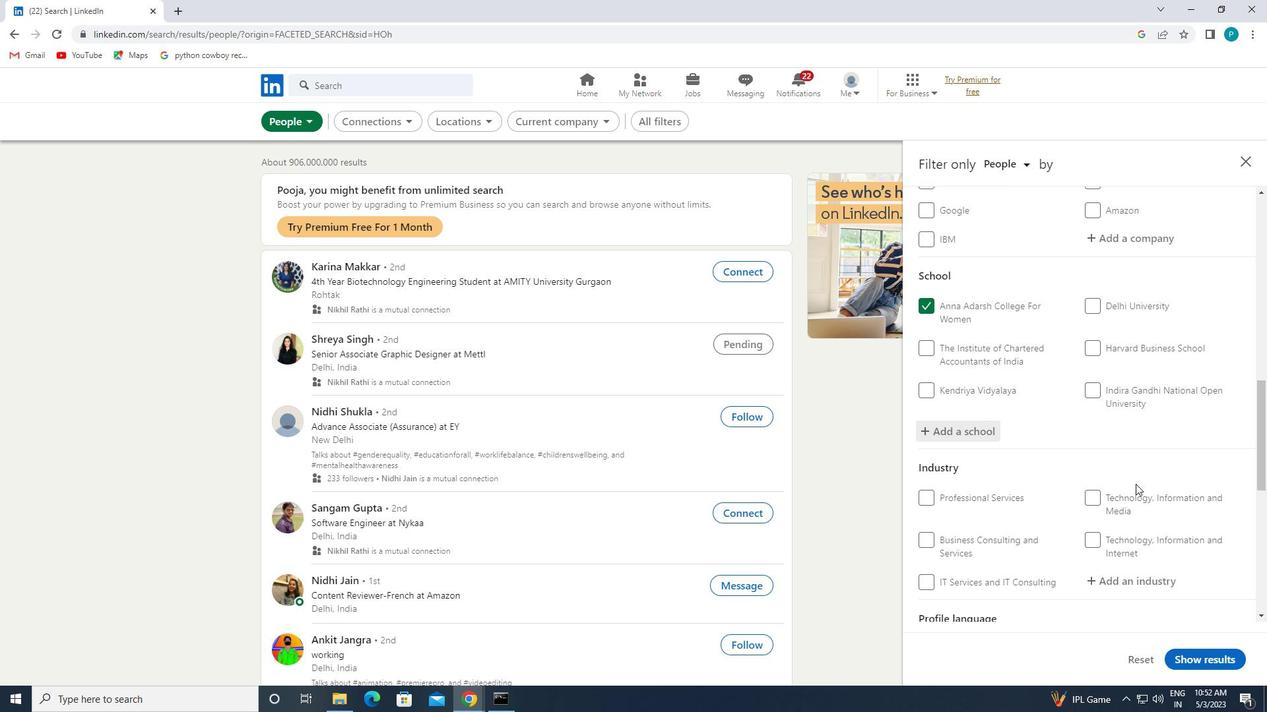 
Action: Mouse scrolled (1139, 489) with delta (0, 0)
Screenshot: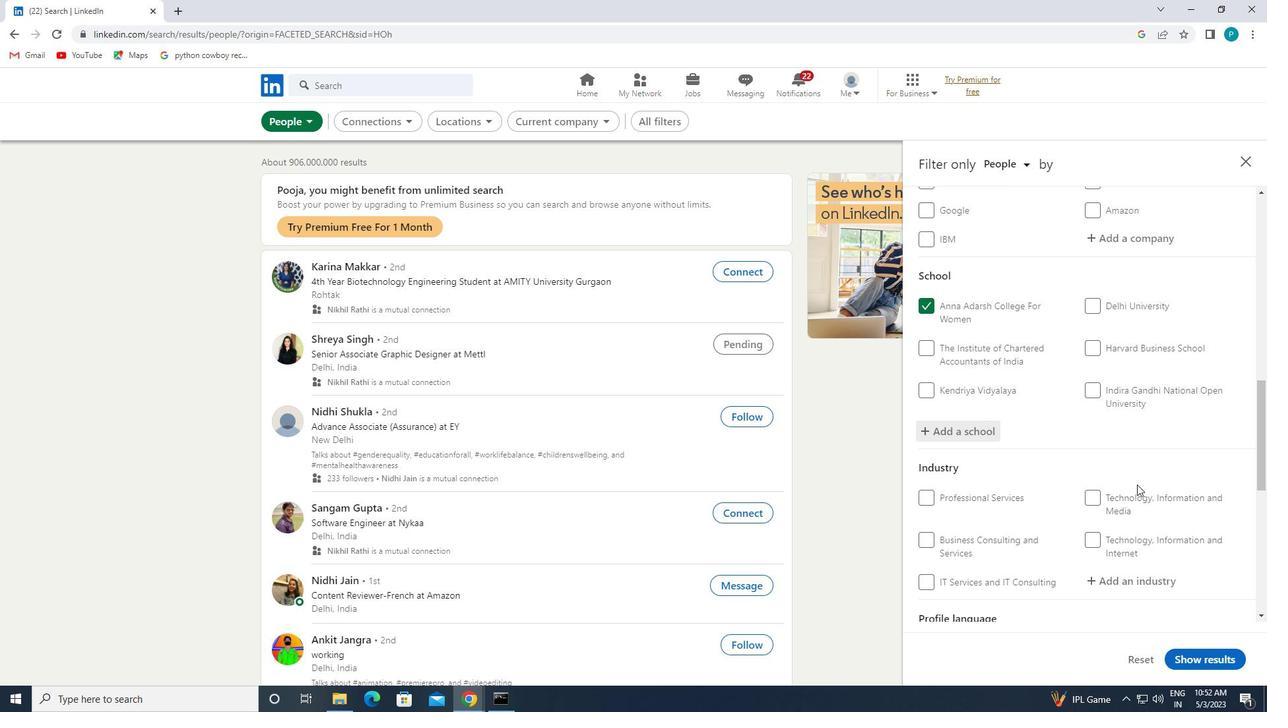 
Action: Mouse scrolled (1139, 489) with delta (0, 0)
Screenshot: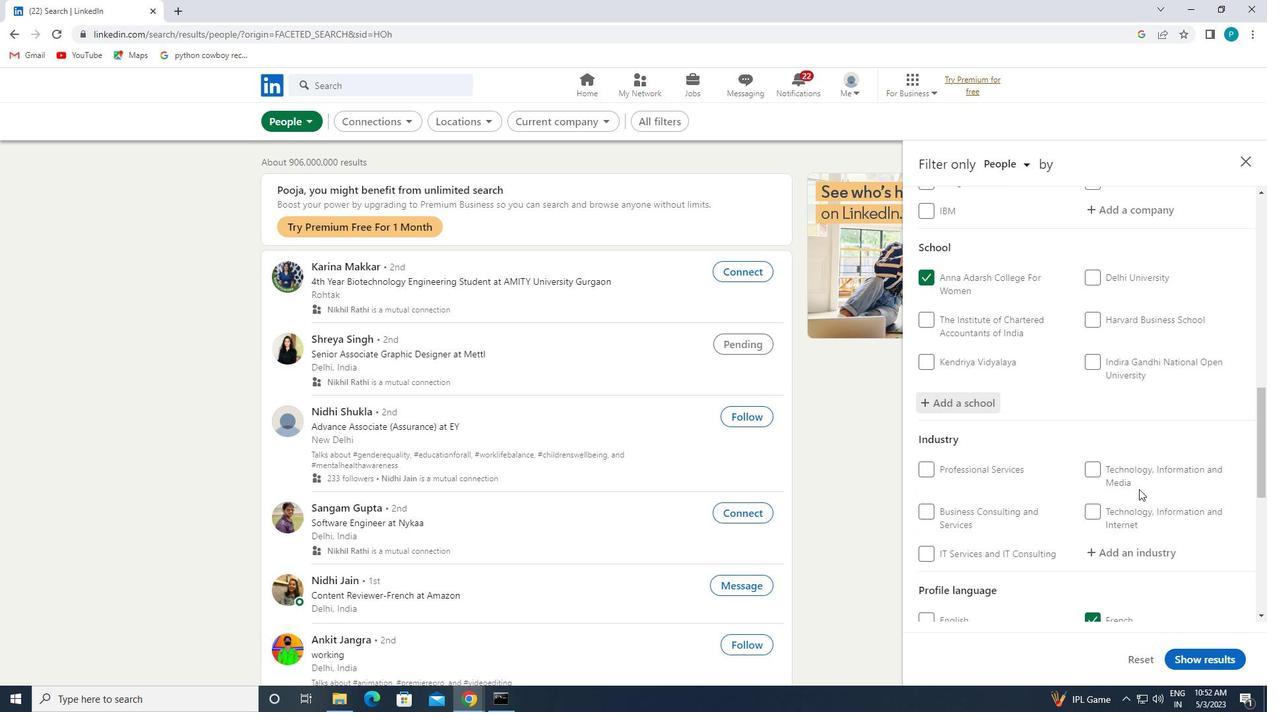 
Action: Mouse moved to (1136, 450)
Screenshot: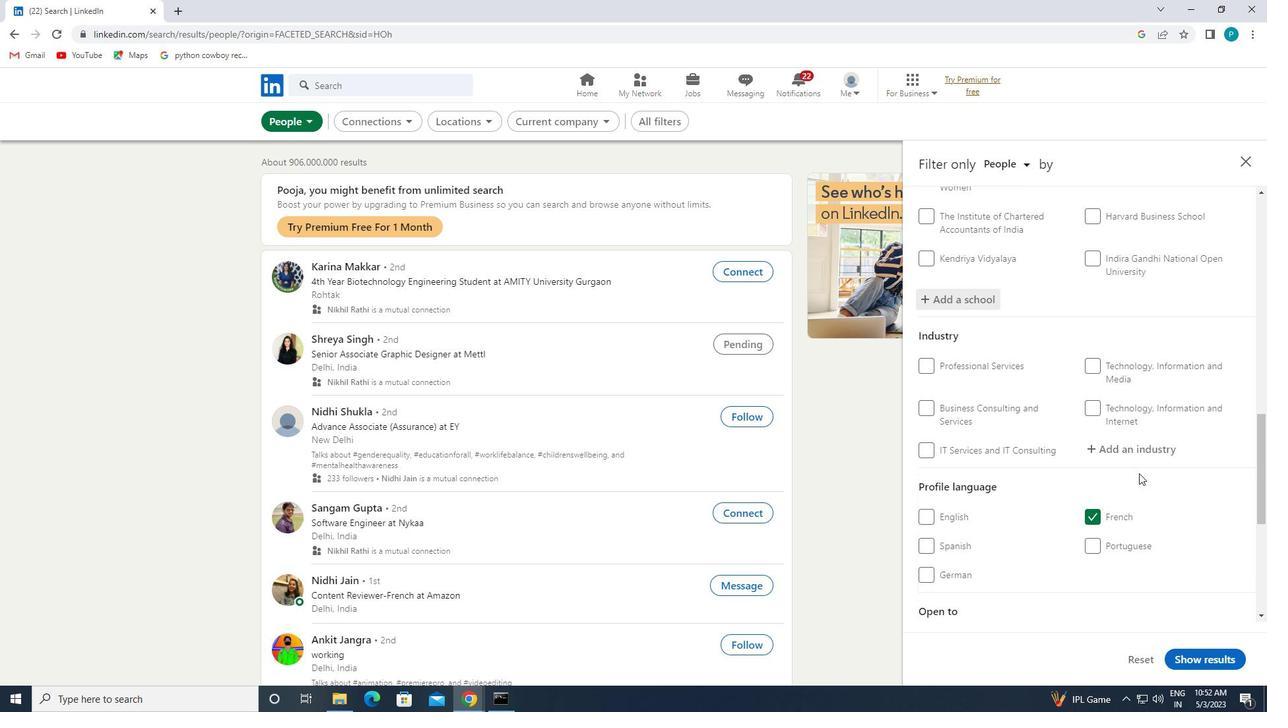 
Action: Mouse pressed left at (1136, 450)
Screenshot: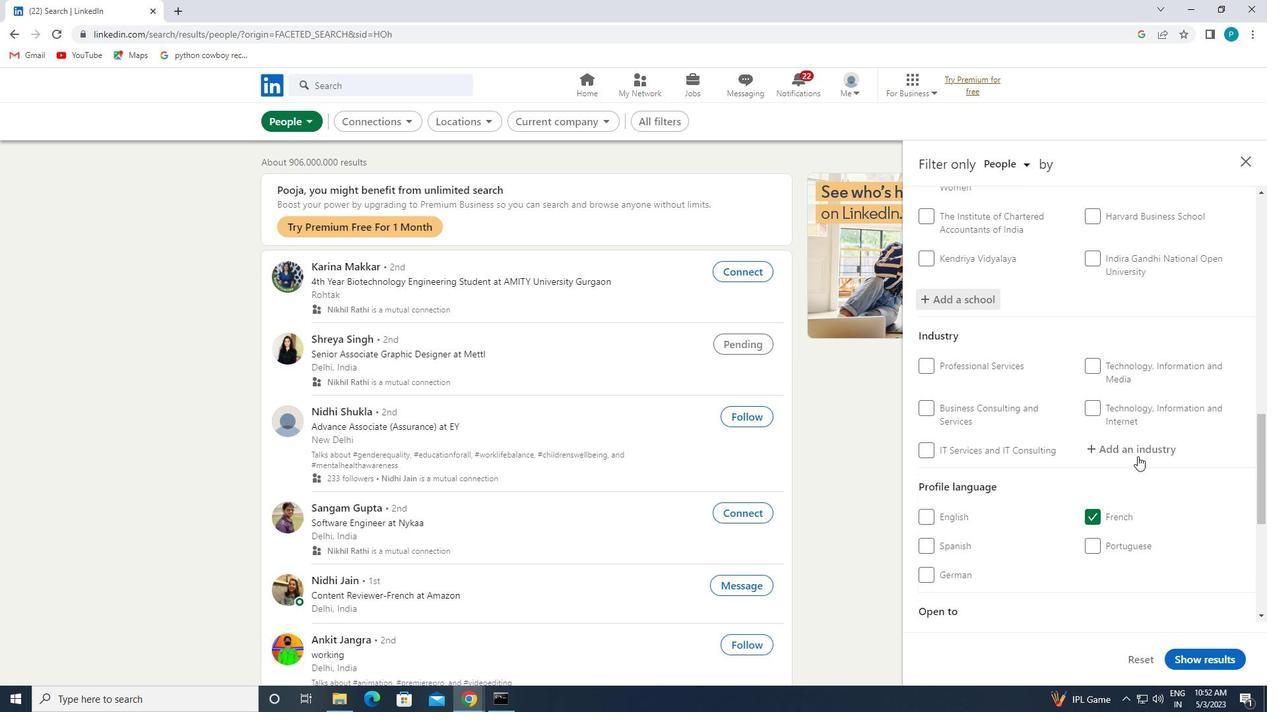 
Action: Mouse moved to (1147, 468)
Screenshot: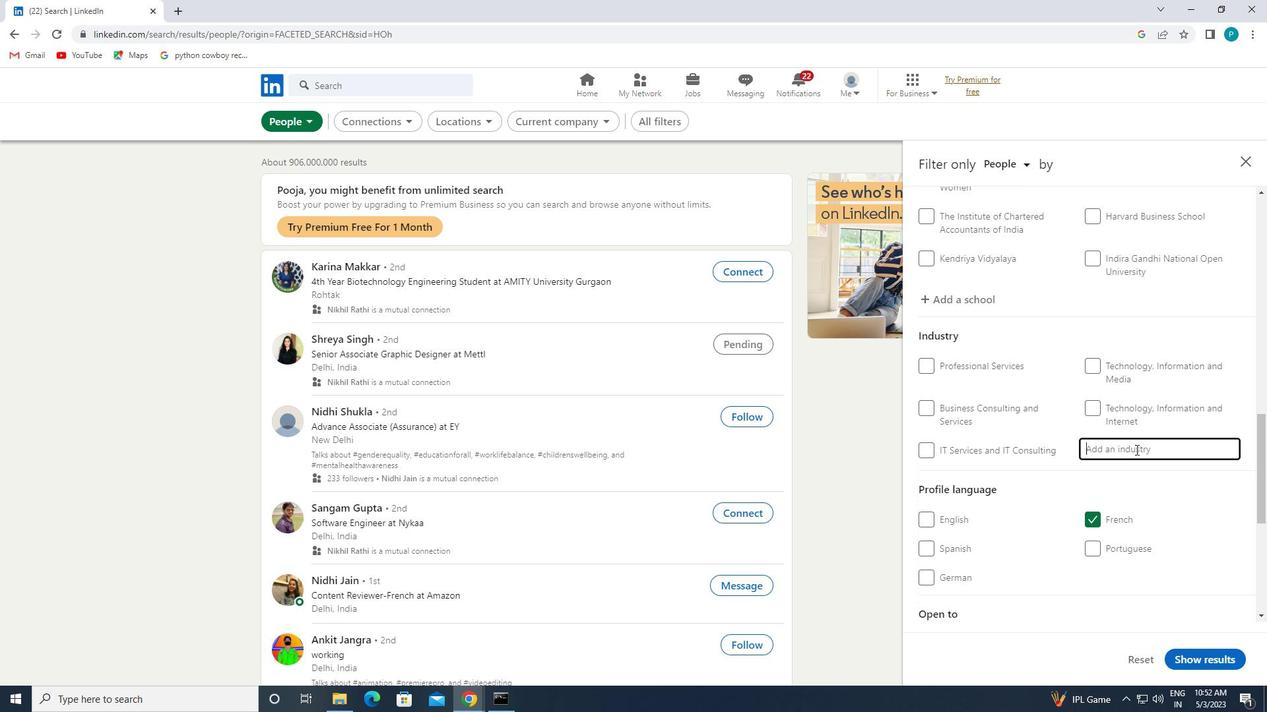 
Action: Key pressed <Key.caps_lock>C<Key.caps_lock>IVIL
Screenshot: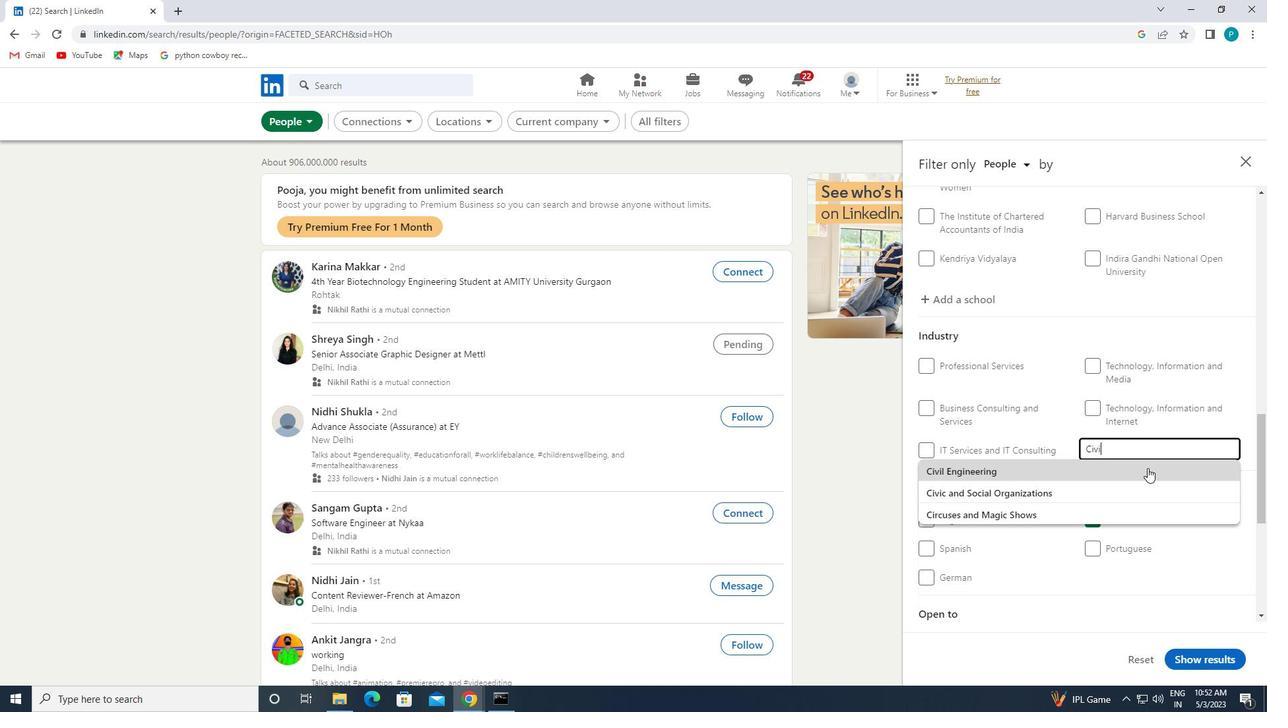 
Action: Mouse moved to (1145, 468)
Screenshot: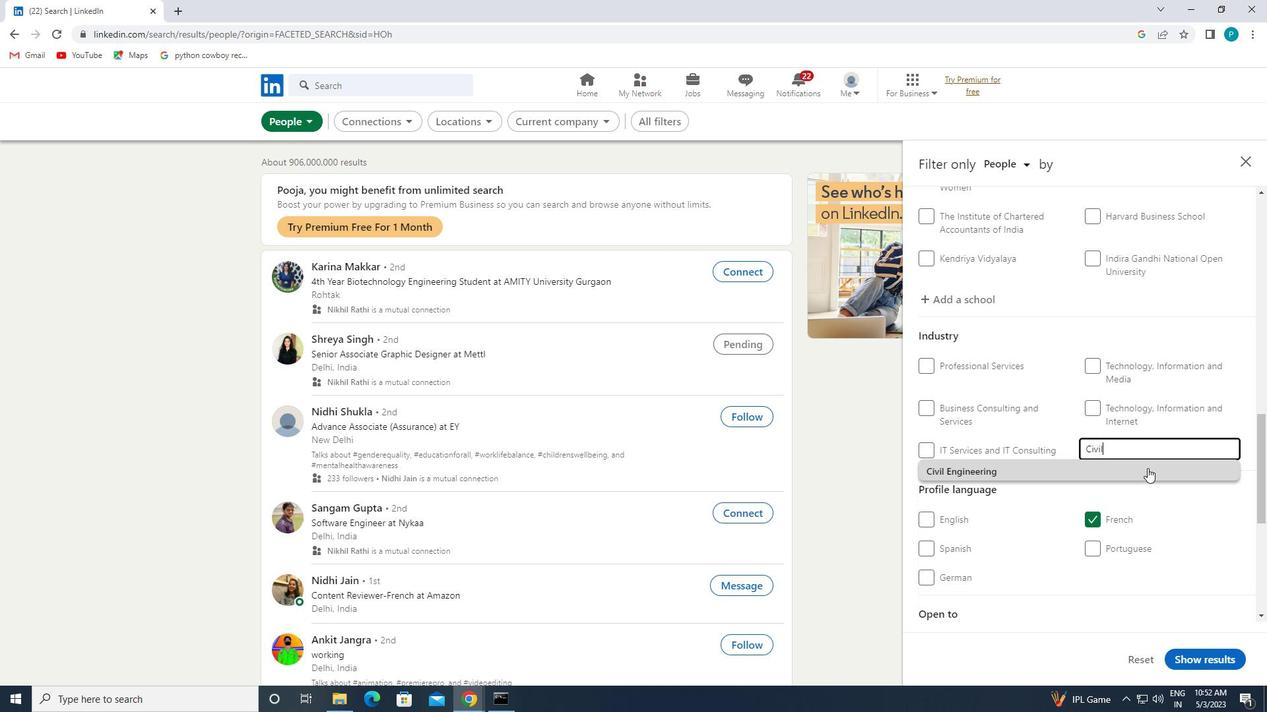 
Action: Mouse pressed left at (1145, 468)
Screenshot: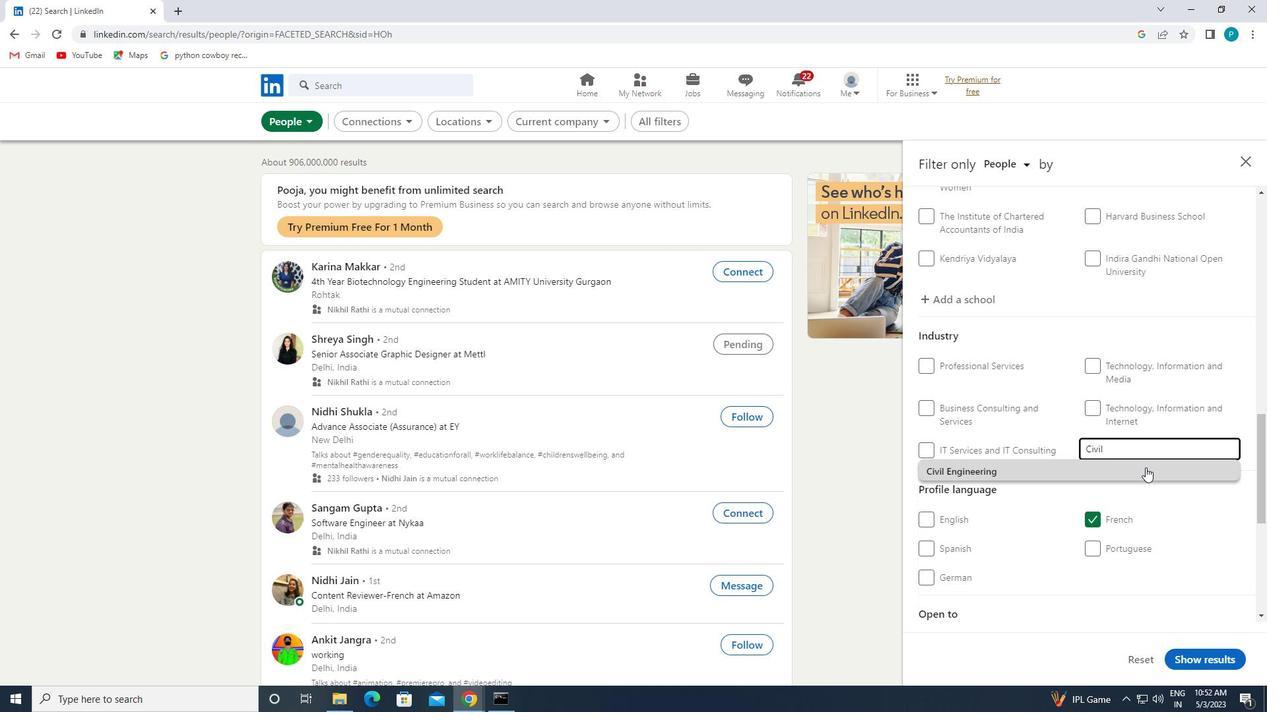 
Action: Mouse moved to (1148, 472)
Screenshot: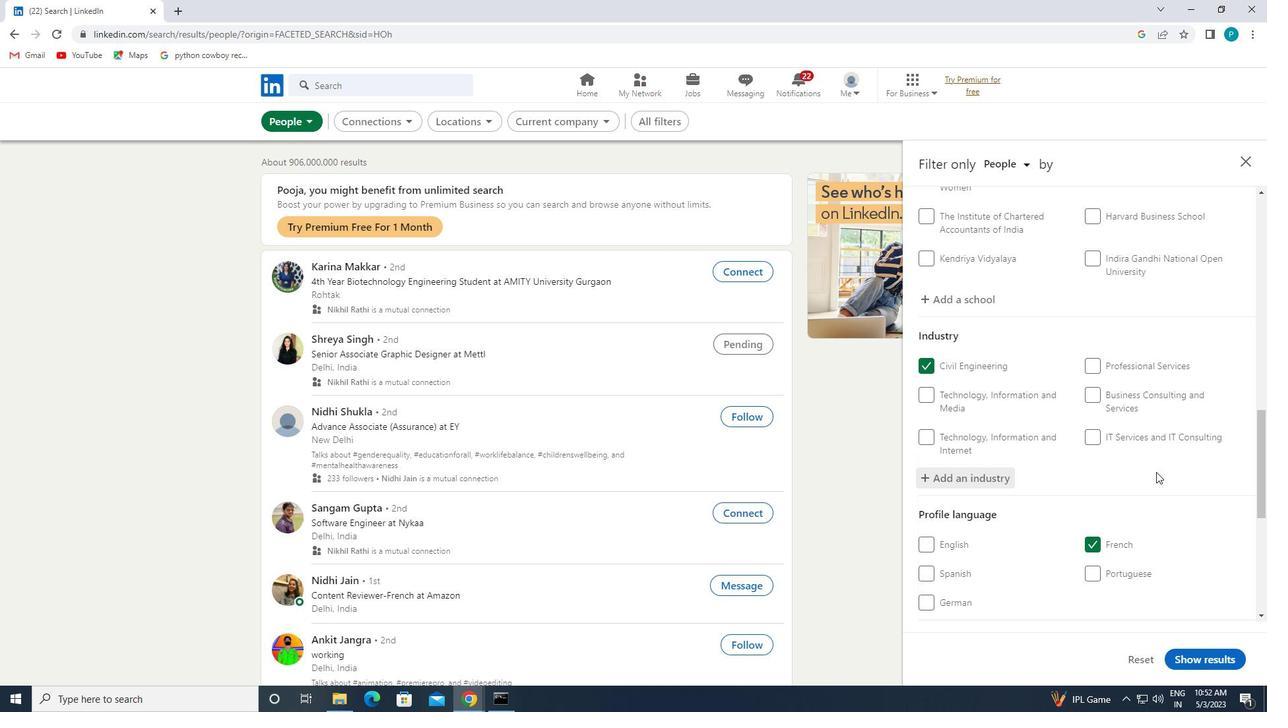 
Action: Mouse scrolled (1148, 471) with delta (0, 0)
Screenshot: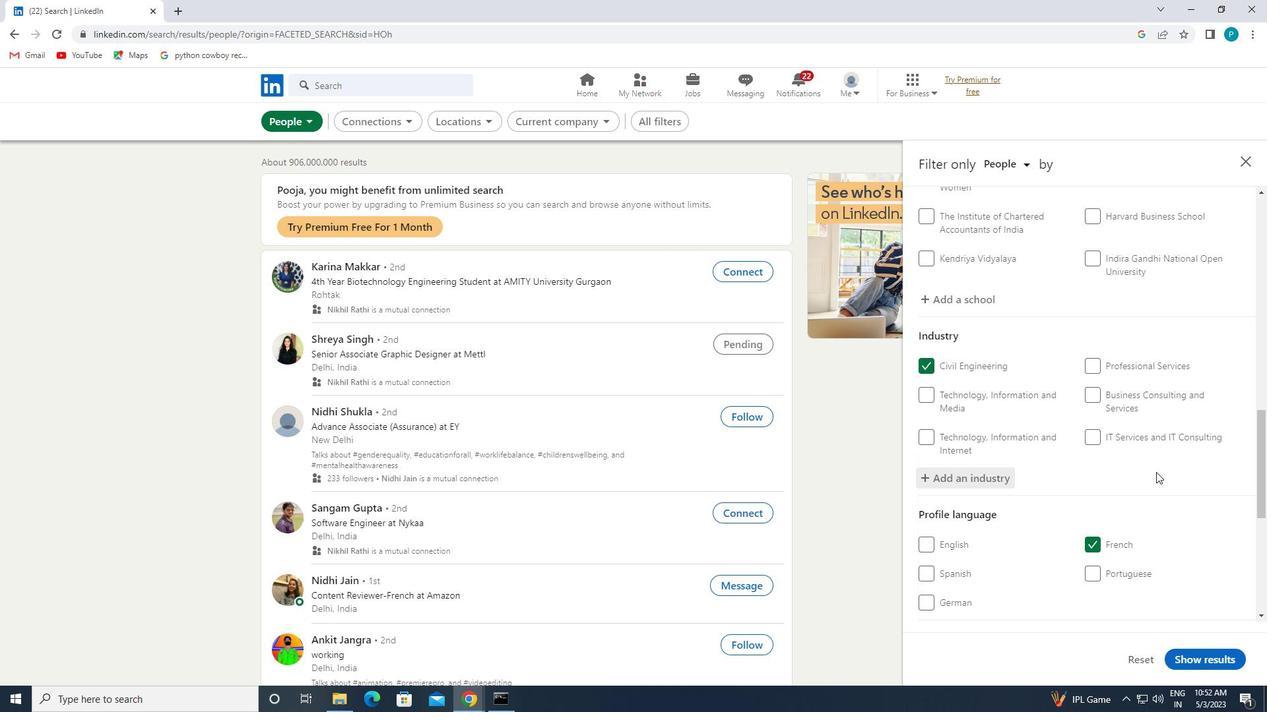 
Action: Mouse moved to (1147, 473)
Screenshot: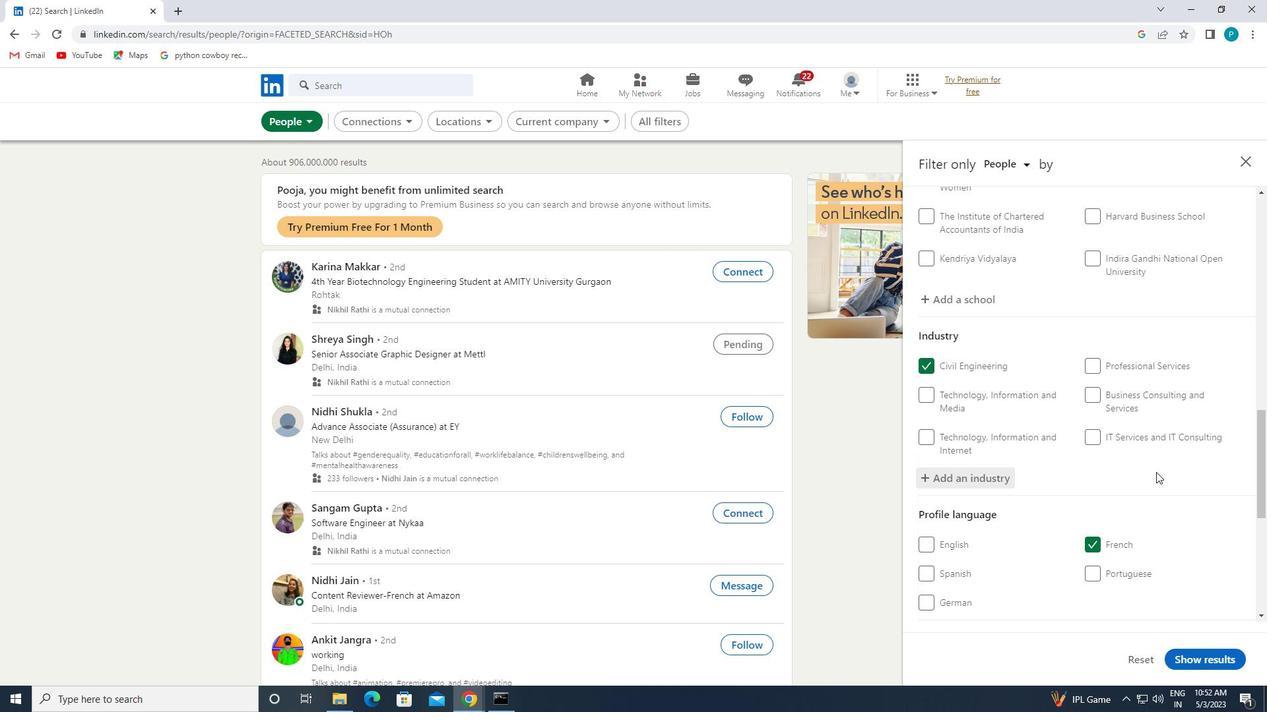 
Action: Mouse scrolled (1147, 473) with delta (0, 0)
Screenshot: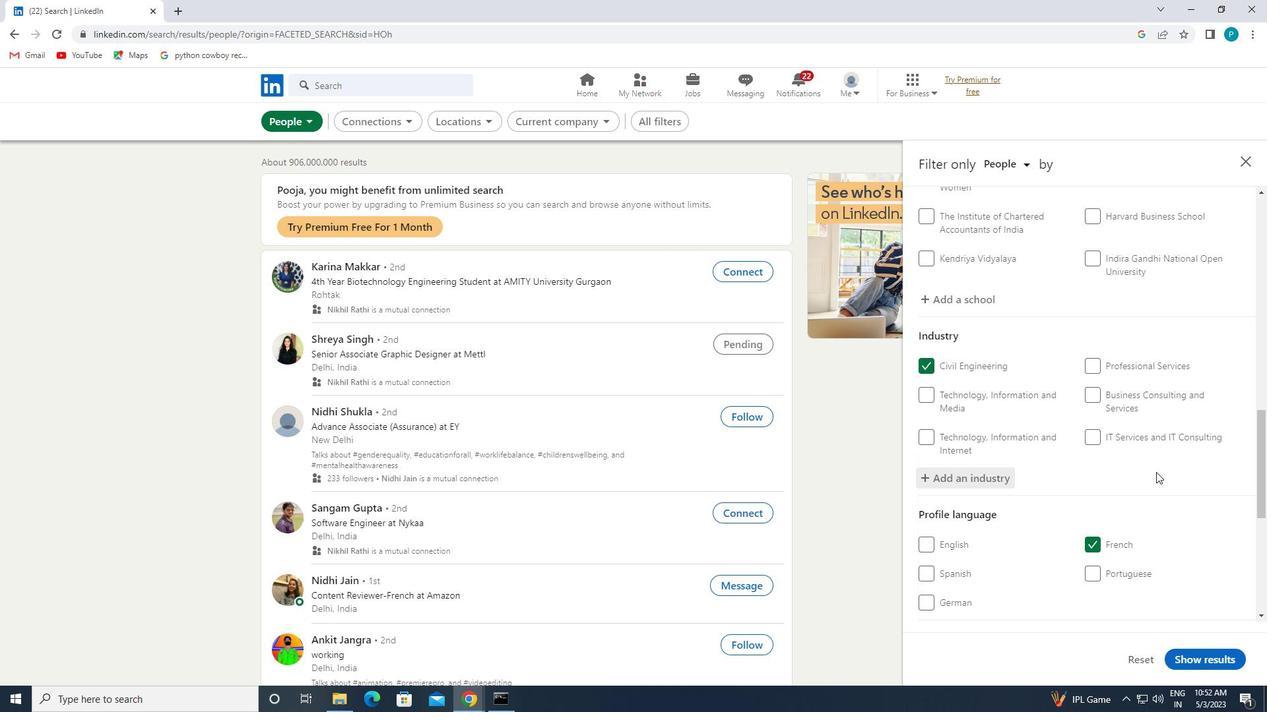 
Action: Mouse scrolled (1147, 473) with delta (0, 0)
Screenshot: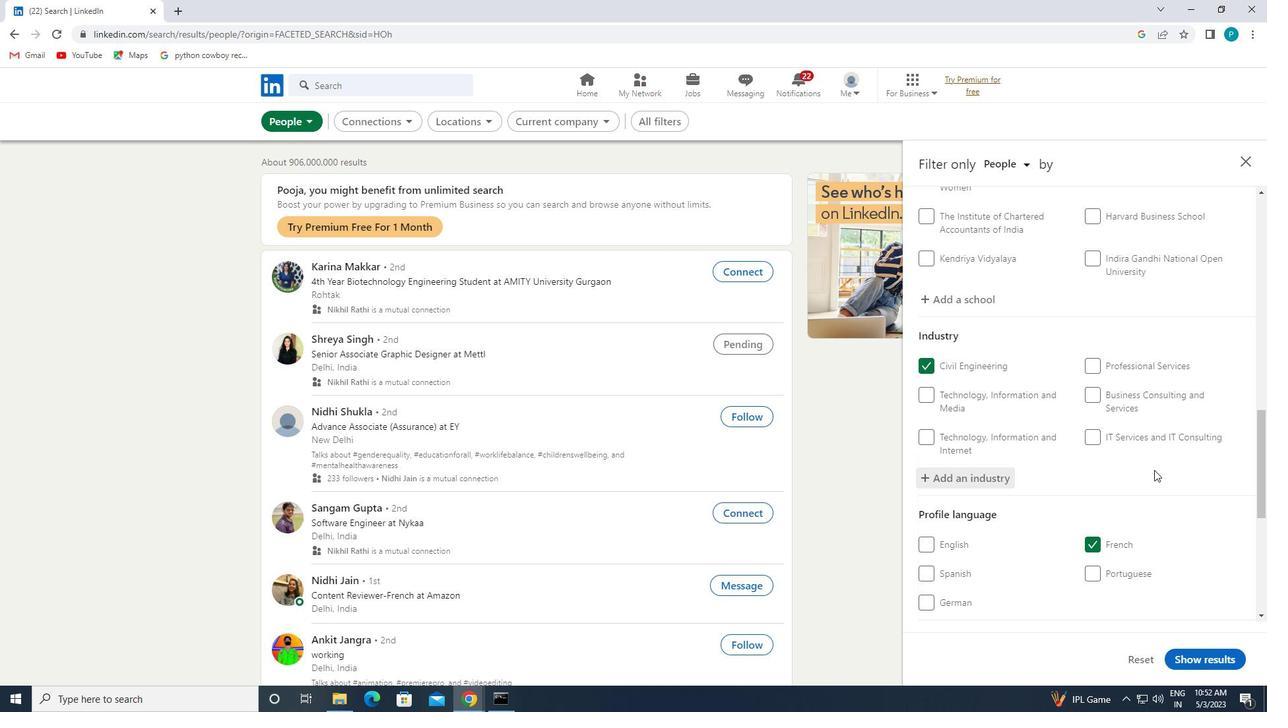 
Action: Mouse moved to (1145, 473)
Screenshot: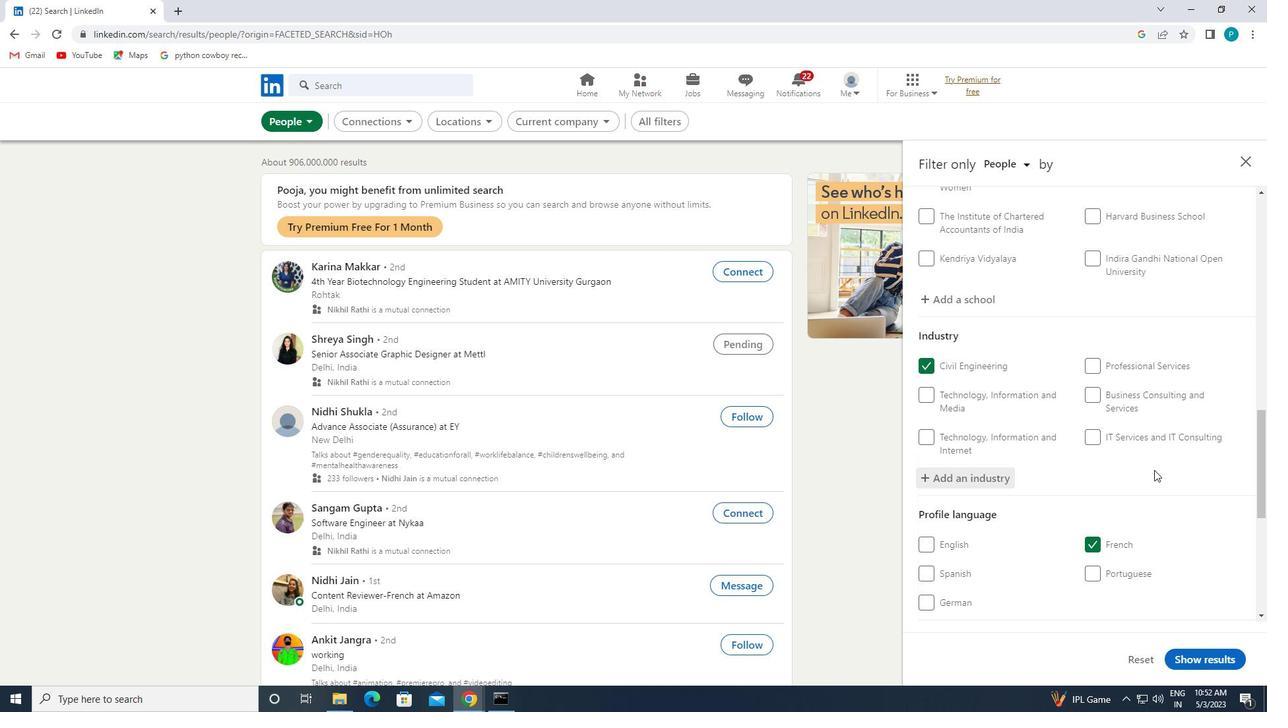 
Action: Mouse scrolled (1145, 473) with delta (0, 0)
Screenshot: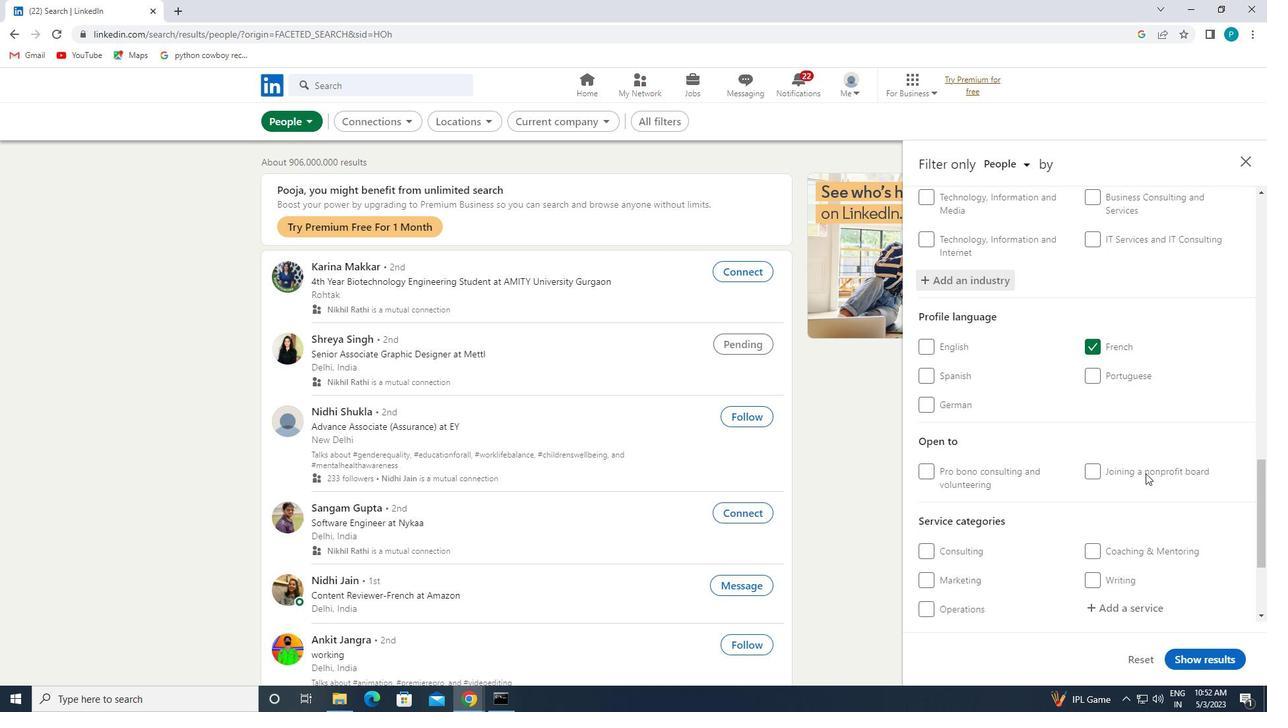 
Action: Mouse scrolled (1145, 473) with delta (0, 0)
Screenshot: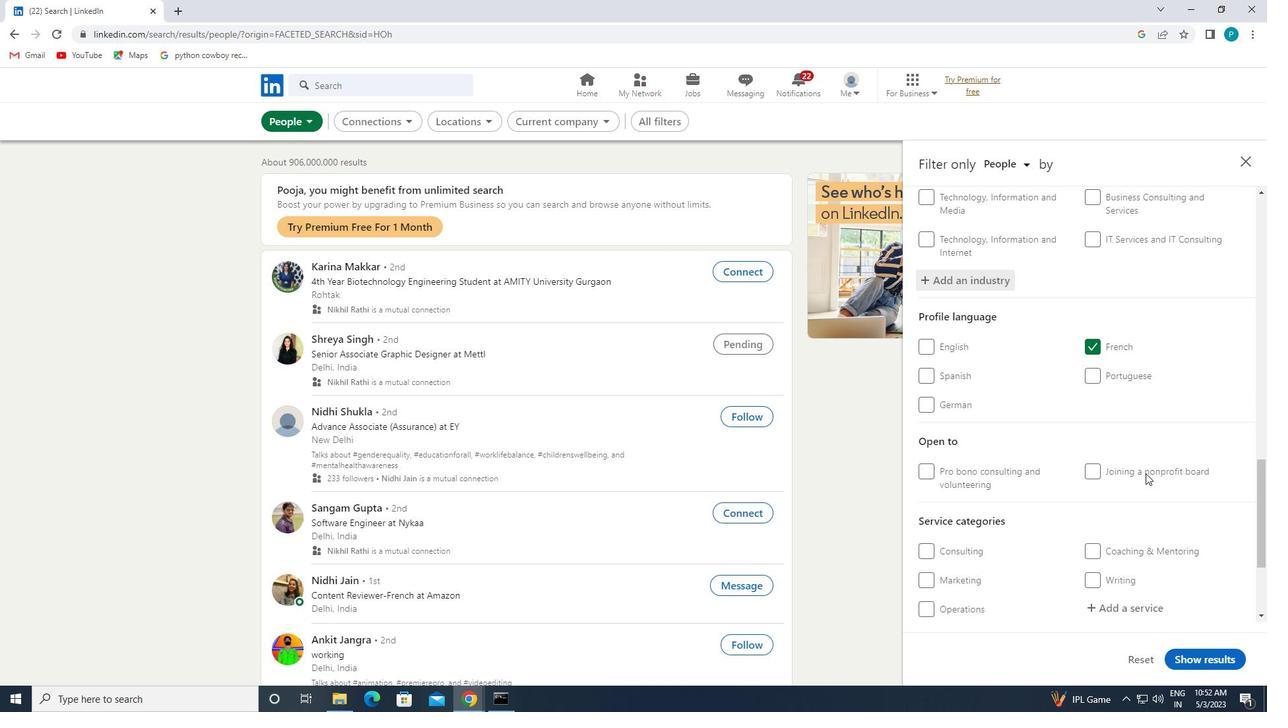 
Action: Mouse moved to (1145, 473)
Screenshot: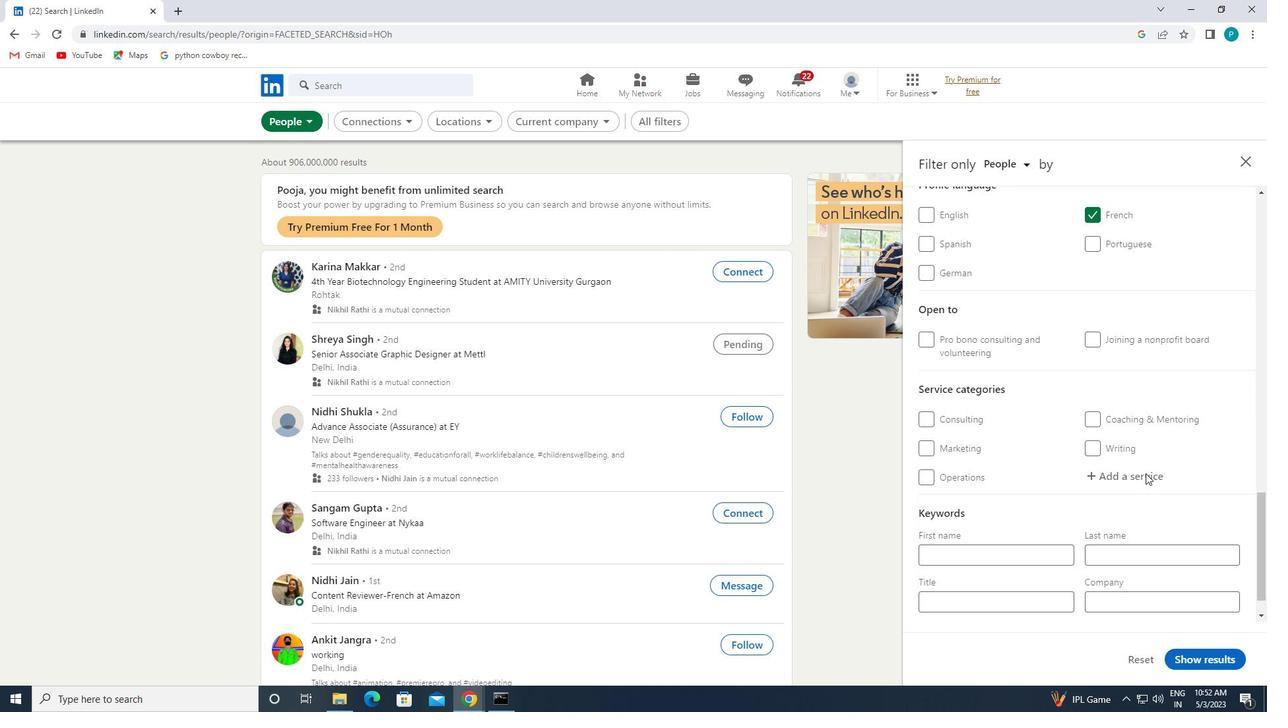 
Action: Mouse pressed left at (1145, 473)
Screenshot: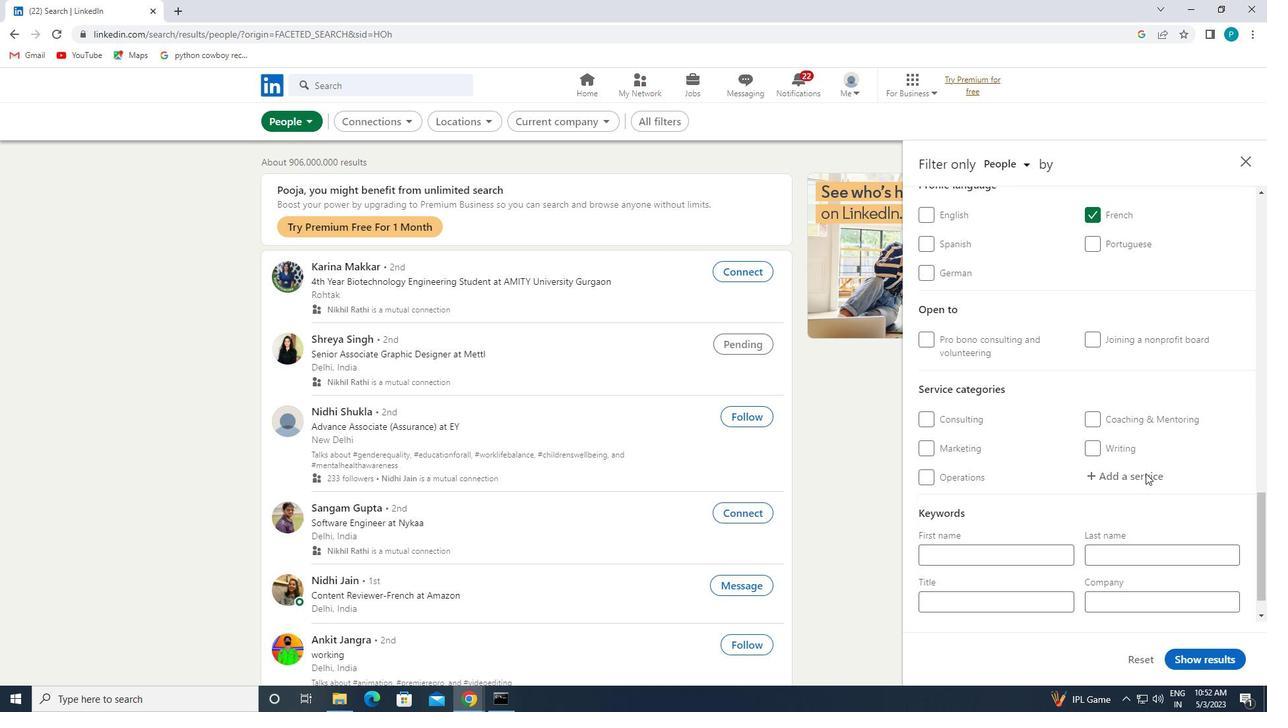 
Action: Mouse moved to (1142, 472)
Screenshot: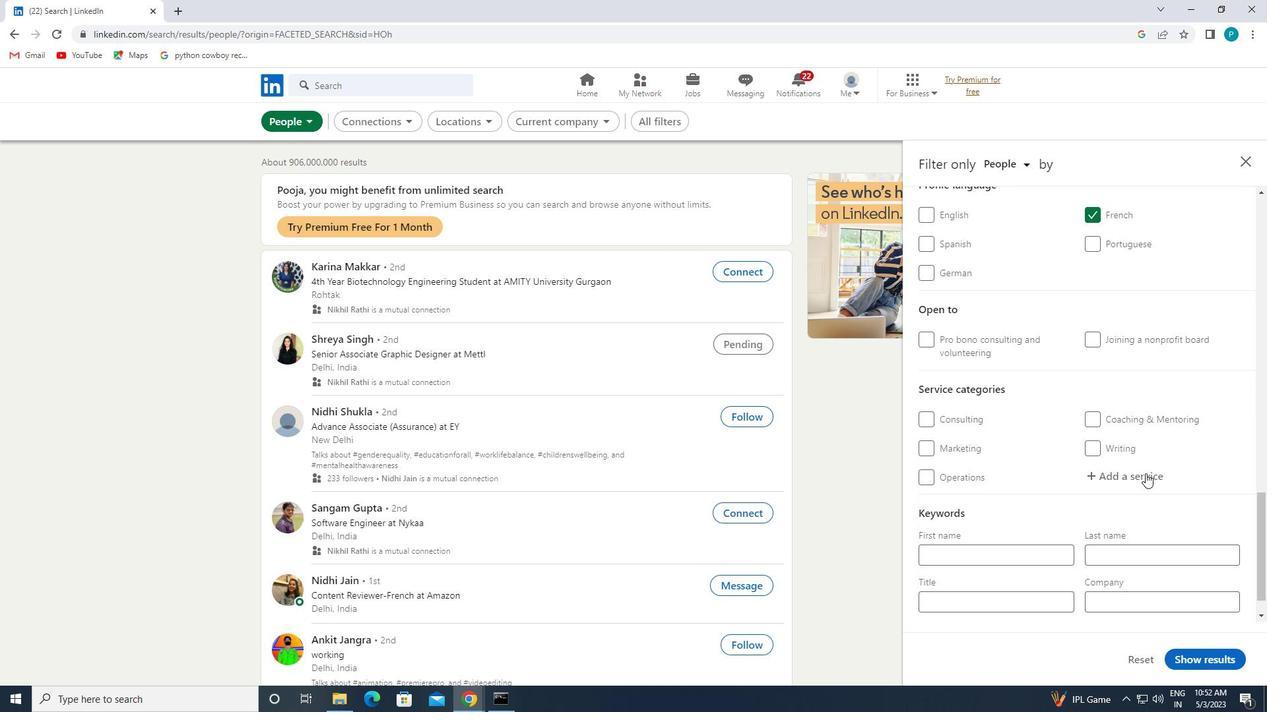 
Action: Key pressed <Key.caps_lock>L<Key.caps_lock>ABOR
Screenshot: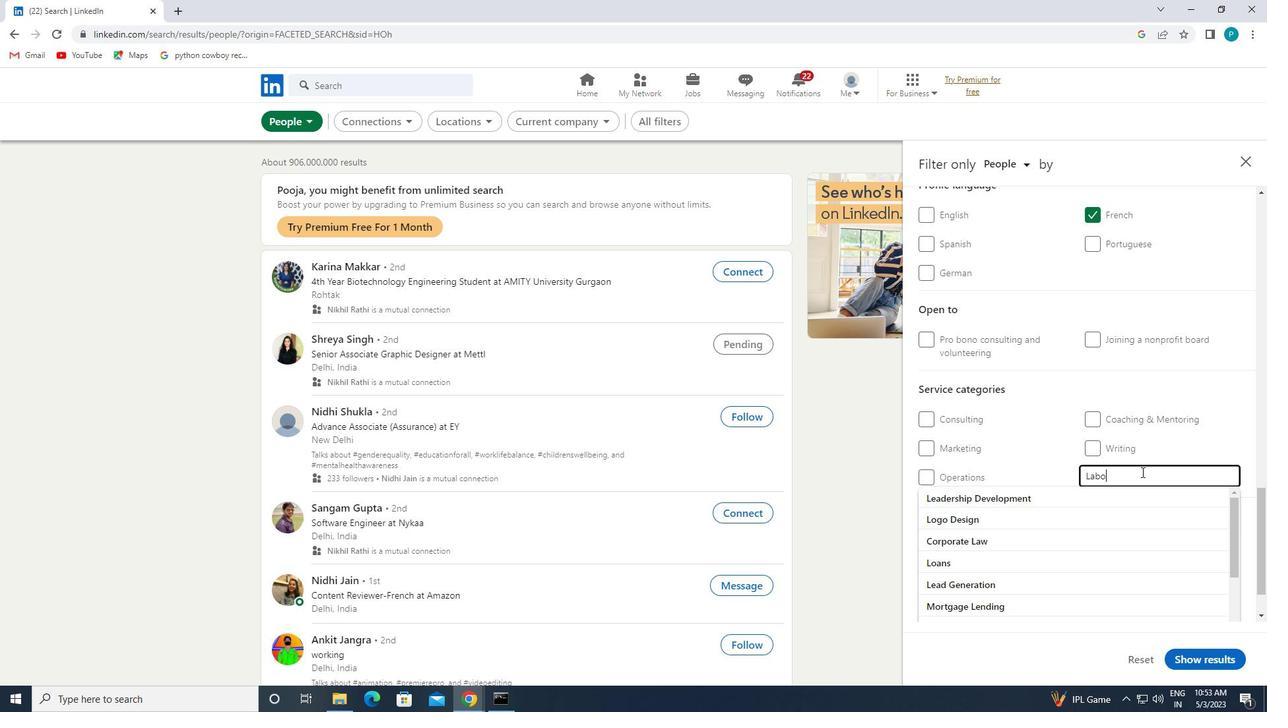 
Action: Mouse moved to (1127, 495)
Screenshot: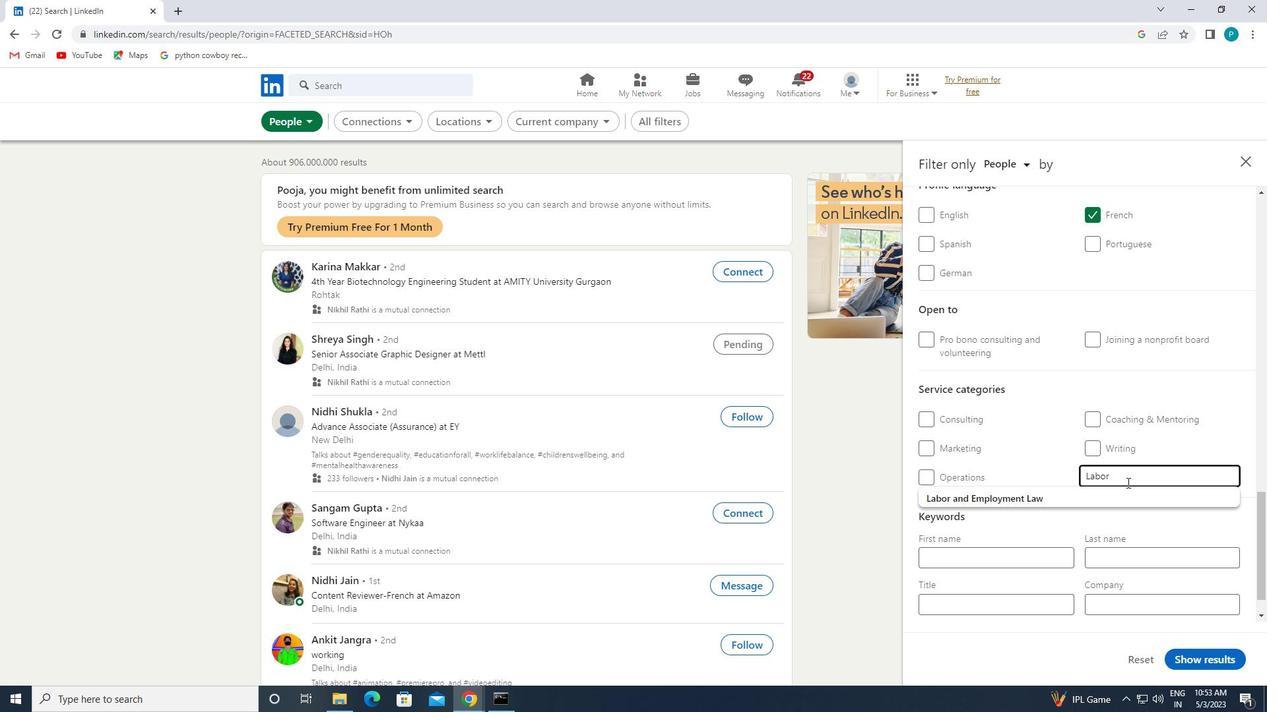
Action: Mouse pressed left at (1127, 495)
Screenshot: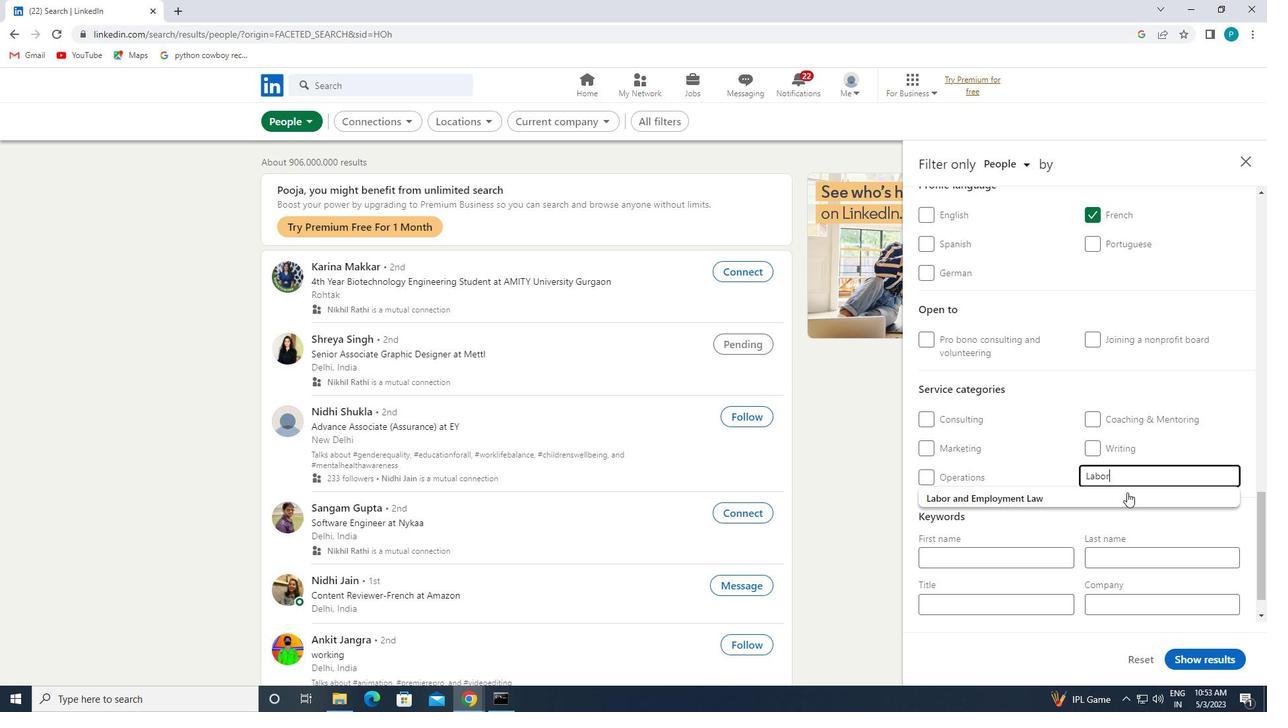 
Action: Mouse moved to (1074, 508)
Screenshot: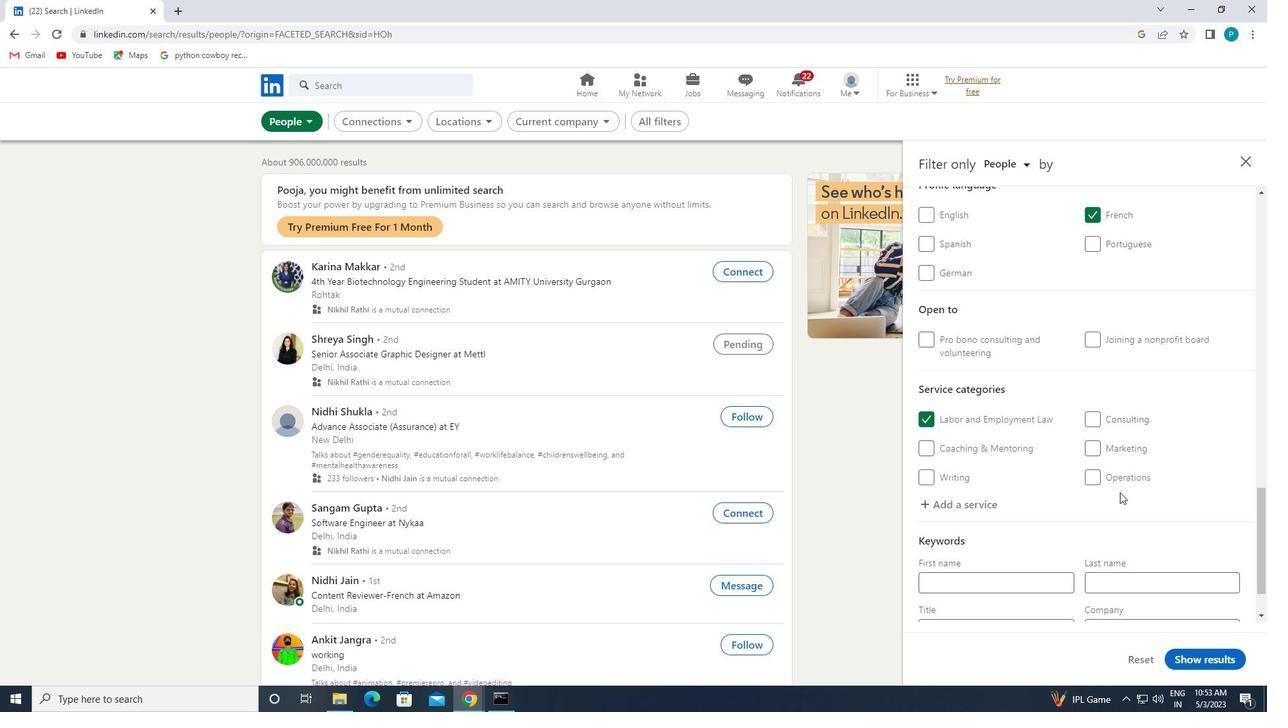 
Action: Mouse scrolled (1074, 507) with delta (0, 0)
Screenshot: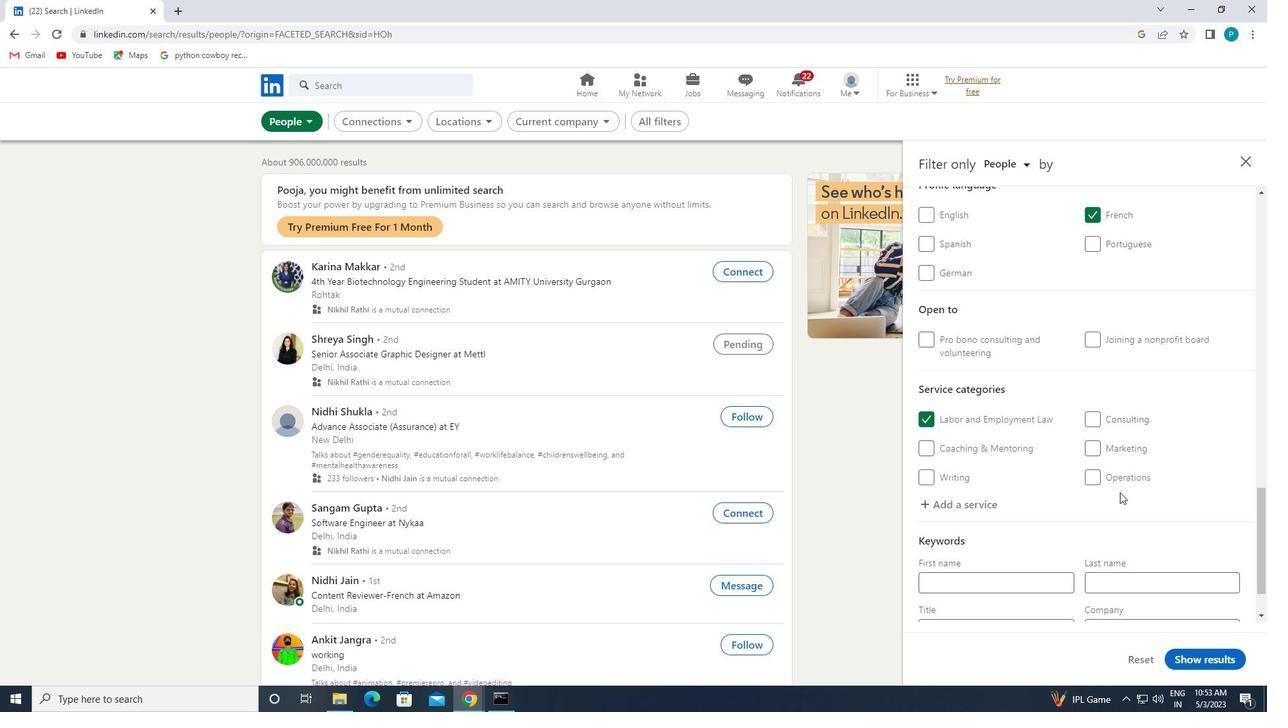 
Action: Mouse moved to (1063, 526)
Screenshot: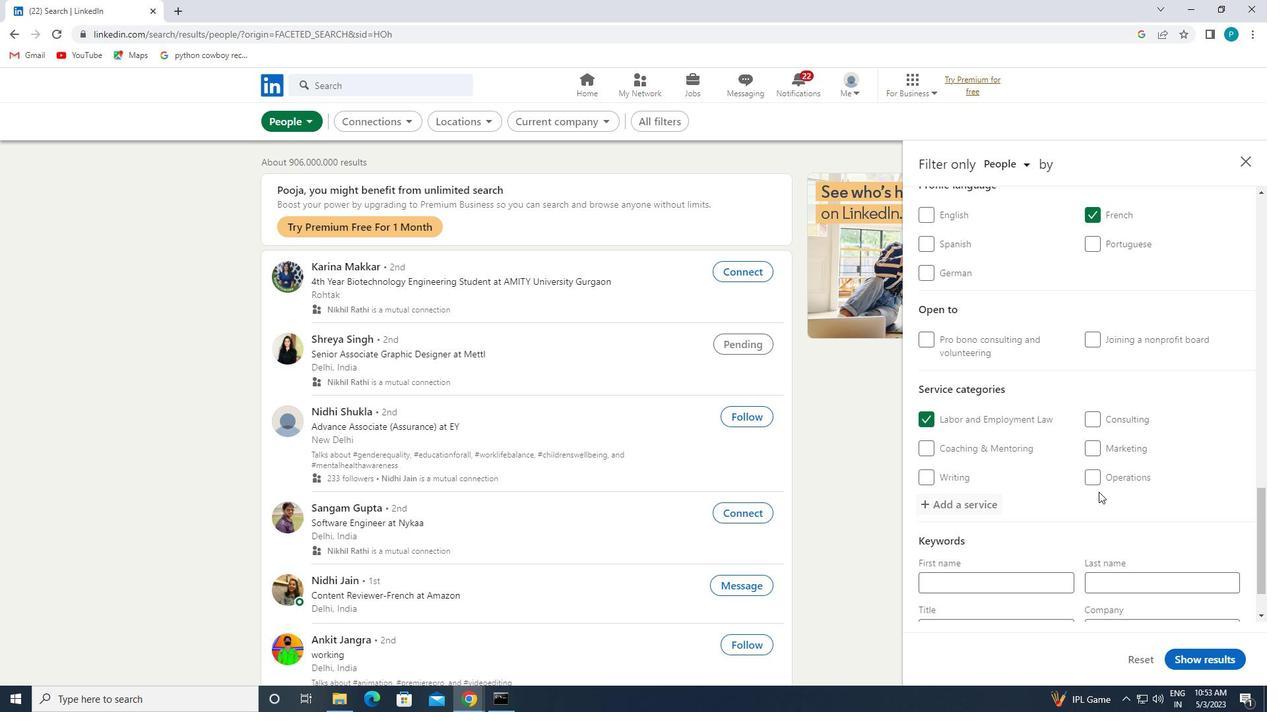 
Action: Mouse scrolled (1063, 525) with delta (0, 0)
Screenshot: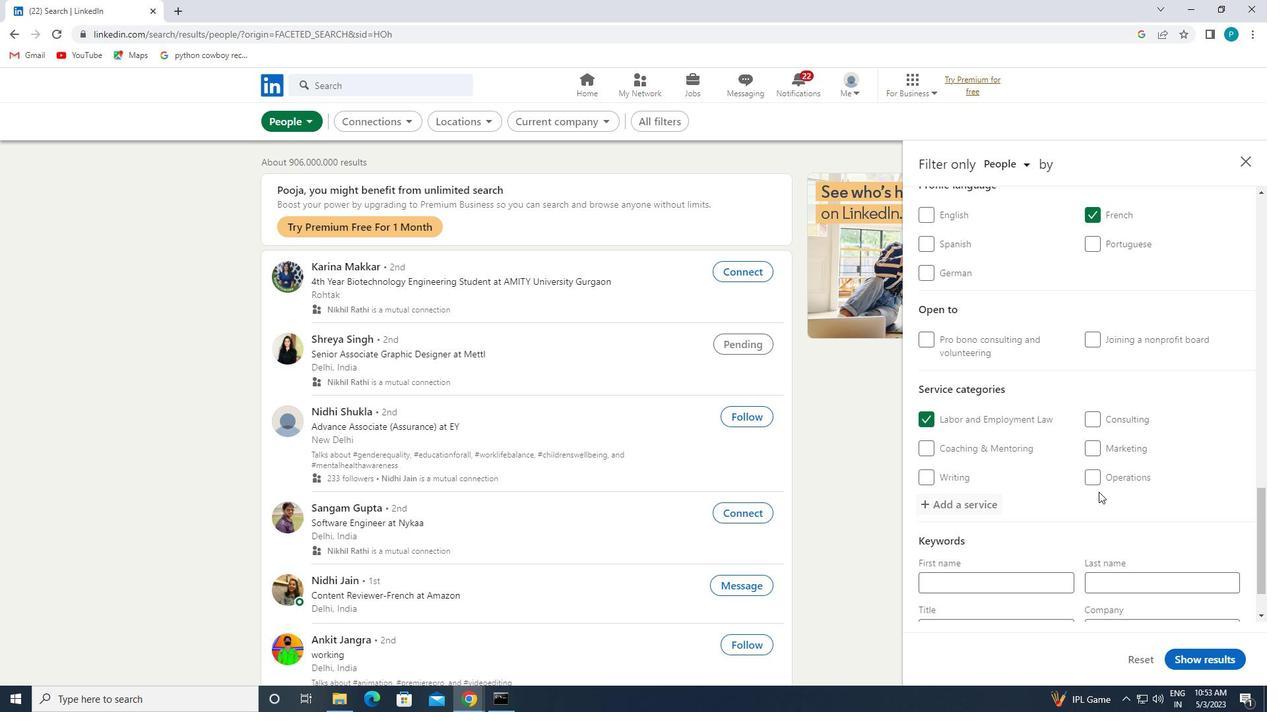 
Action: Mouse moved to (1044, 546)
Screenshot: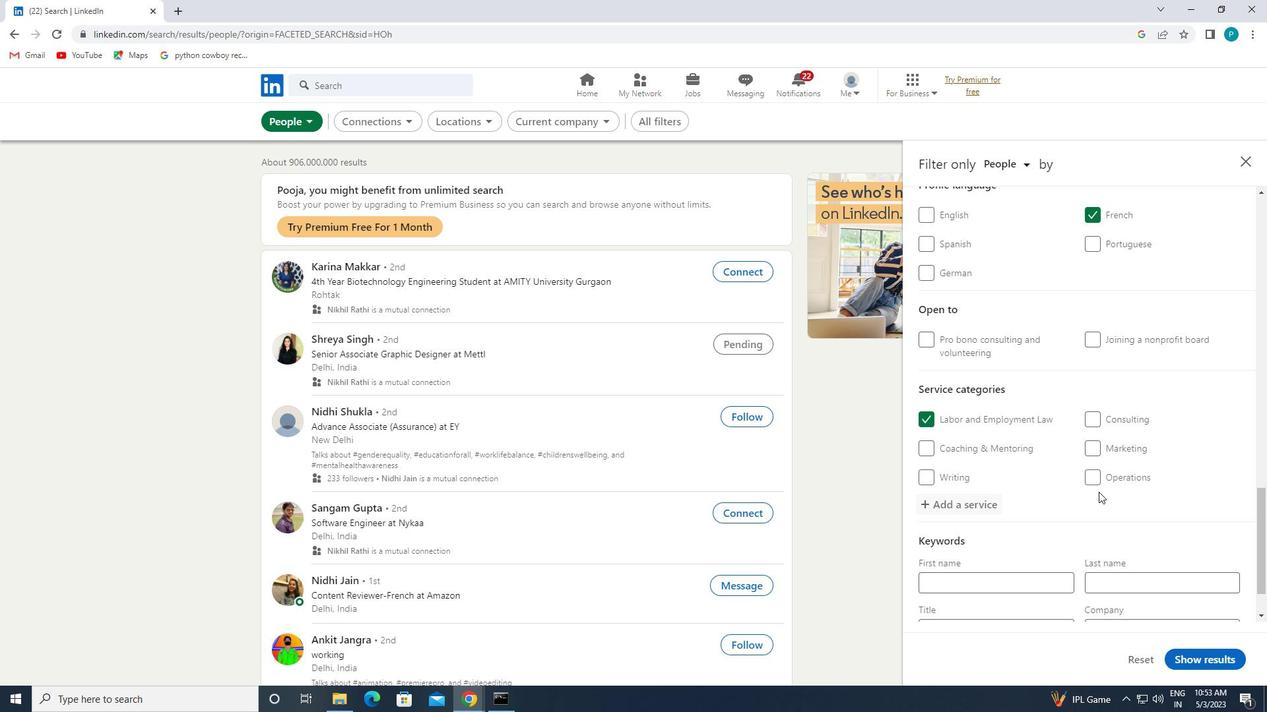
Action: Mouse scrolled (1044, 545) with delta (0, 0)
Screenshot: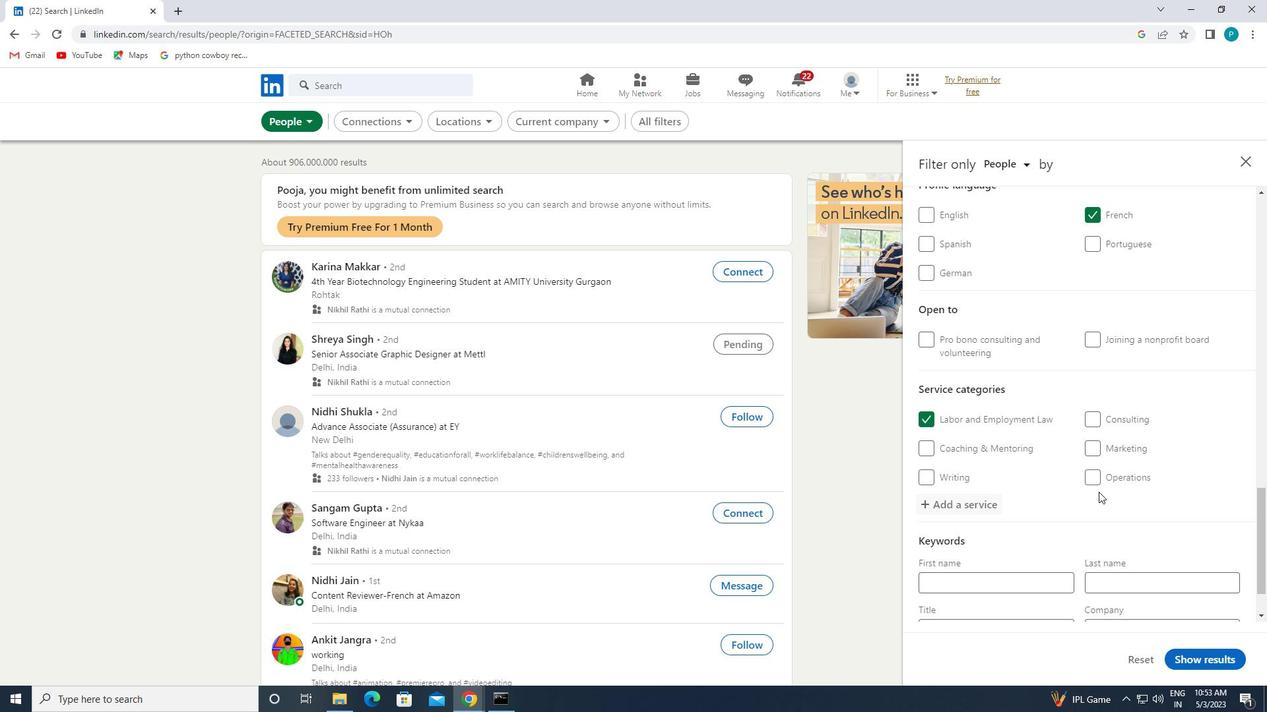 
Action: Mouse moved to (1033, 554)
Screenshot: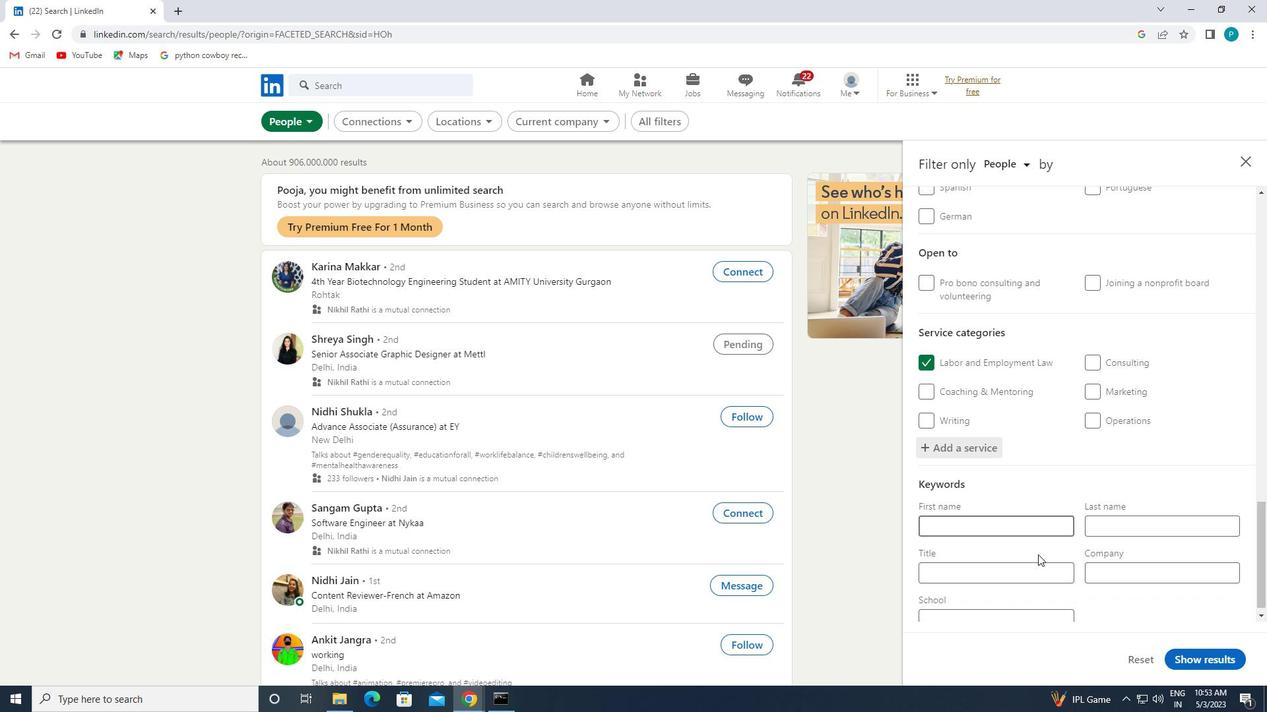 
Action: Mouse pressed left at (1033, 554)
Screenshot: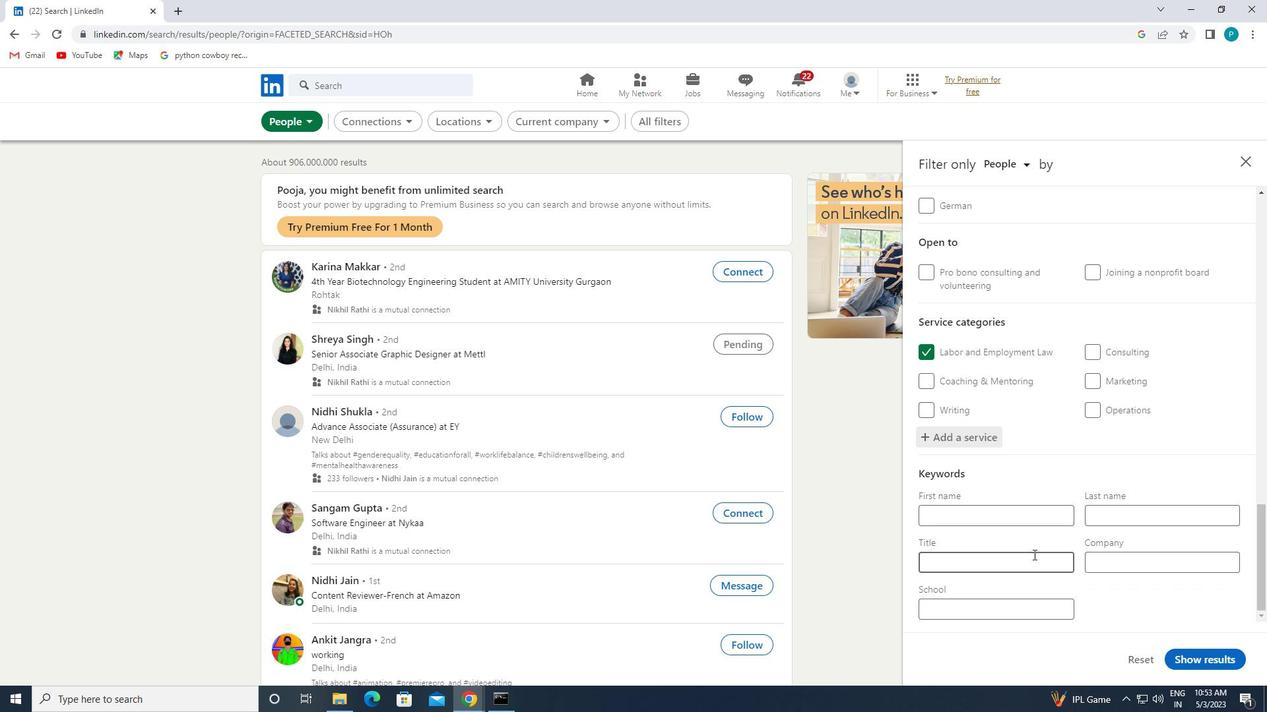 
Action: Key pressed <Key.caps_lock>F<Key.caps_lock>INANCIAL
Screenshot: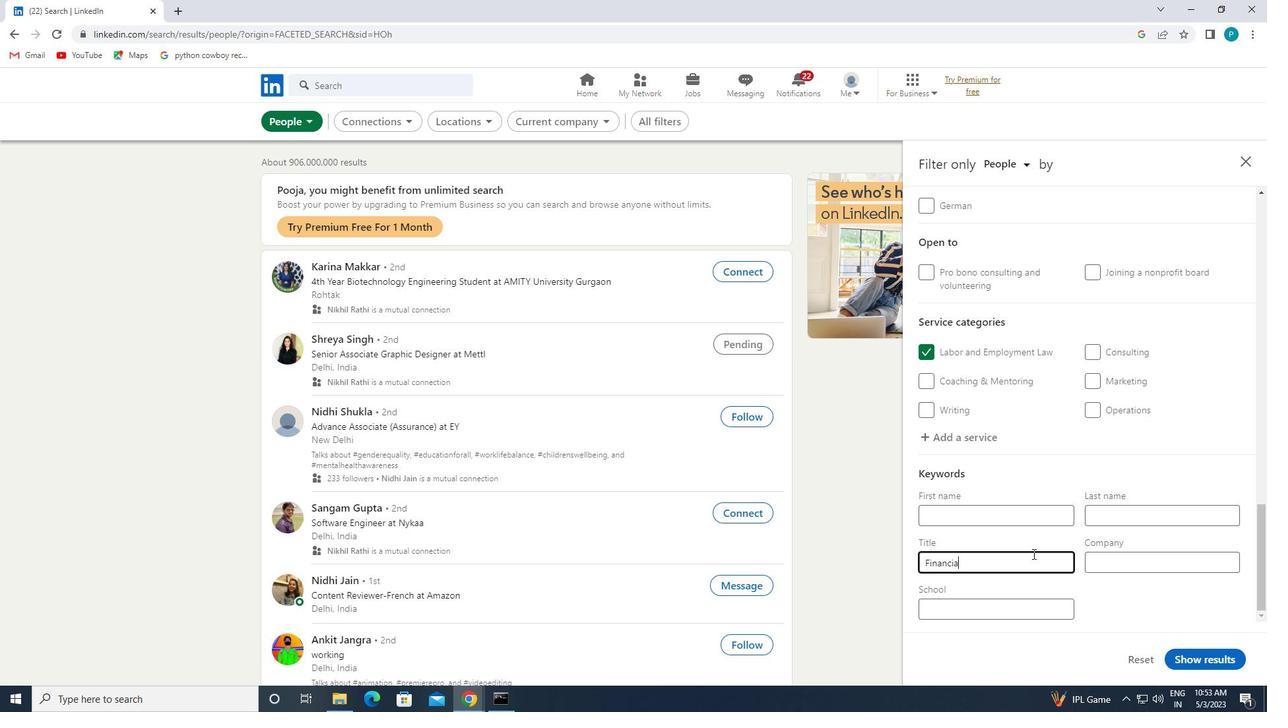 
Action: Mouse moved to (1039, 557)
Screenshot: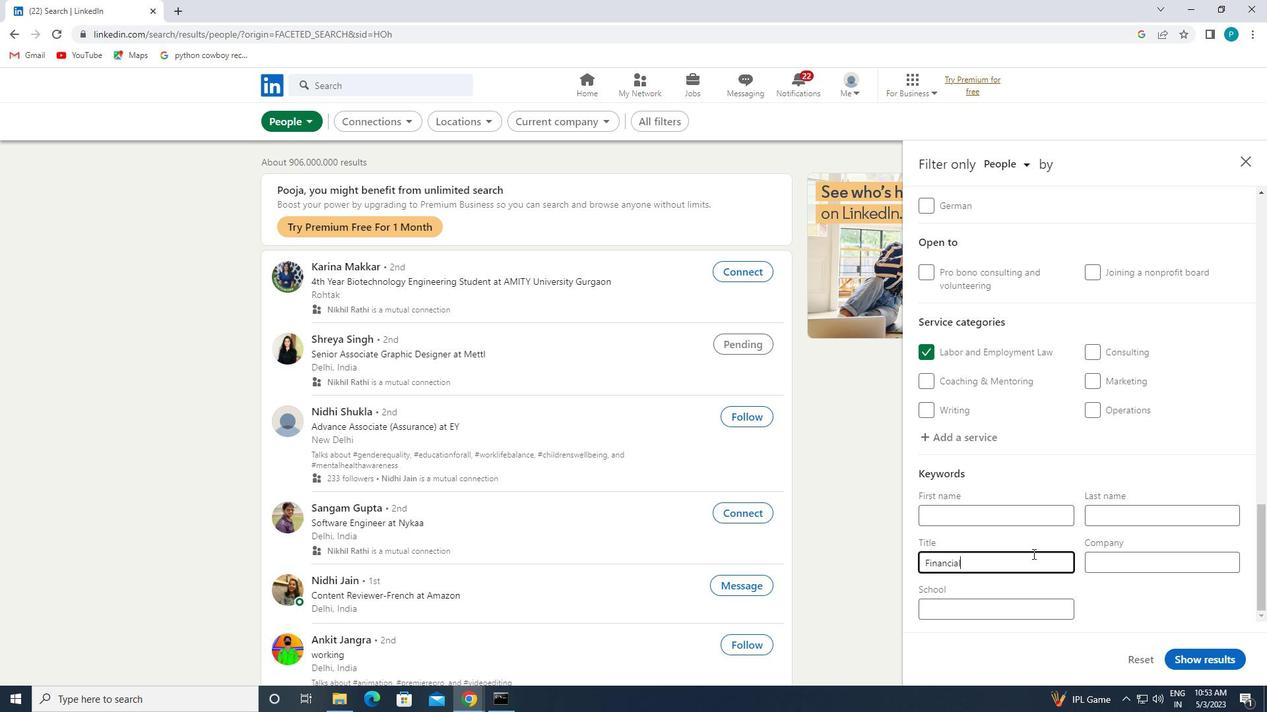 
Action: Key pressed <Key.space><Key.caps_lock>S<Key.caps_lock>ERVICES<Key.space><Key.caps_lock>R<Key.caps_lock>EPRESEV<Key.backspace>NTATIVE
Screenshot: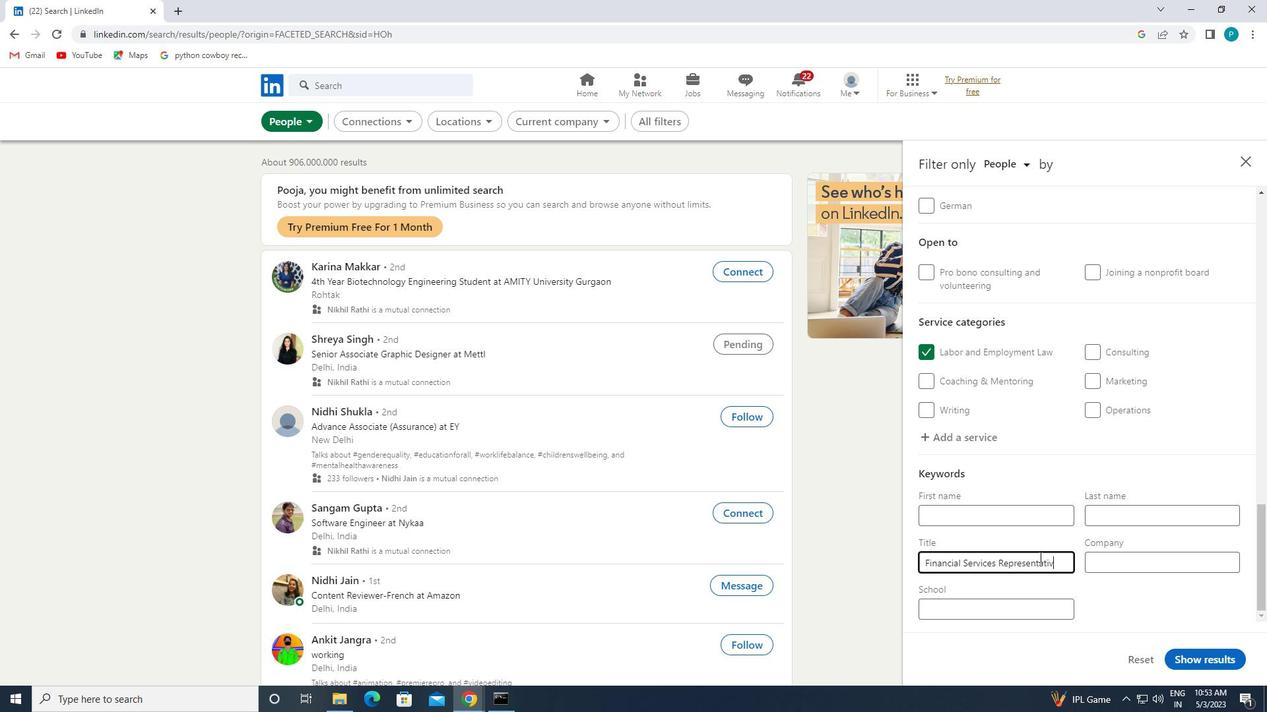 
Action: Mouse moved to (1194, 659)
Screenshot: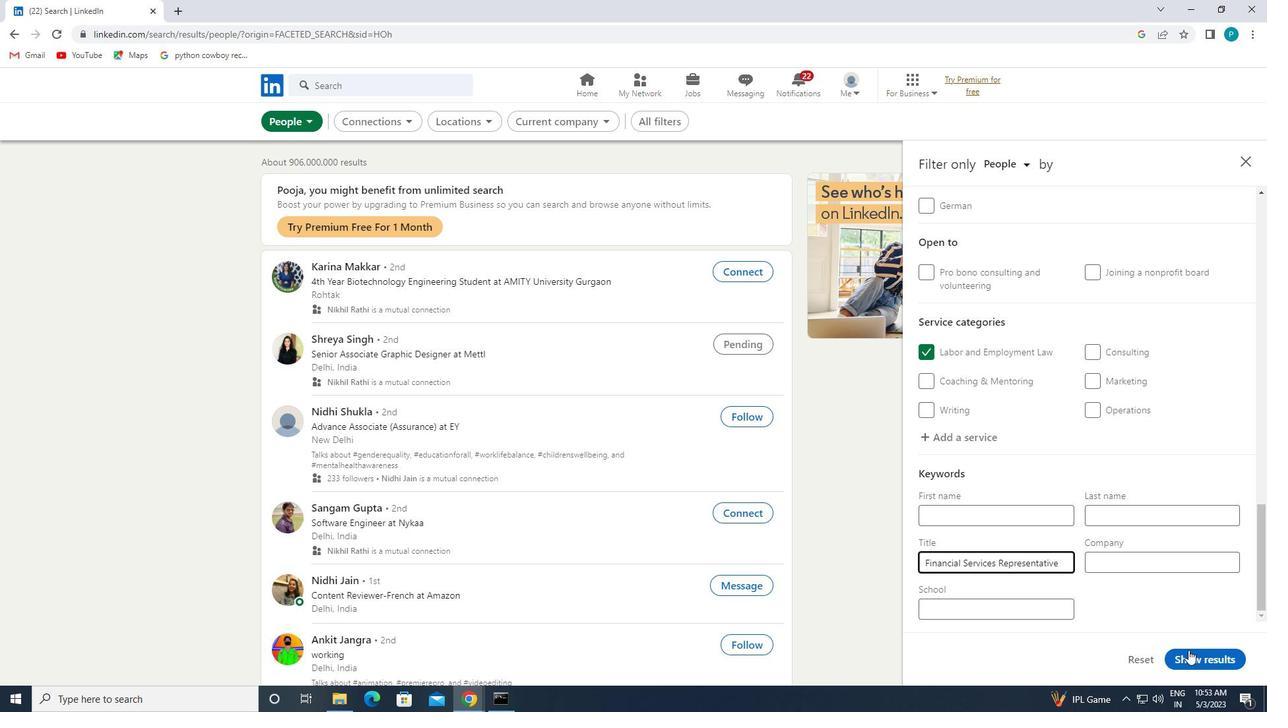 
Action: Mouse pressed left at (1194, 659)
Screenshot: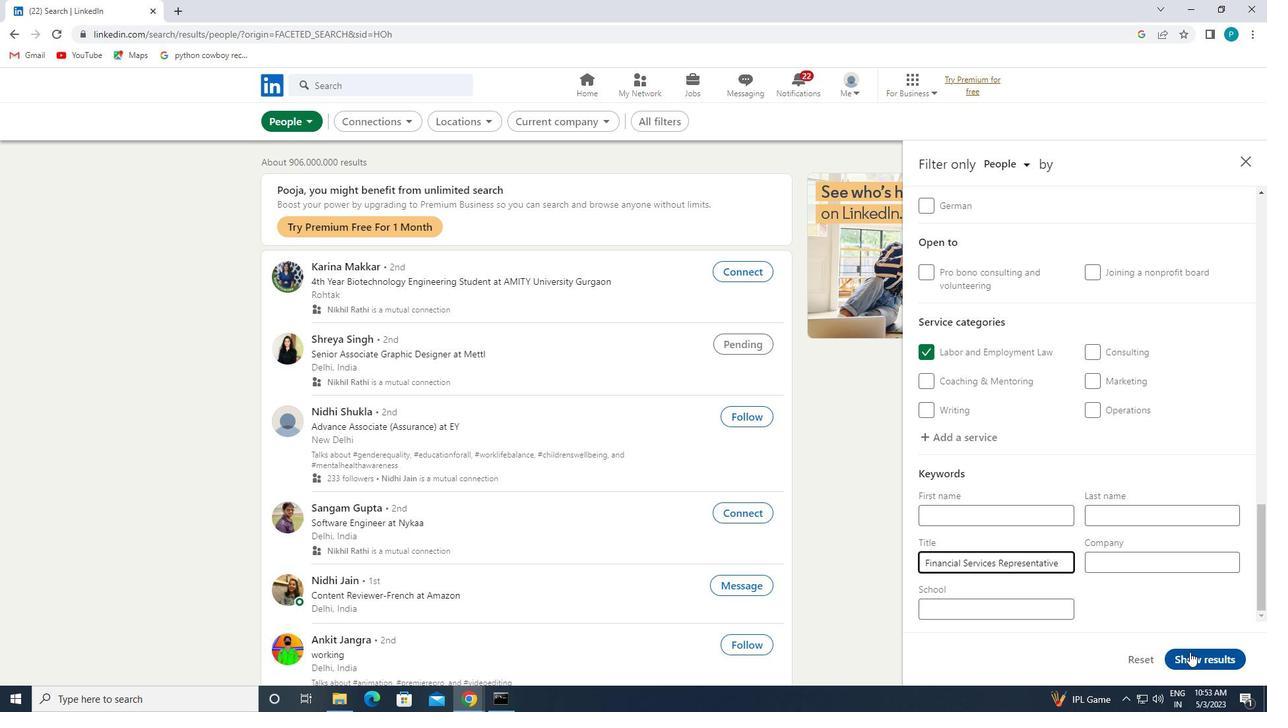 
Action: Mouse moved to (1196, 660)
Screenshot: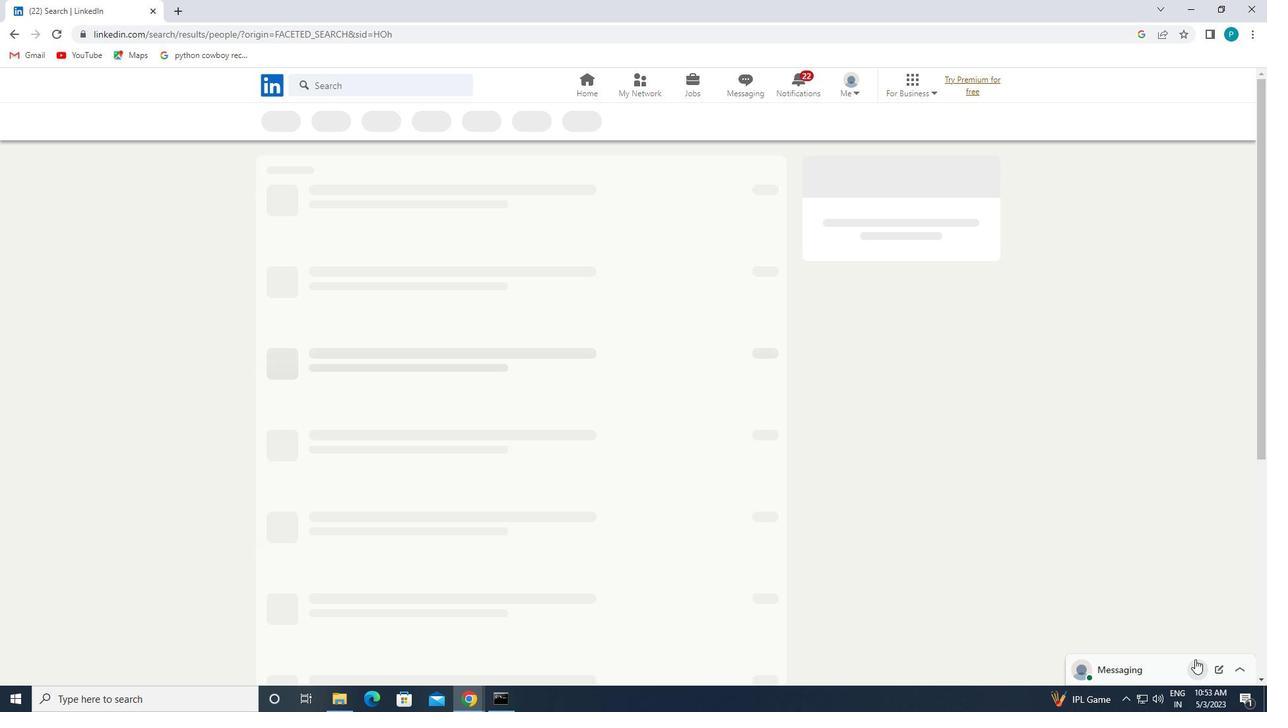 
